 Task: Open Card Corporate Governance Review in Board Business Intelligence Reporting to Workspace Content Creation and add a team member Softage.1@softage.net, a label Red, a checklist Predictive Analytics, an attachment from your google drive, a color Red and finally, add a card description 'Develop and launch new customer referral program for existing customers' and a comment 'Its important to ensure that this task aligns with our overall project goals as it is part of a larger project.'. Add a start date 'Jan 10, 1900' with a due date 'Jan 17, 1900'
Action: Mouse moved to (104, 314)
Screenshot: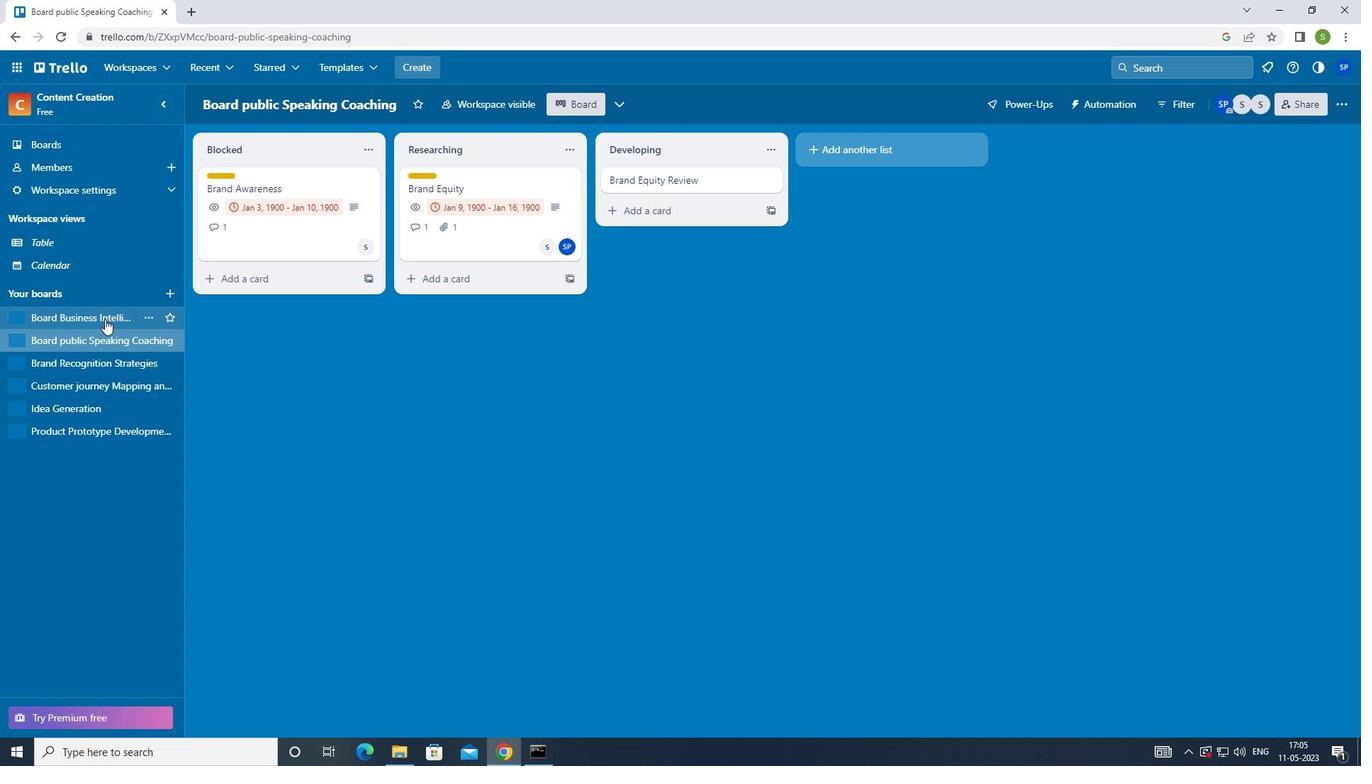 
Action: Mouse pressed left at (104, 314)
Screenshot: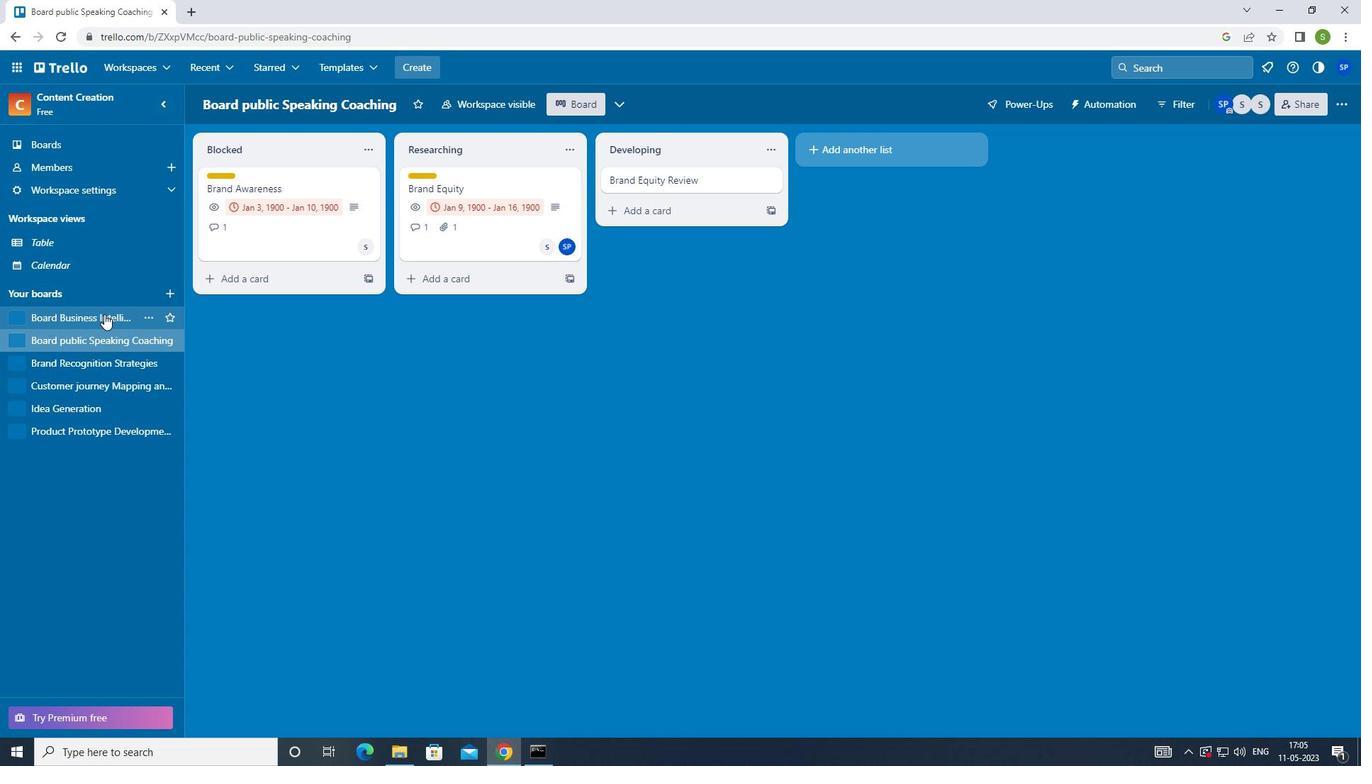 
Action: Mouse moved to (464, 180)
Screenshot: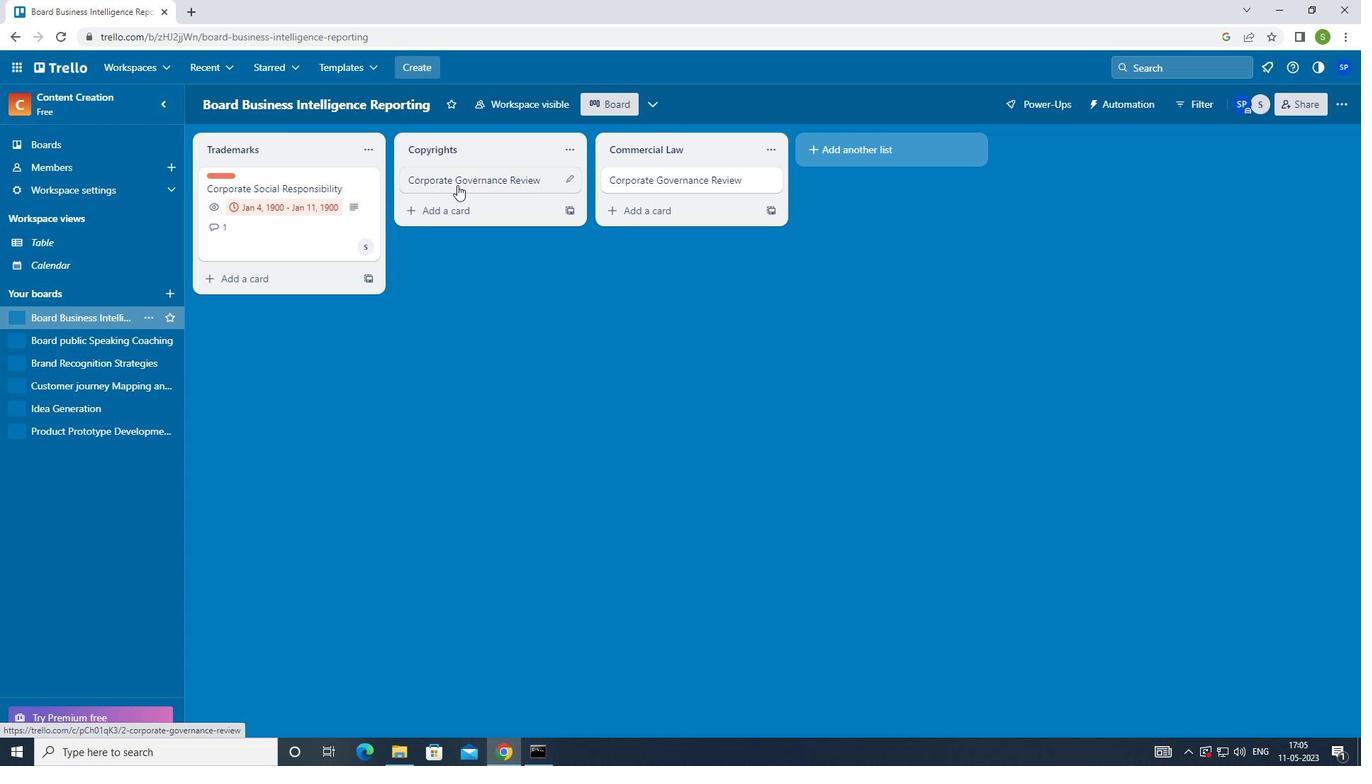
Action: Mouse pressed left at (464, 180)
Screenshot: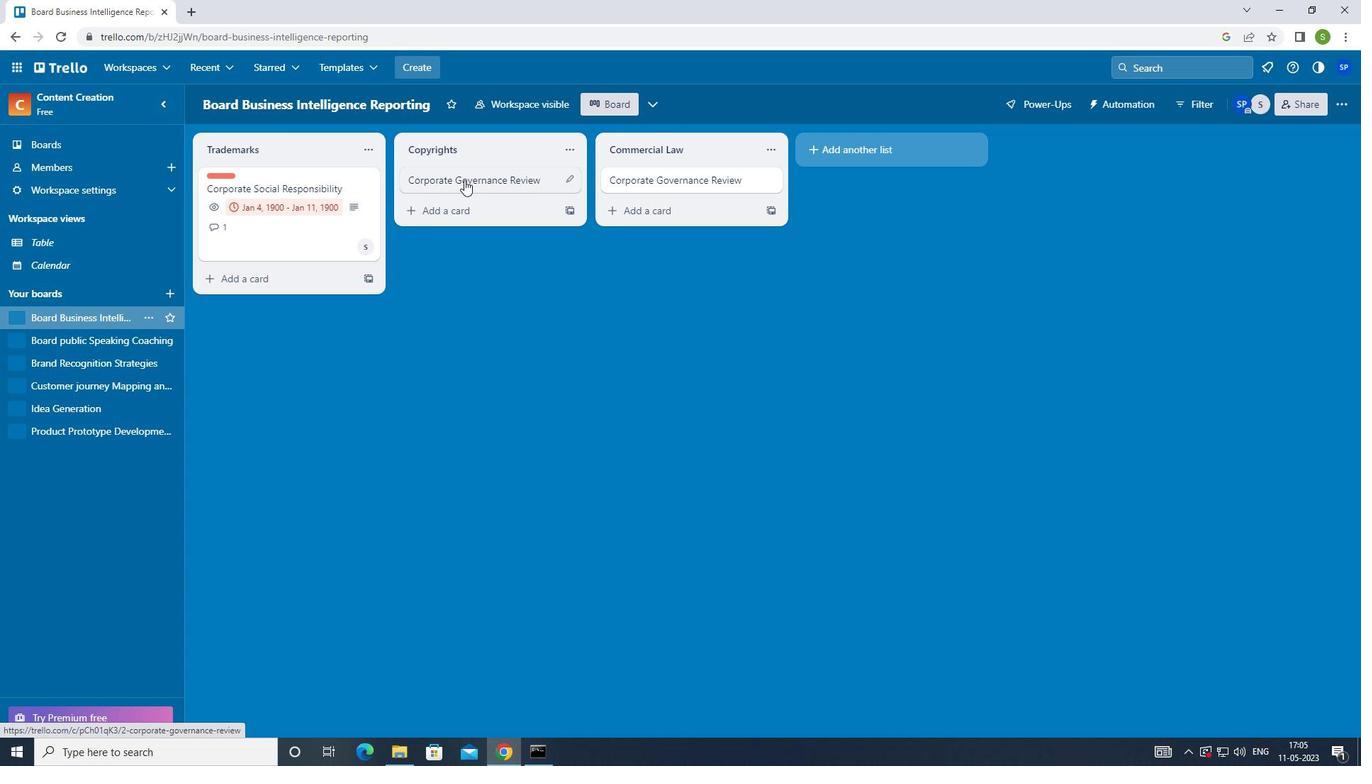 
Action: Mouse moved to (877, 172)
Screenshot: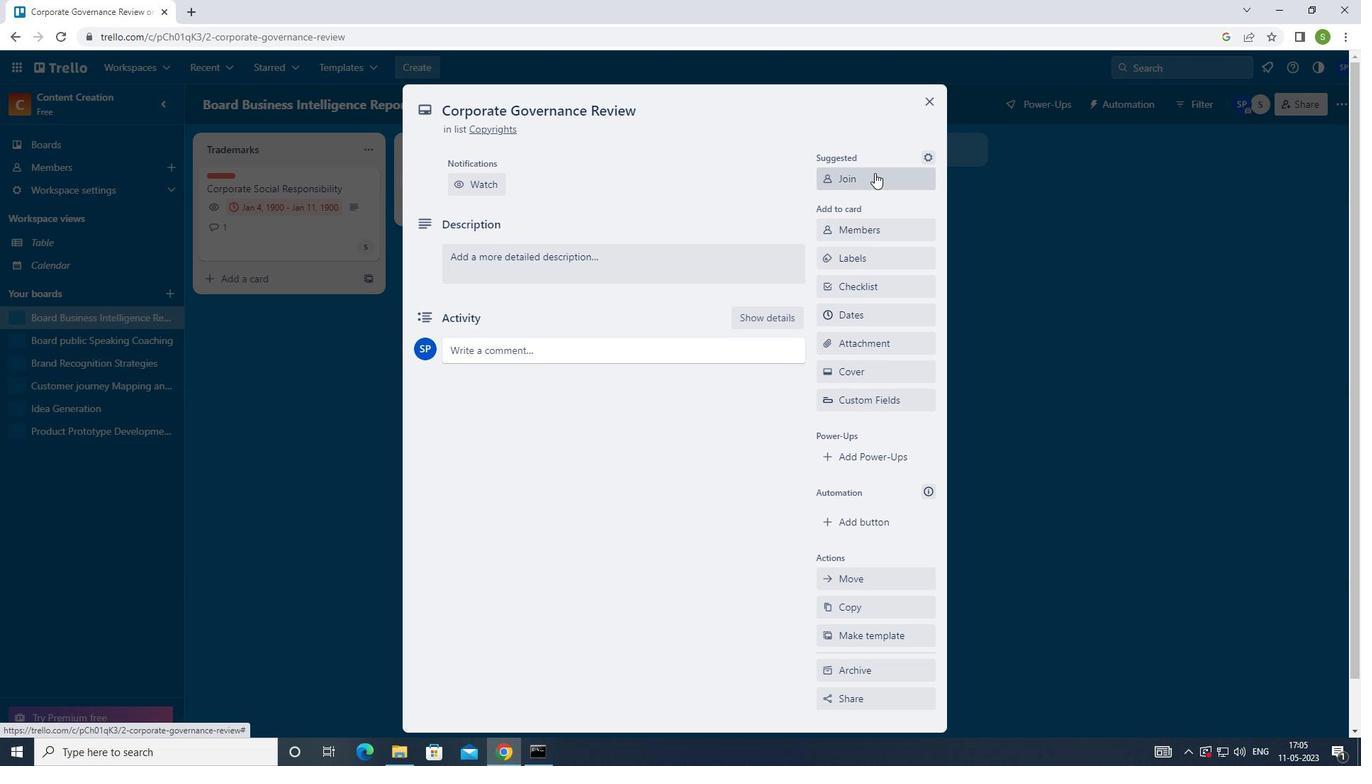 
Action: Mouse pressed left at (877, 172)
Screenshot: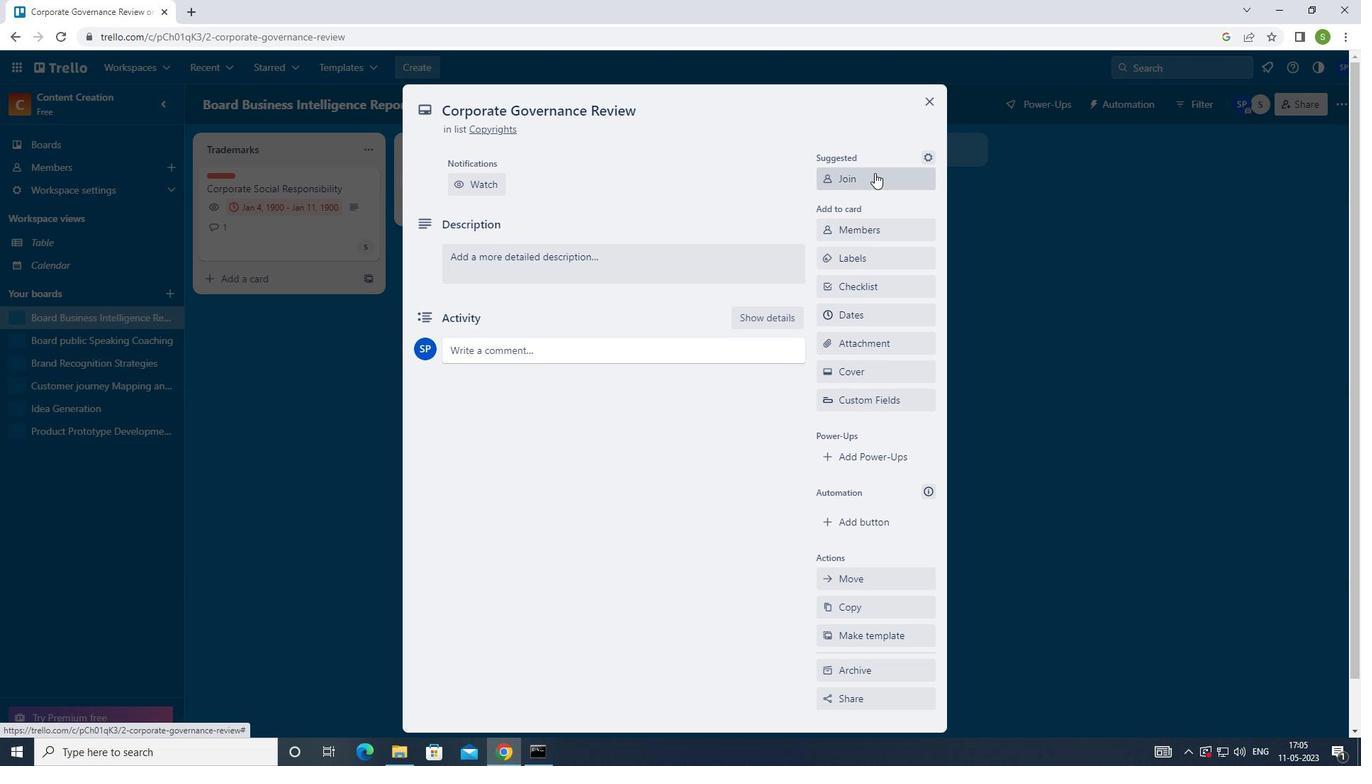 
Action: Mouse moved to (883, 177)
Screenshot: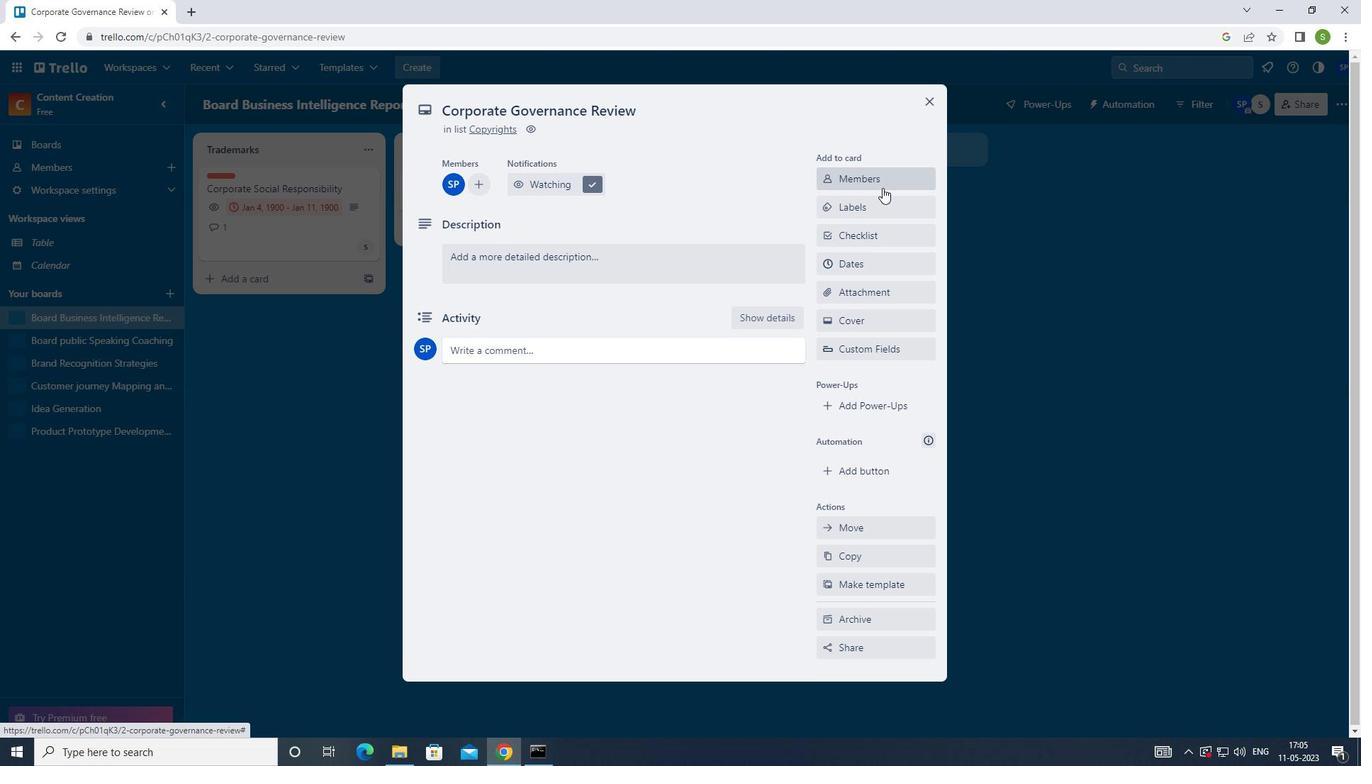 
Action: Mouse pressed left at (883, 177)
Screenshot: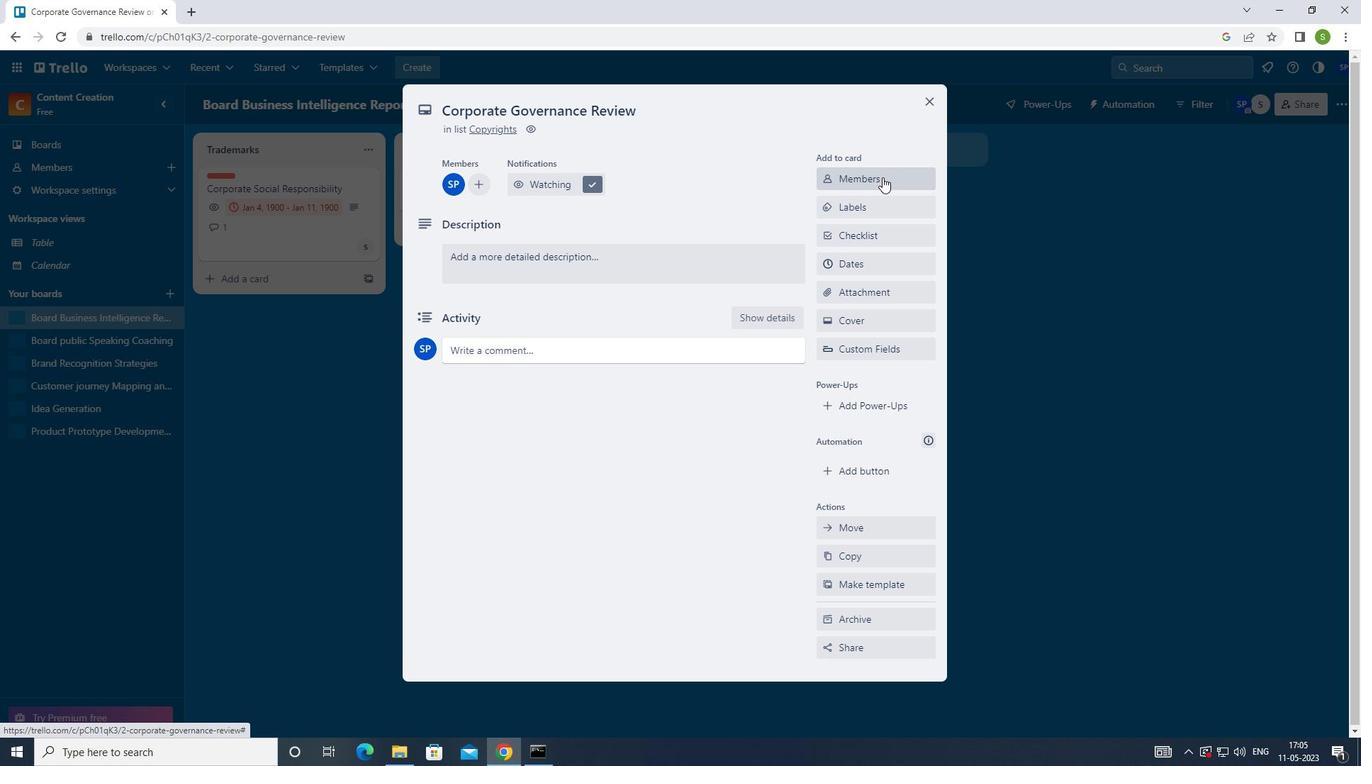 
Action: Key pressed <Key.shift>SOFTAGE.1<Key.shift><Key.shift>@SOFTAGE.NET
Screenshot: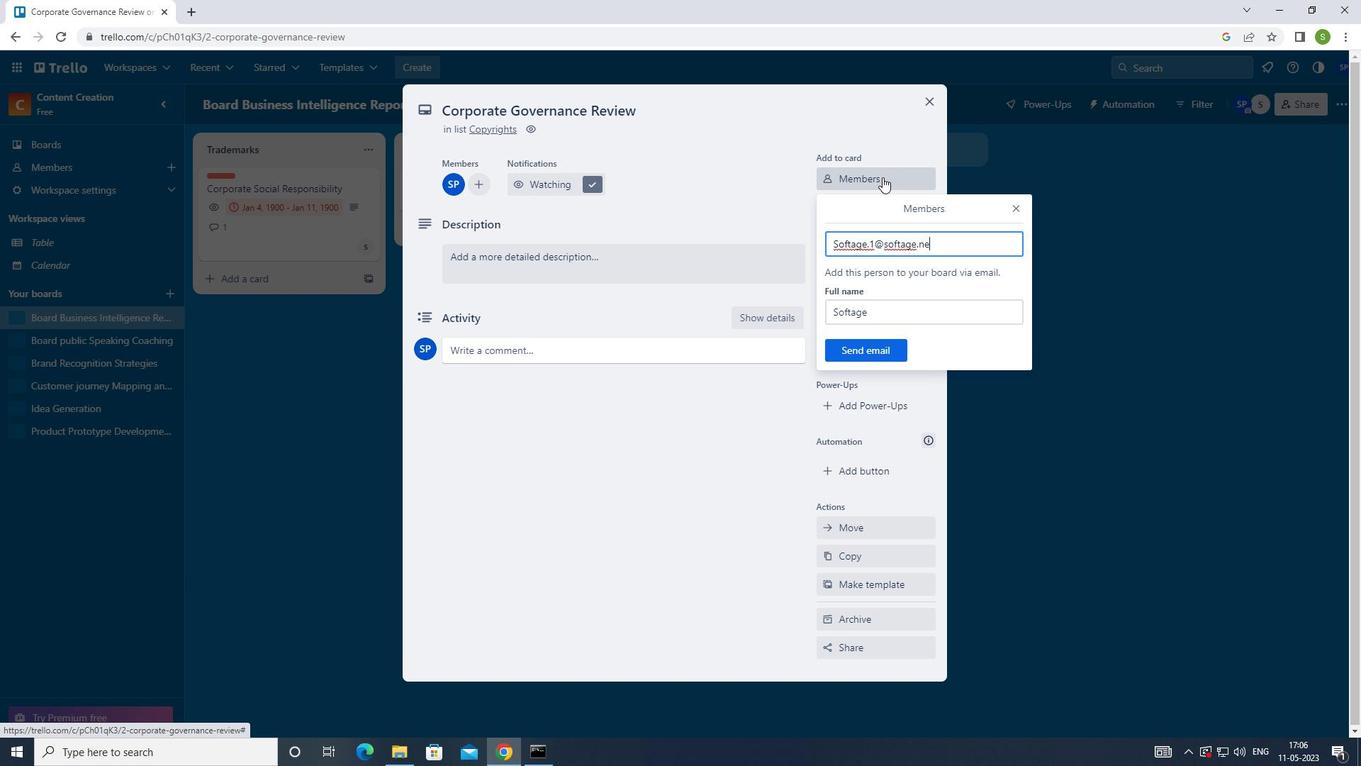 
Action: Mouse moved to (863, 351)
Screenshot: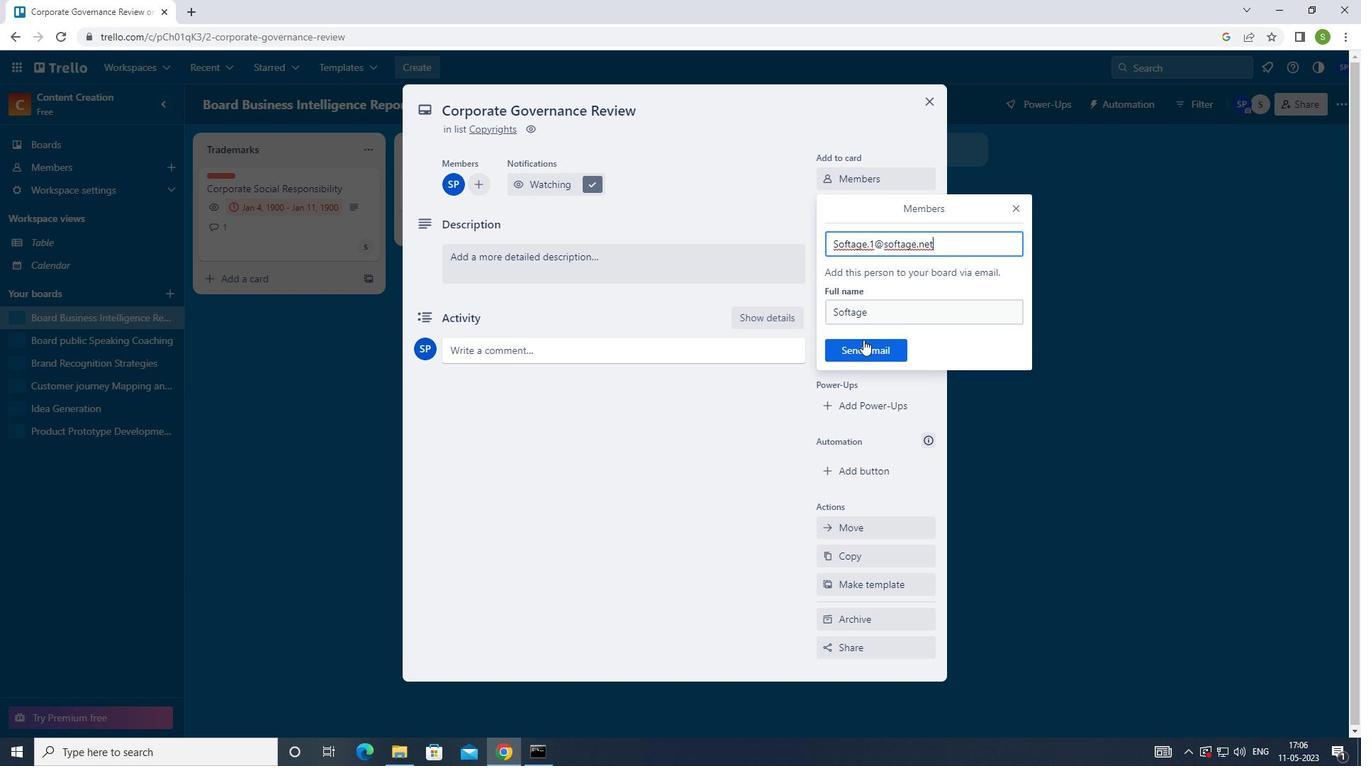 
Action: Mouse pressed left at (863, 351)
Screenshot: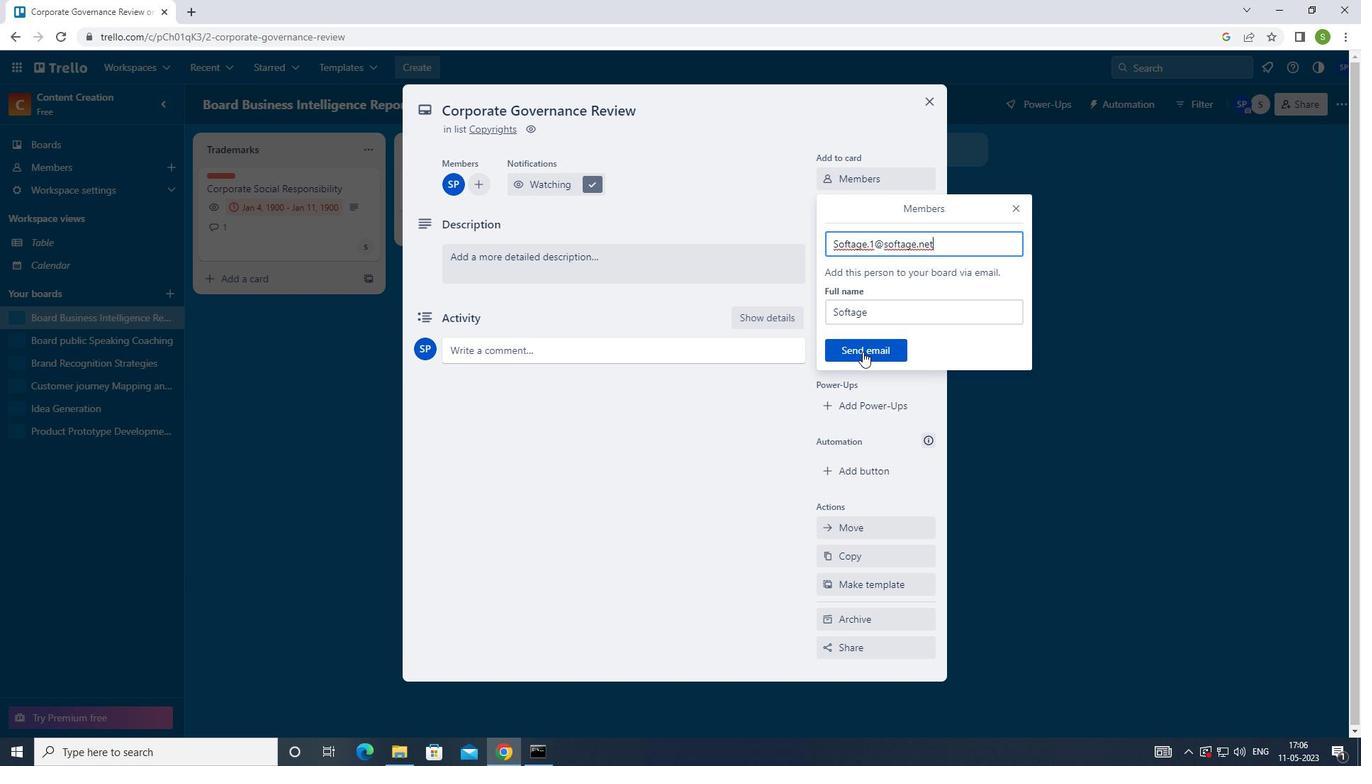 
Action: Mouse moved to (877, 202)
Screenshot: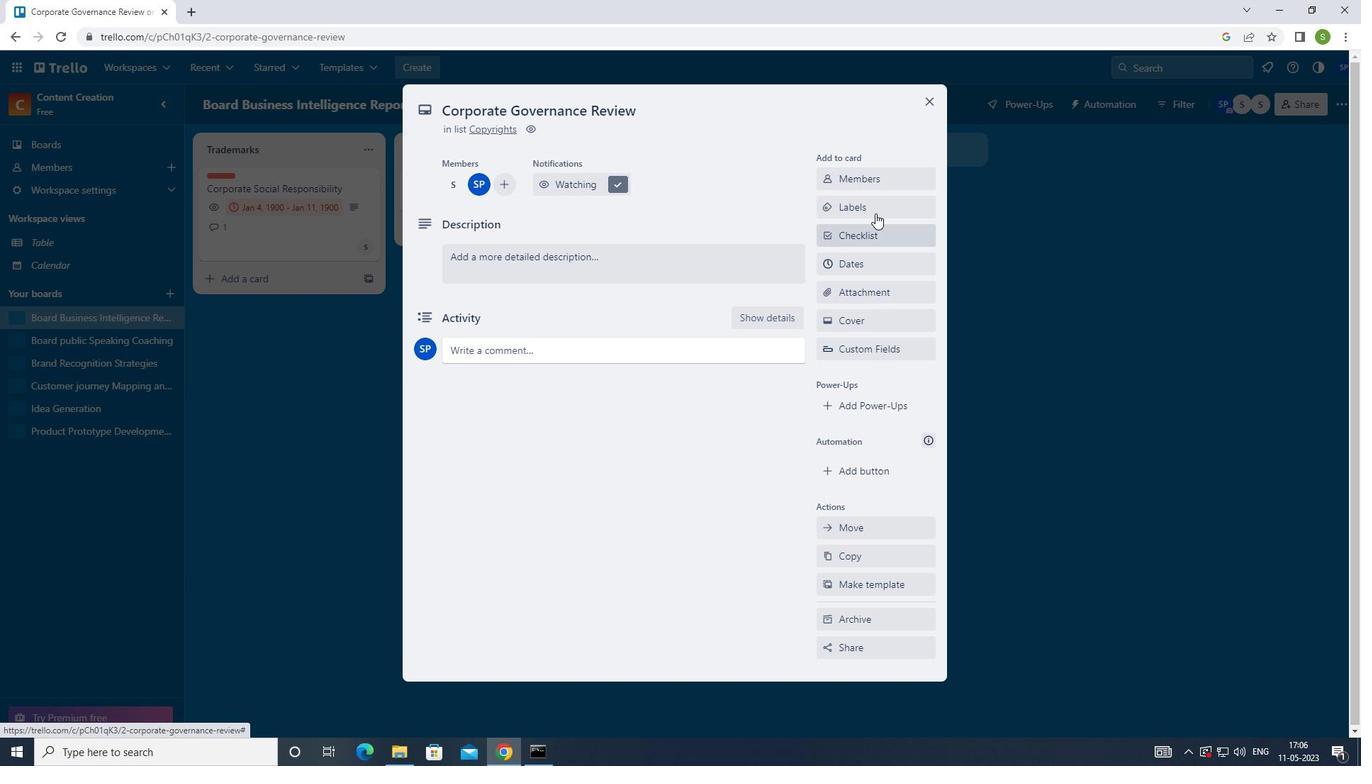 
Action: Mouse pressed left at (877, 202)
Screenshot: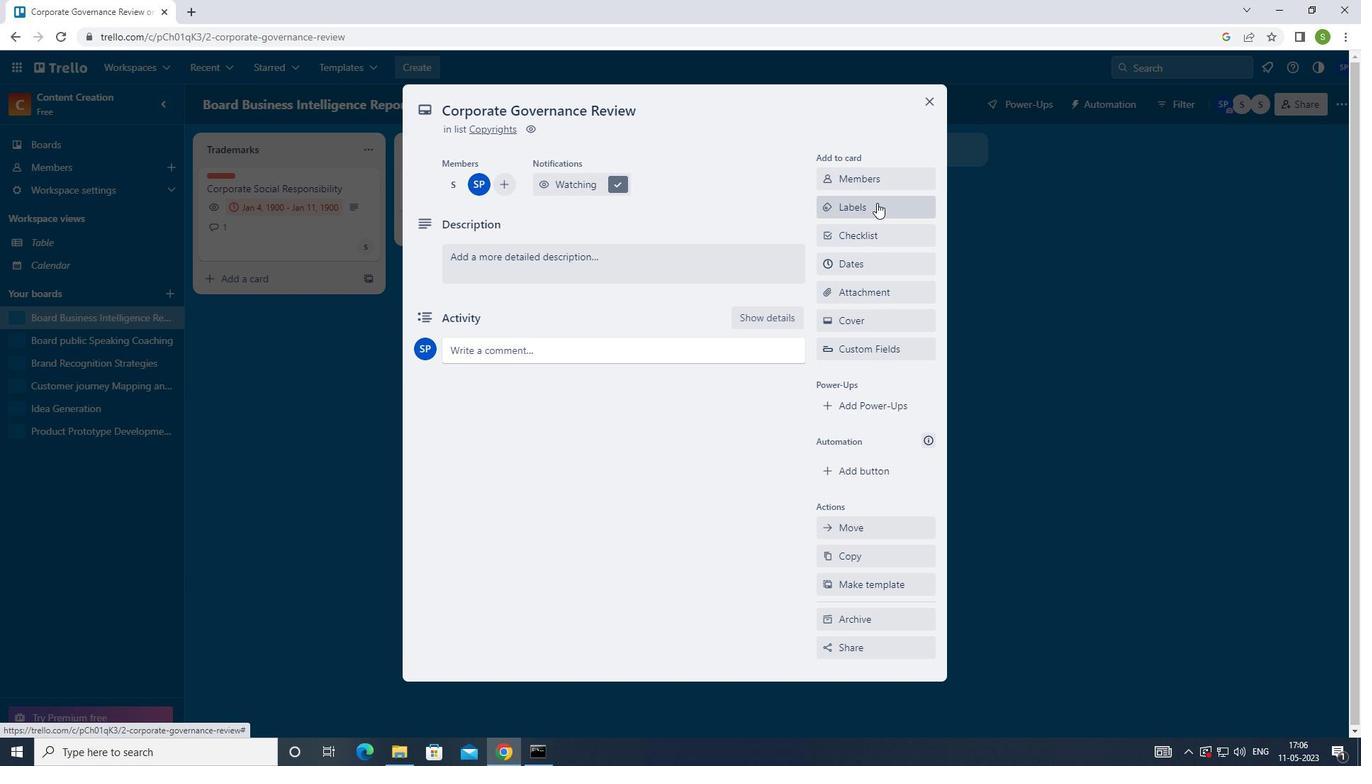 
Action: Mouse moved to (912, 507)
Screenshot: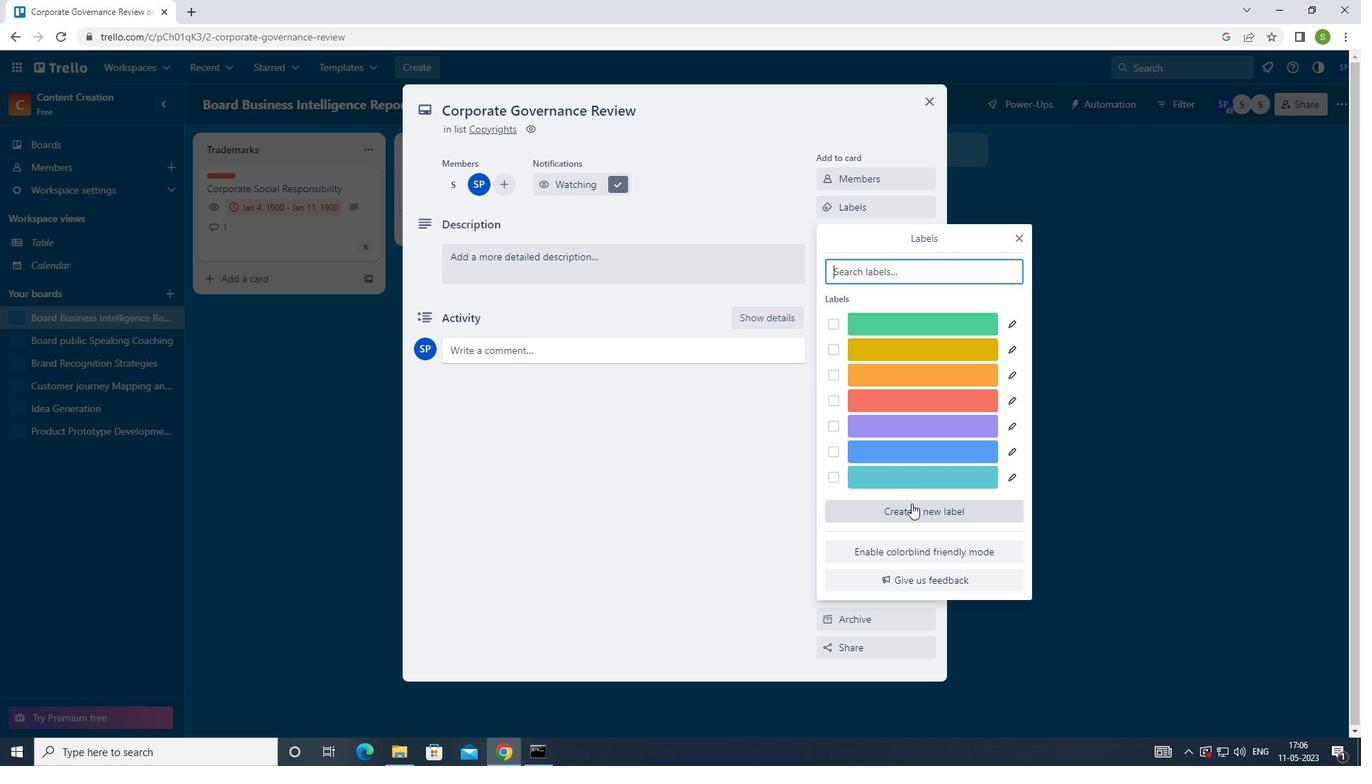 
Action: Mouse pressed left at (912, 507)
Screenshot: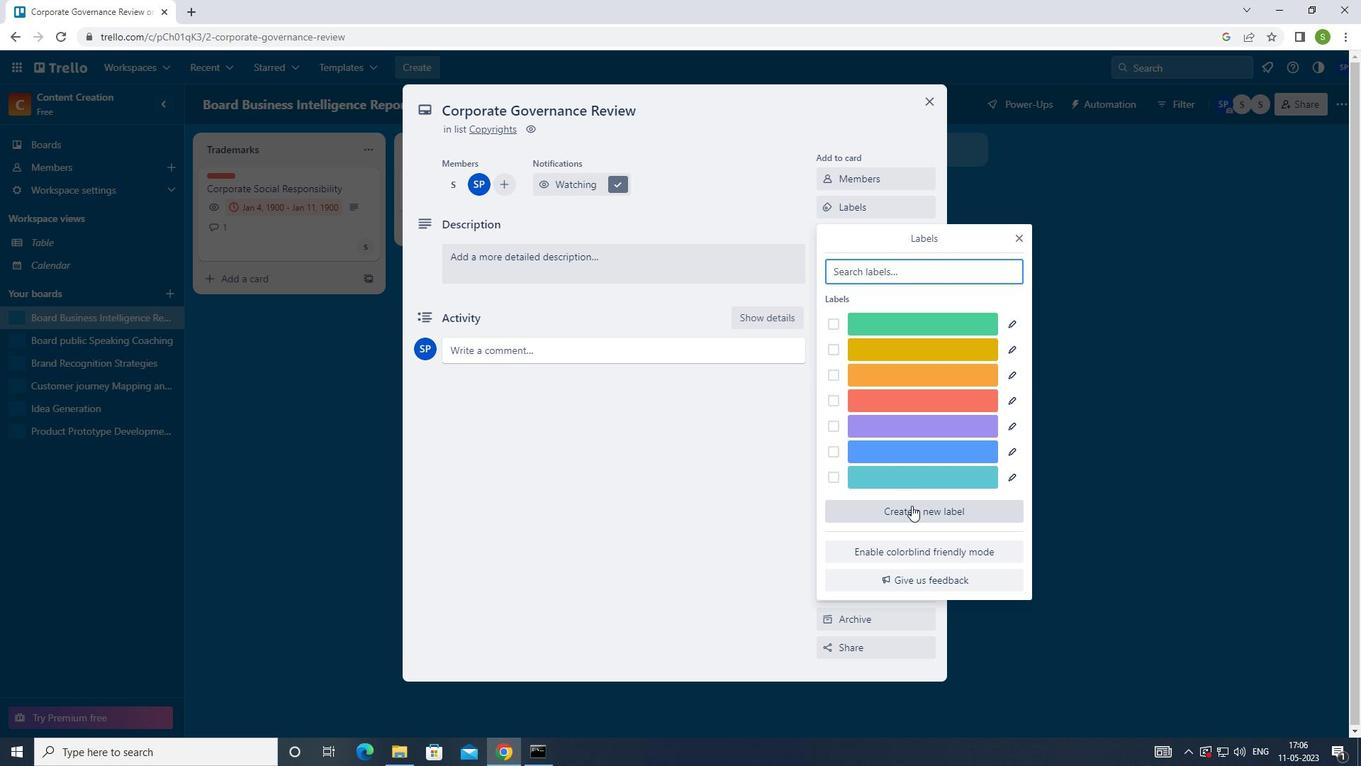 
Action: Mouse moved to (959, 445)
Screenshot: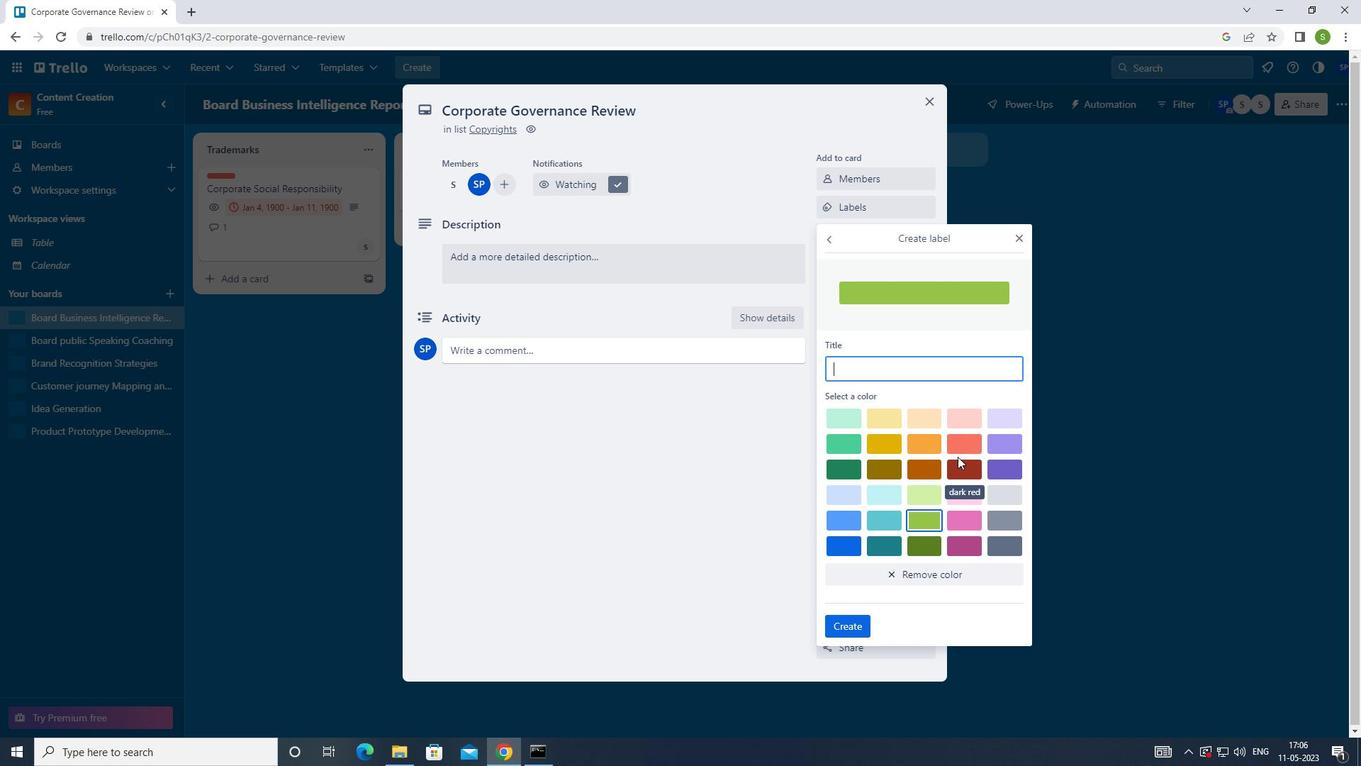 
Action: Mouse pressed left at (959, 445)
Screenshot: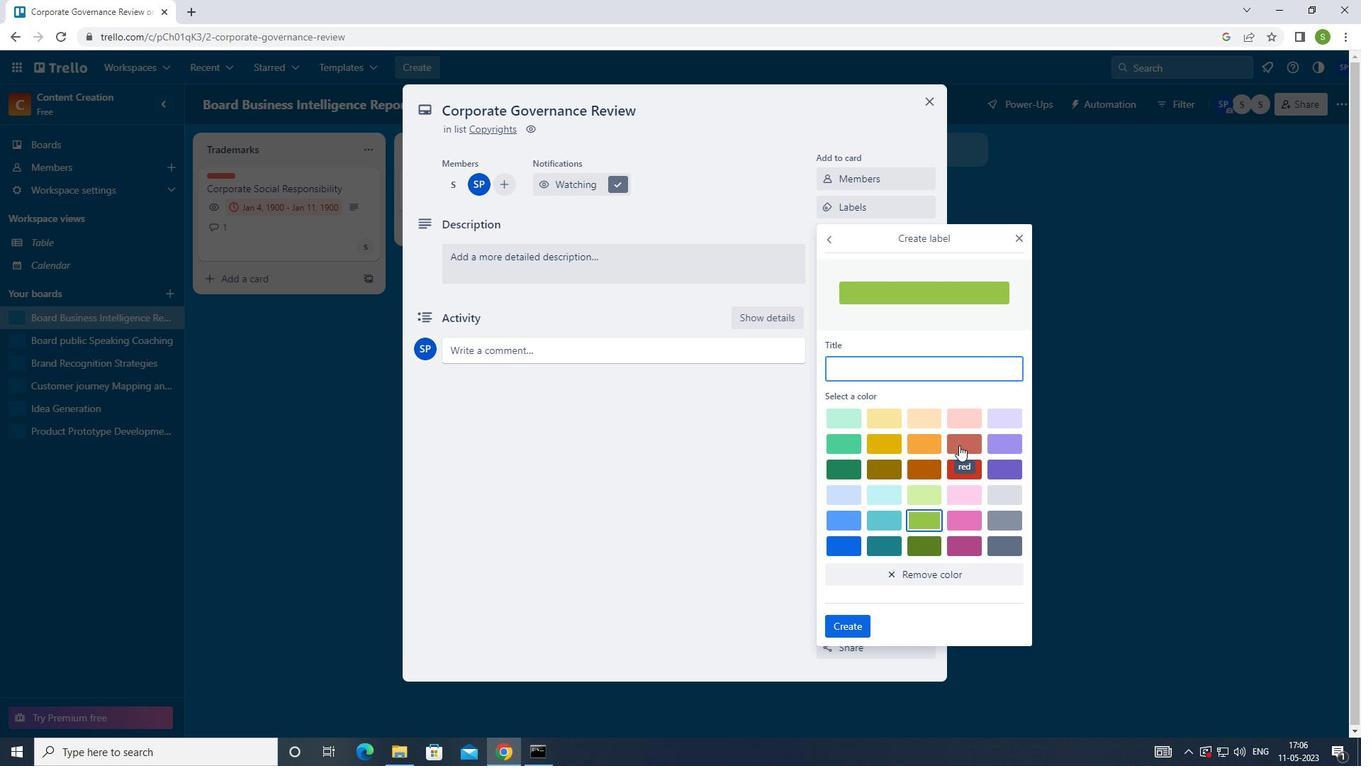 
Action: Mouse moved to (856, 624)
Screenshot: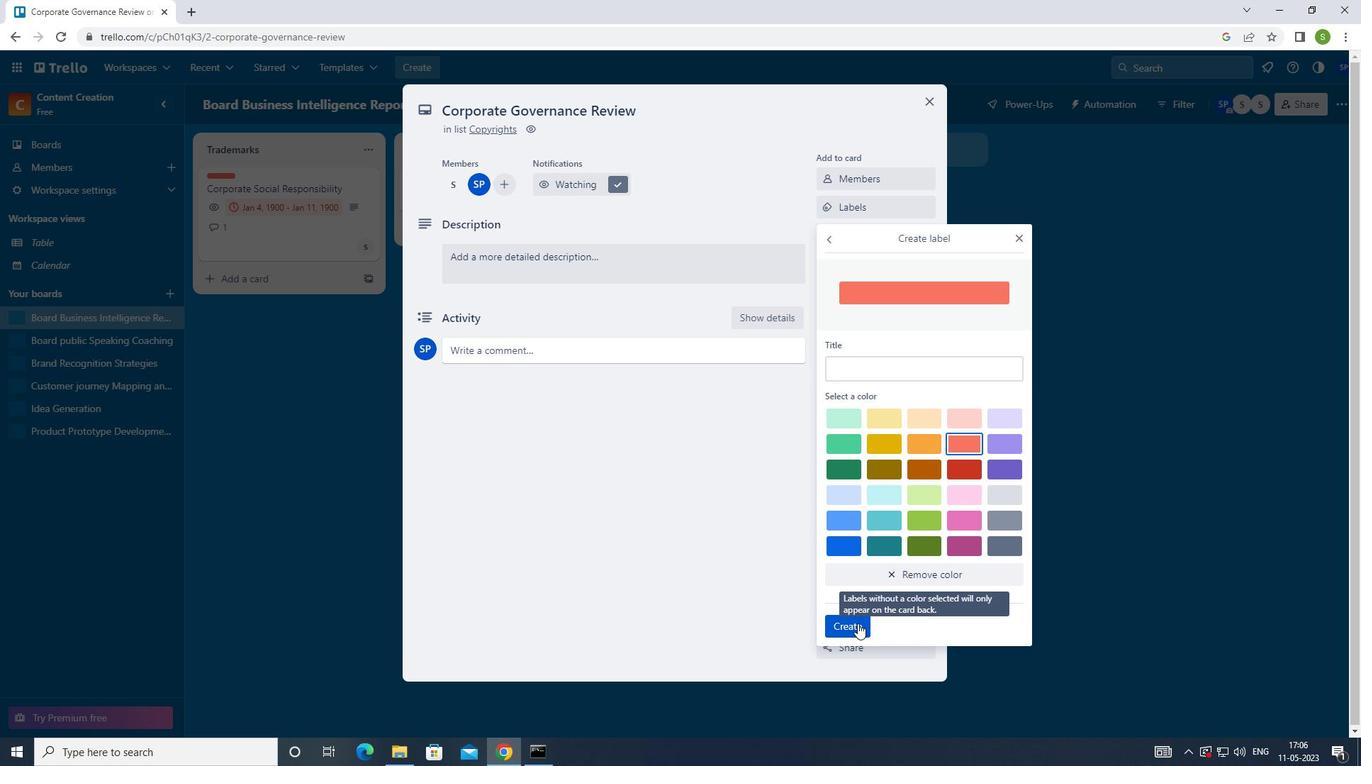 
Action: Mouse pressed left at (856, 624)
Screenshot: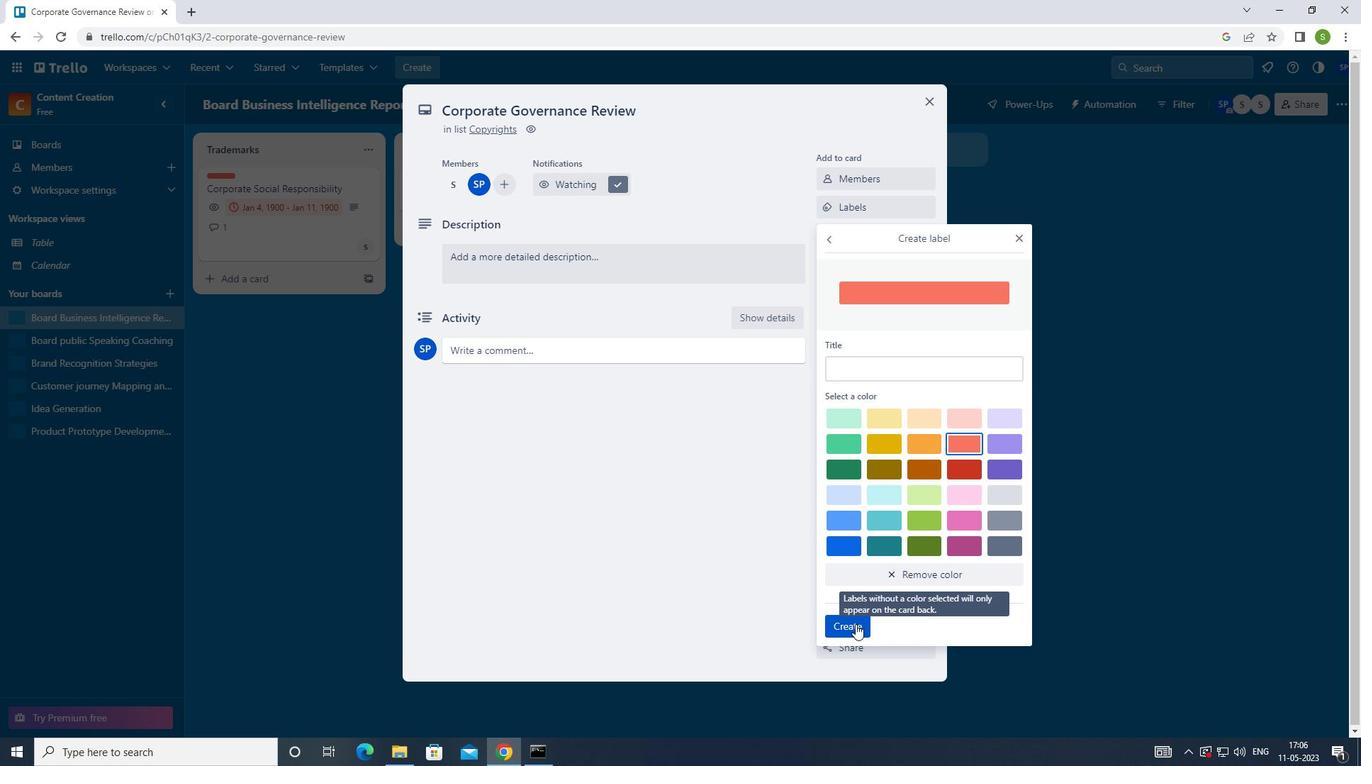 
Action: Mouse moved to (1022, 239)
Screenshot: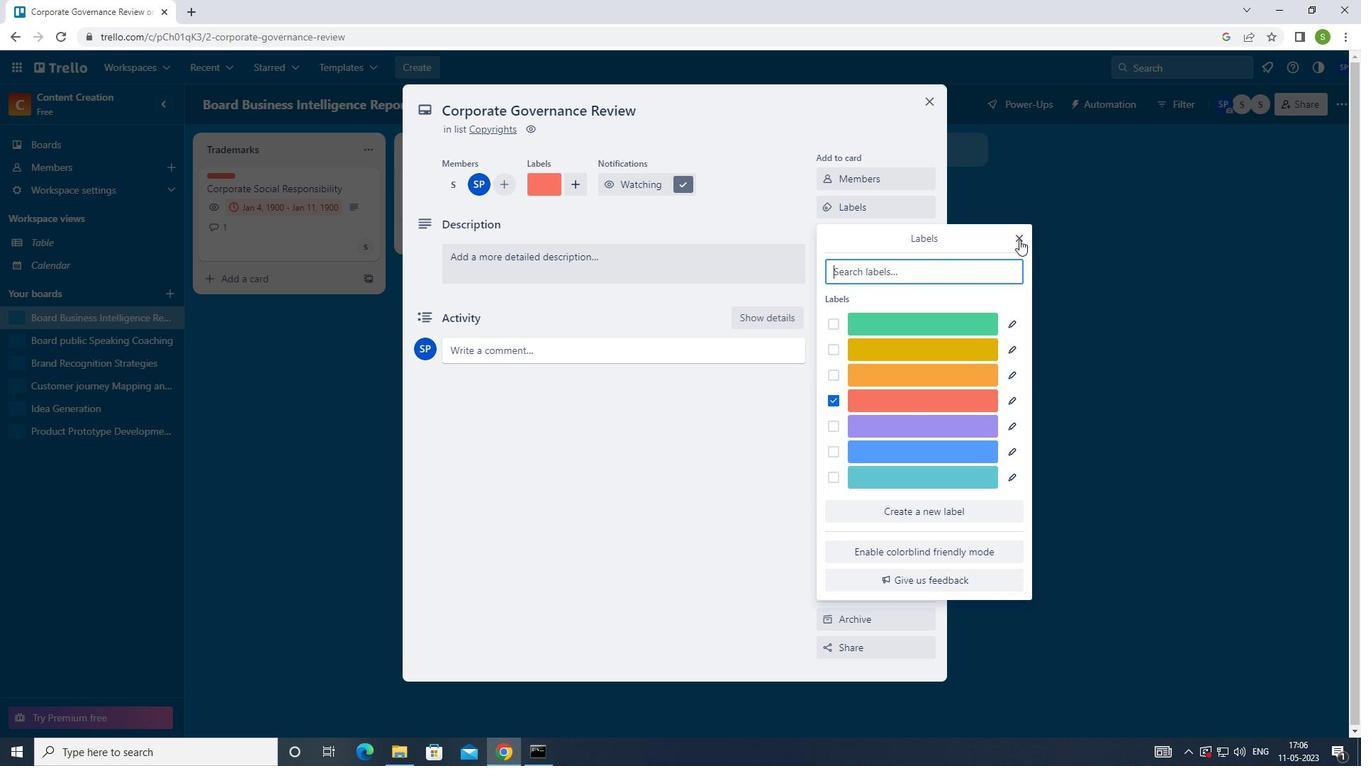 
Action: Mouse pressed left at (1022, 239)
Screenshot: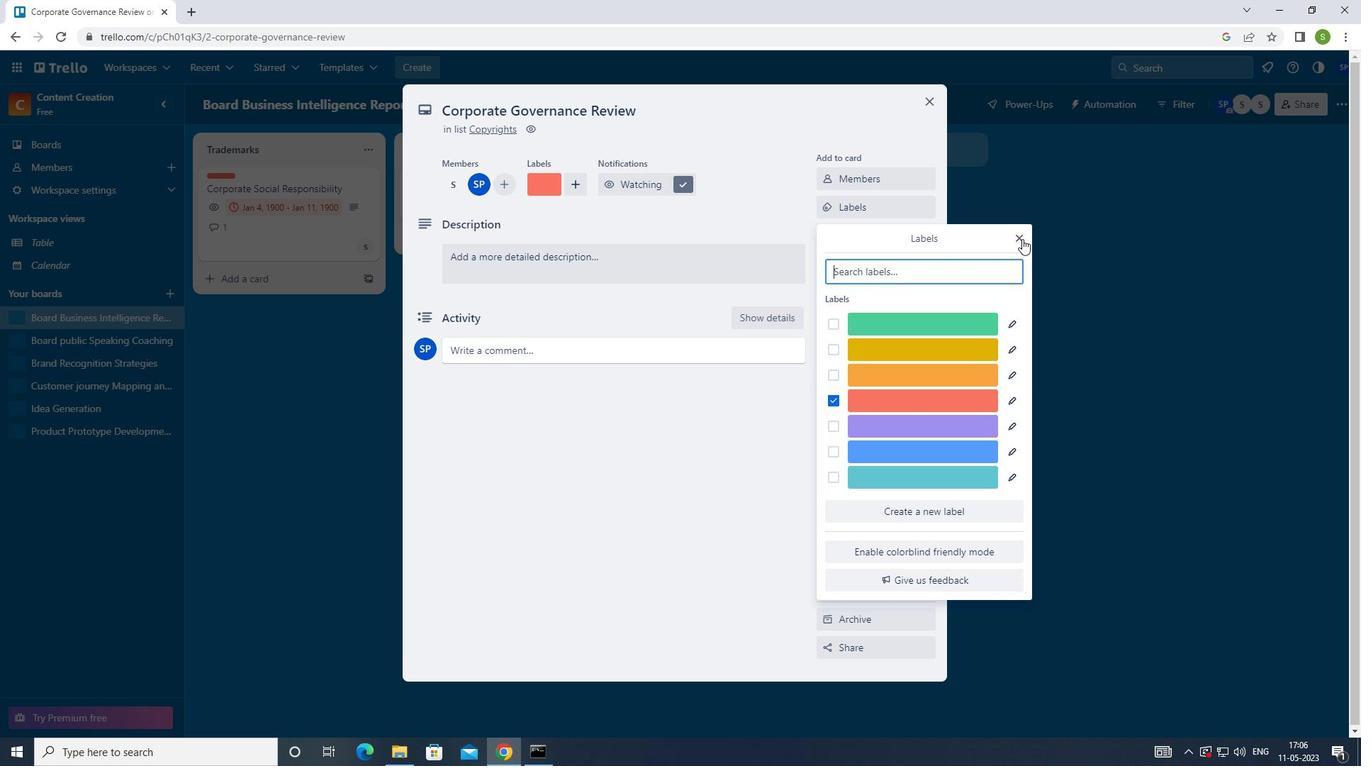 
Action: Mouse moved to (883, 238)
Screenshot: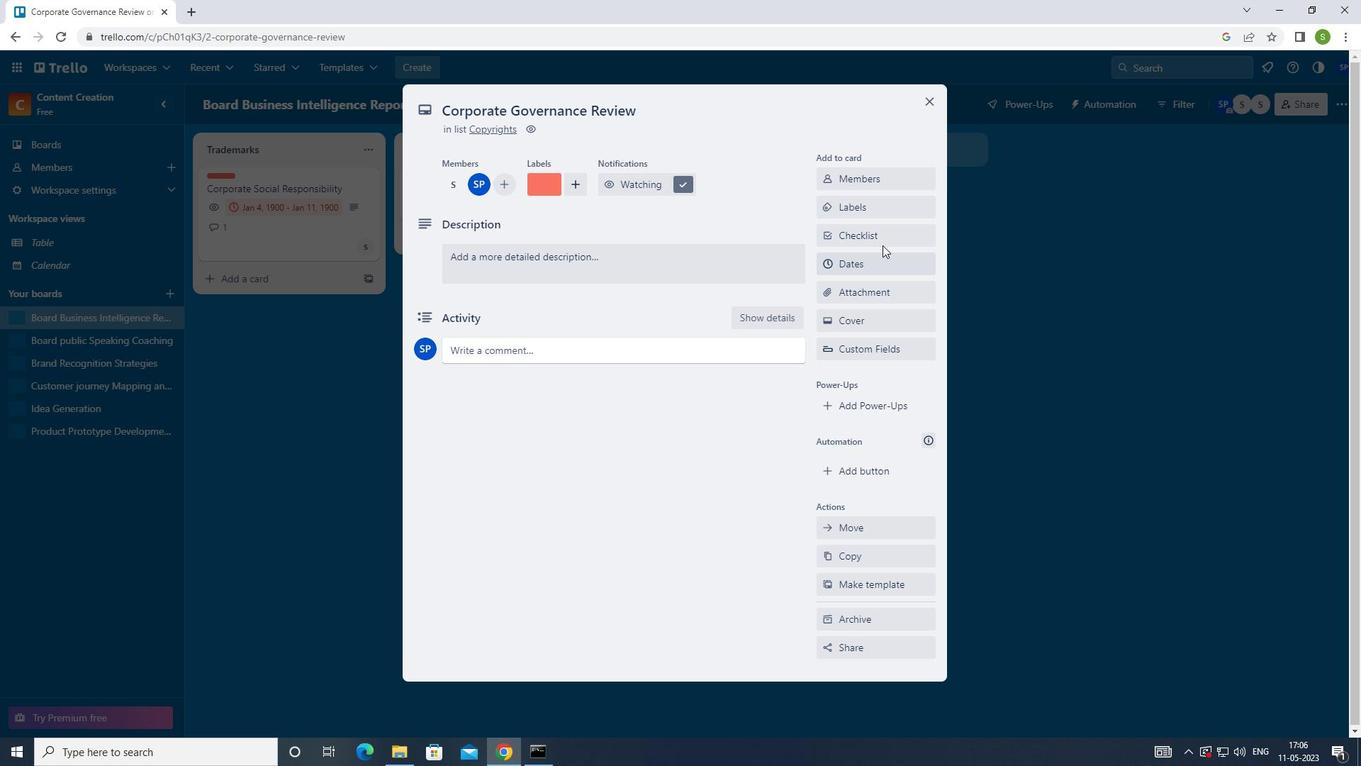 
Action: Mouse pressed left at (883, 238)
Screenshot: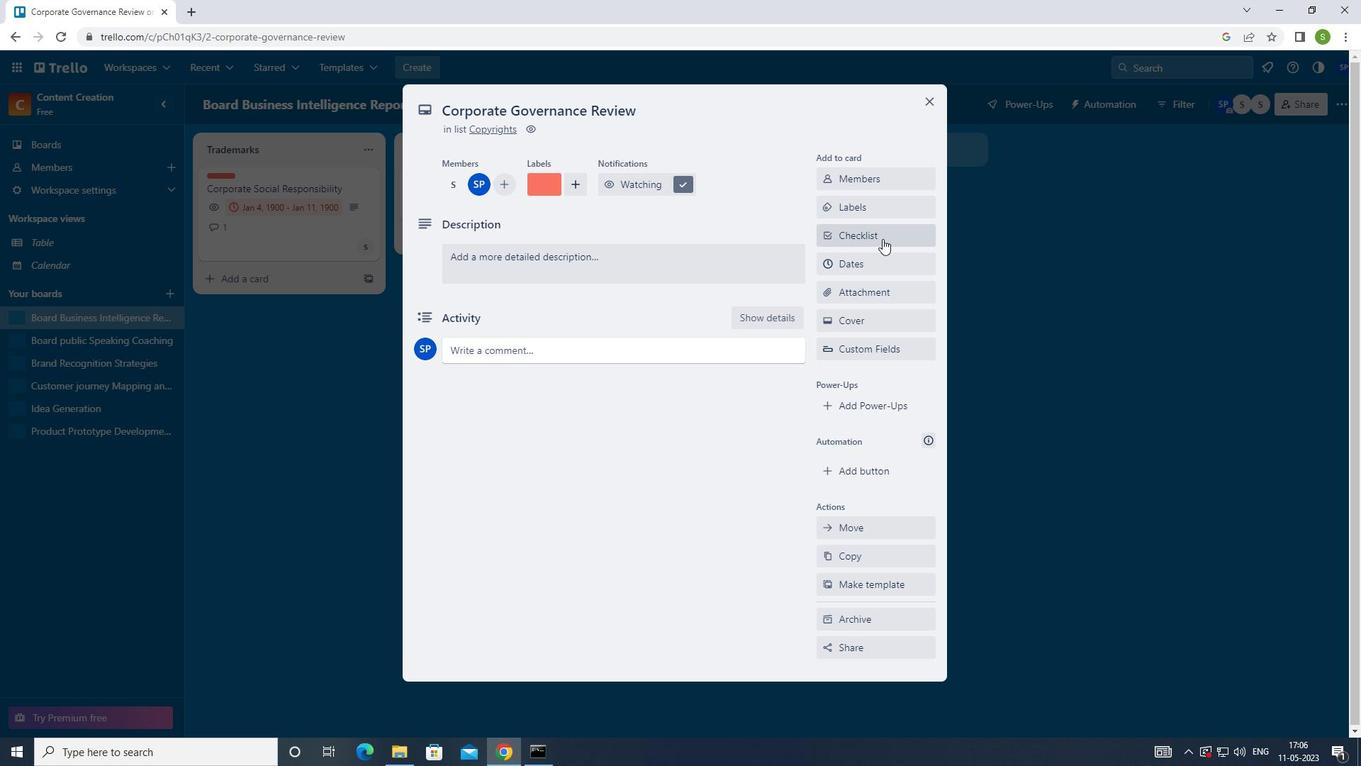 
Action: Mouse moved to (571, 767)
Screenshot: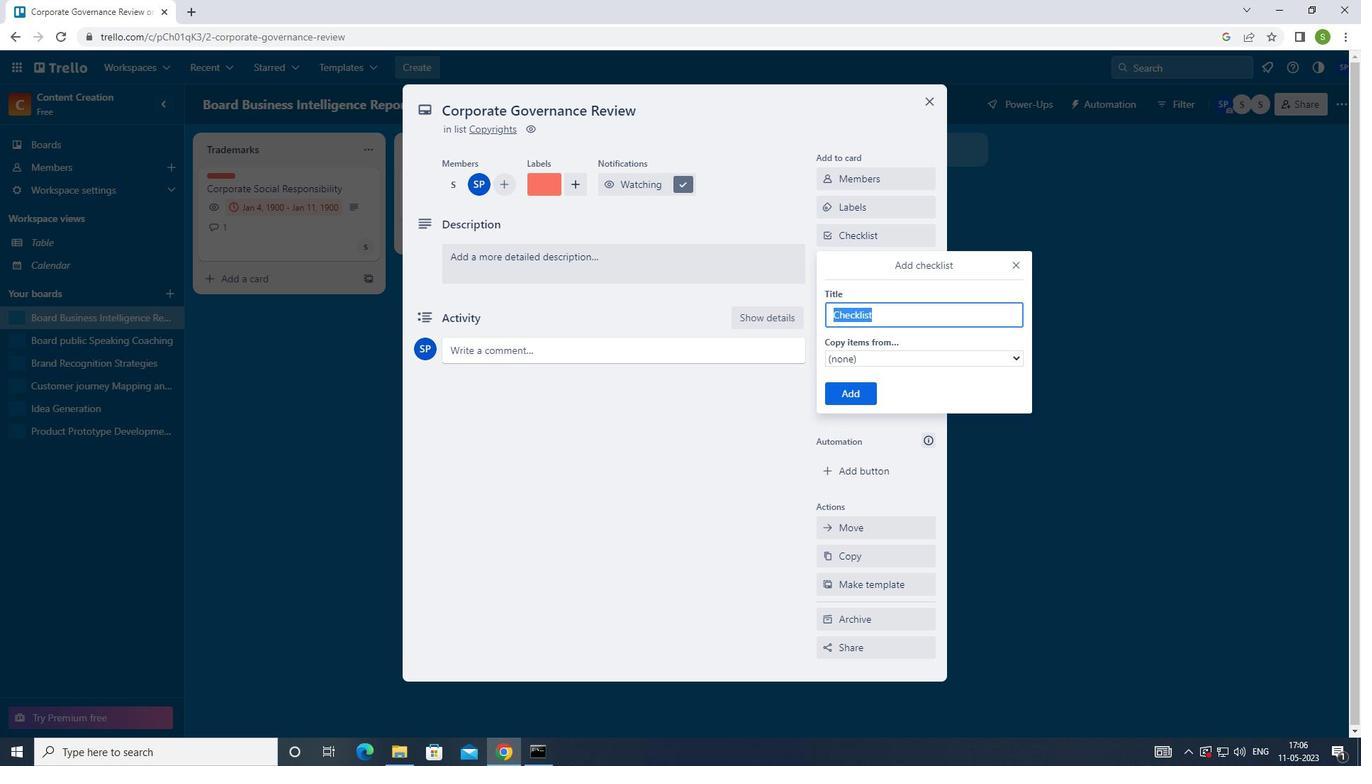 
Action: Key pressed <Key.shift_r>PREDICTIVE<Key.space><Key.shift>ANALY
Screenshot: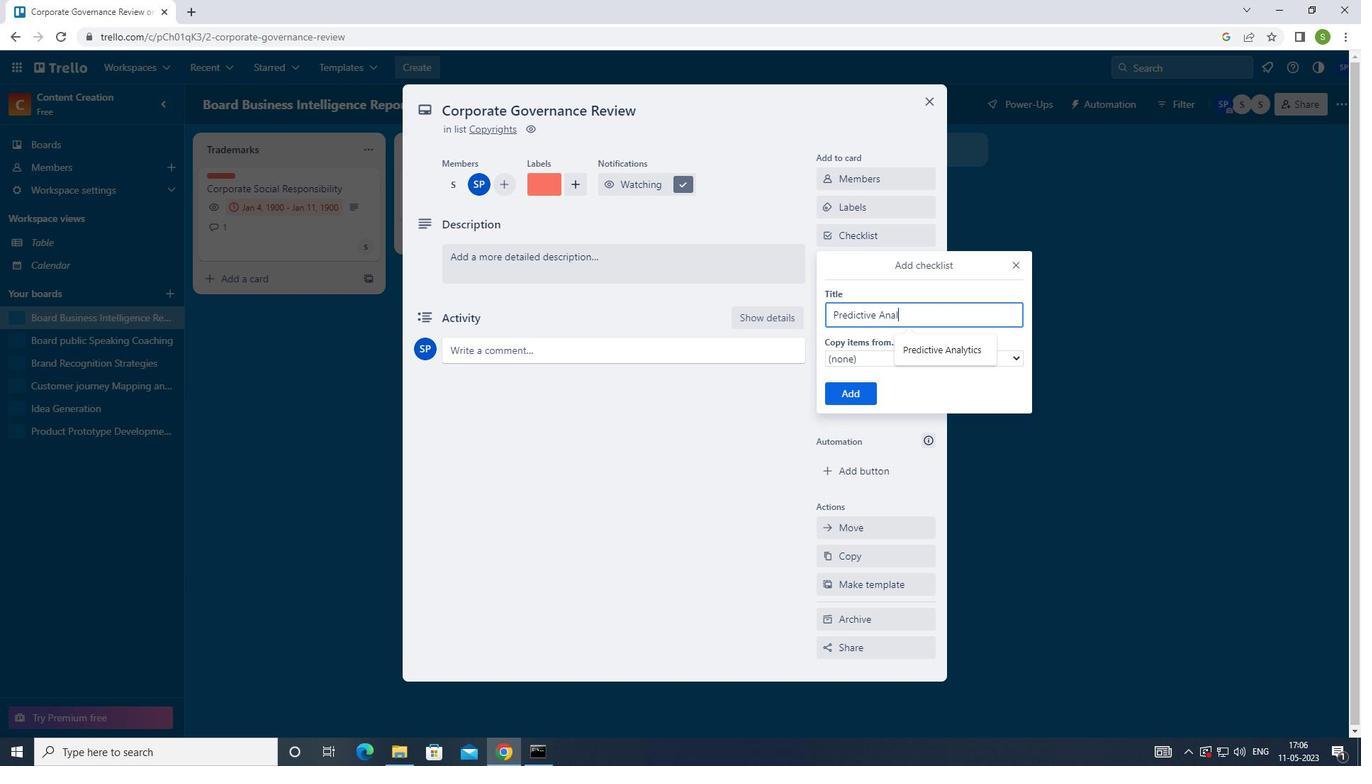 
Action: Mouse moved to (953, 356)
Screenshot: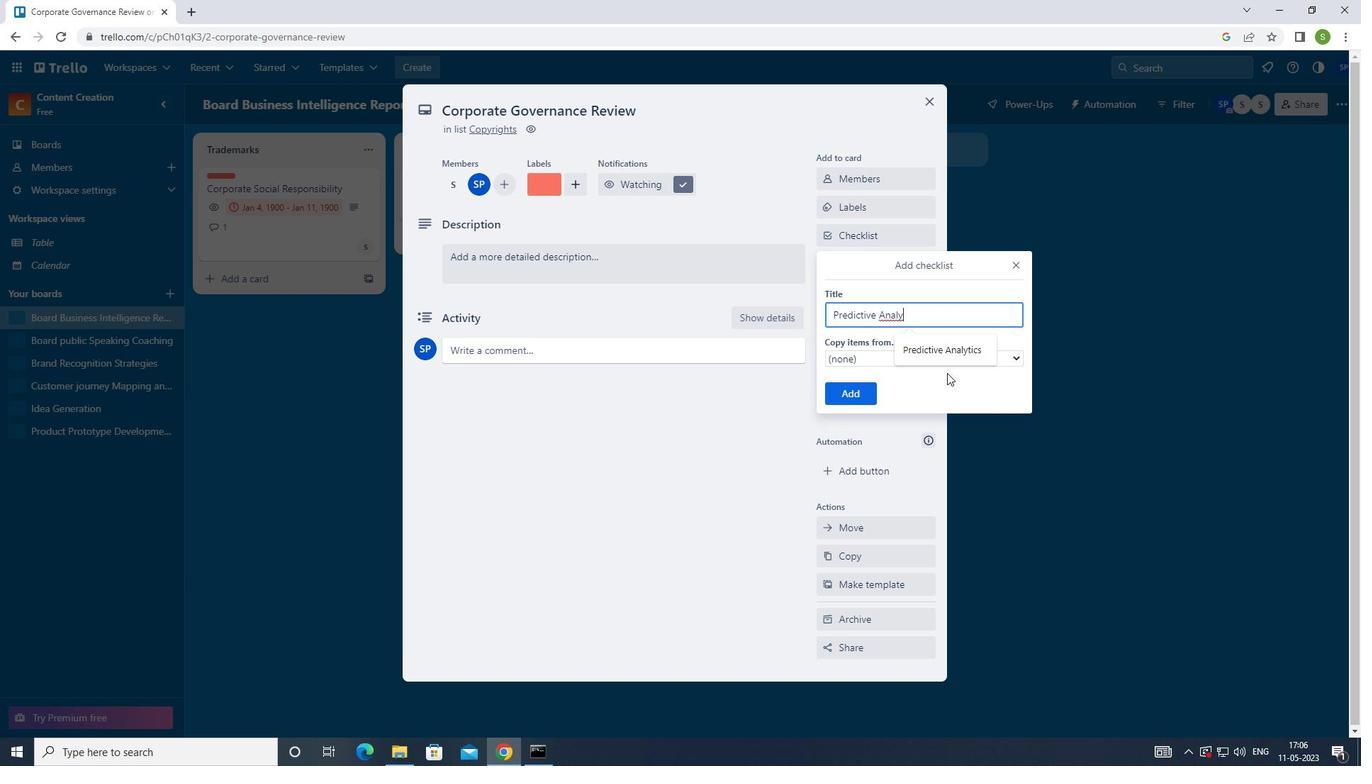 
Action: Mouse pressed left at (953, 356)
Screenshot: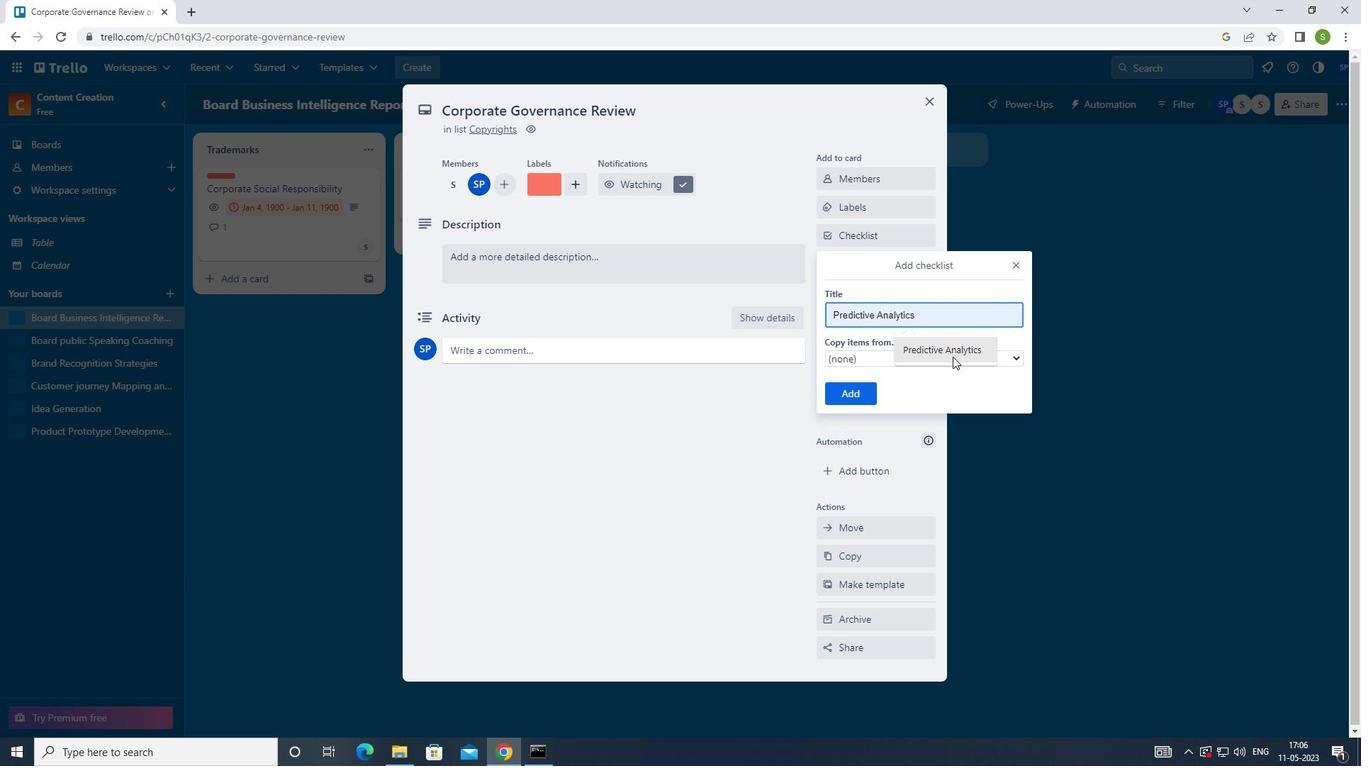 
Action: Mouse moved to (858, 399)
Screenshot: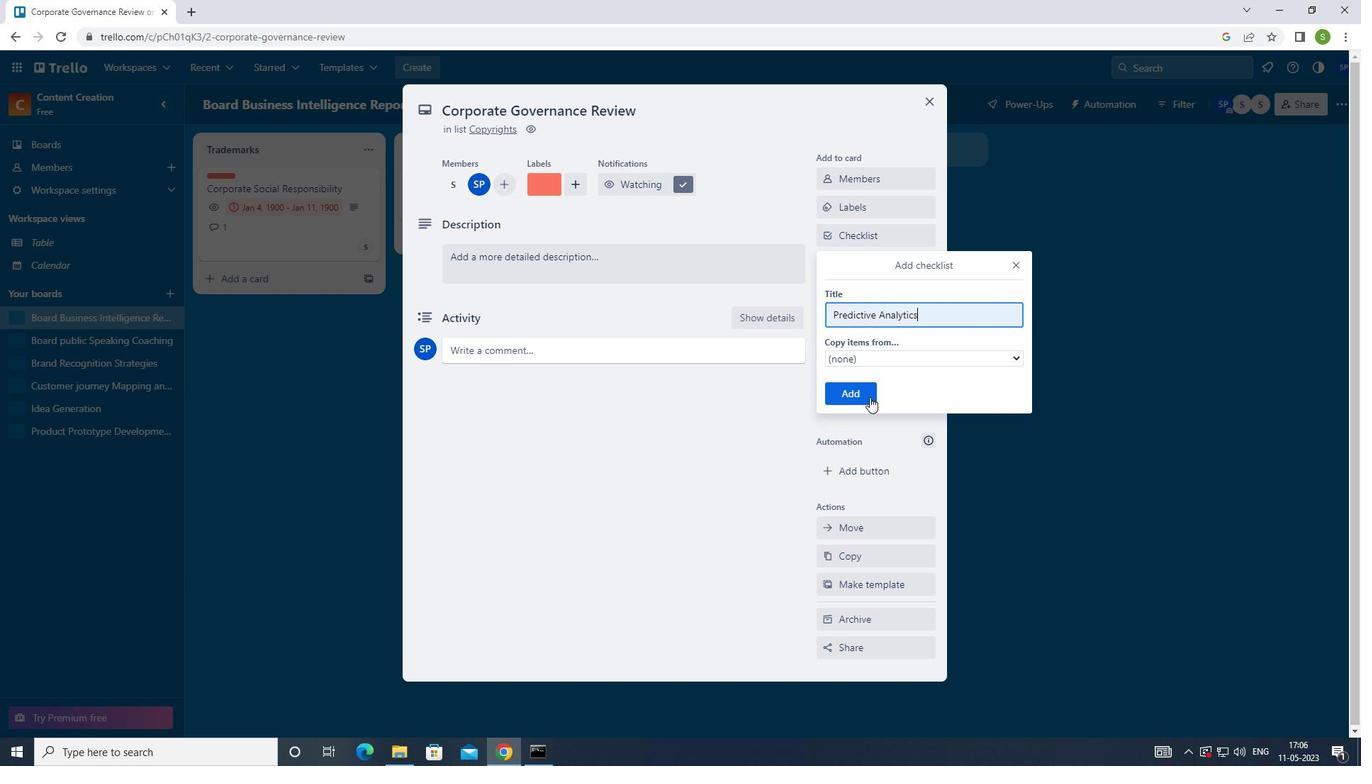 
Action: Mouse pressed left at (858, 399)
Screenshot: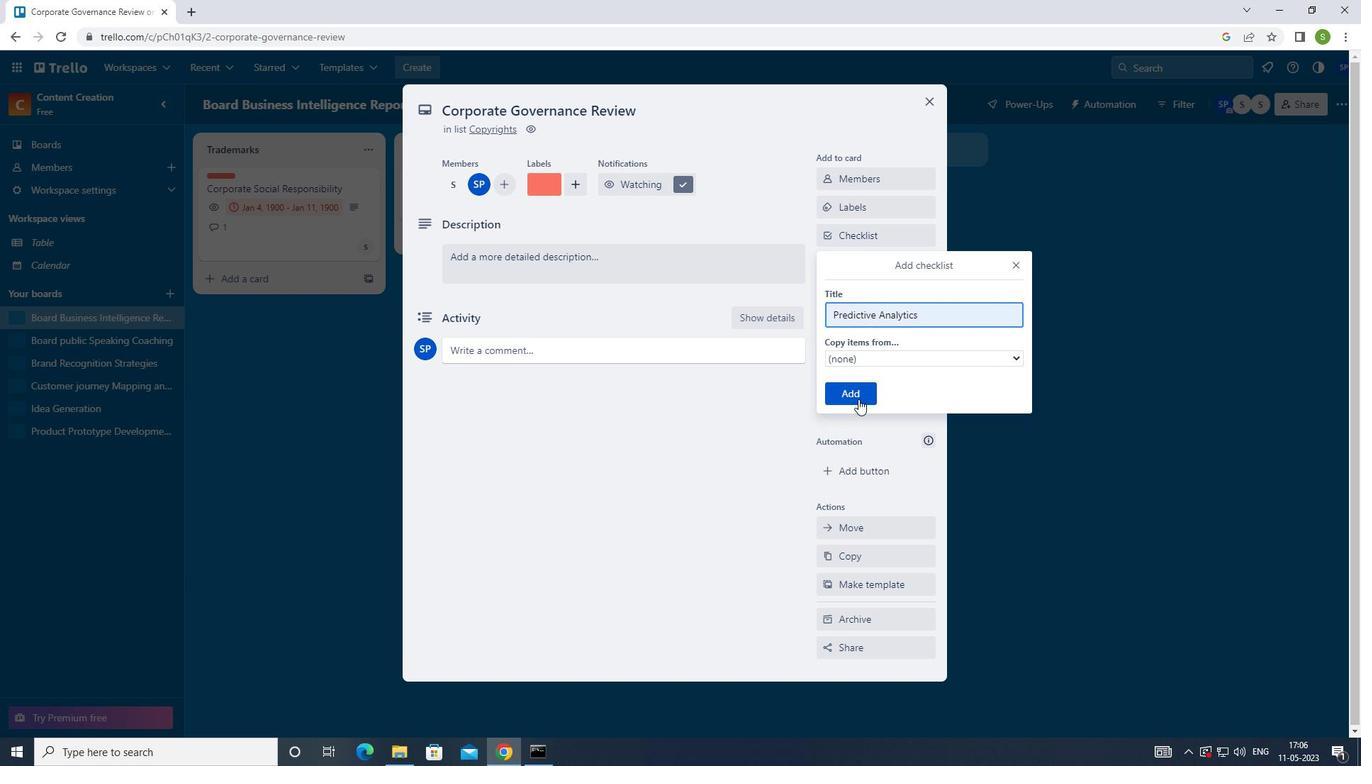 
Action: Mouse moved to (875, 295)
Screenshot: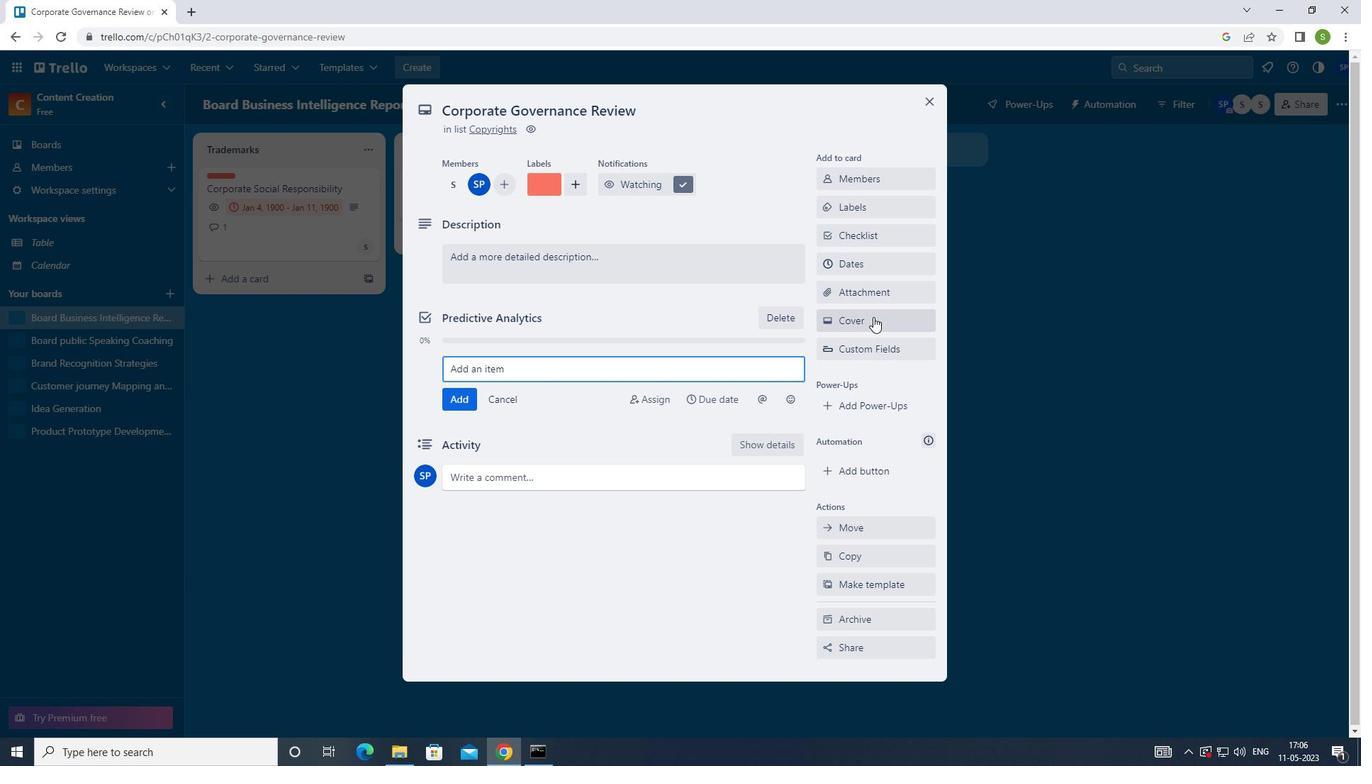 
Action: Mouse pressed left at (875, 295)
Screenshot: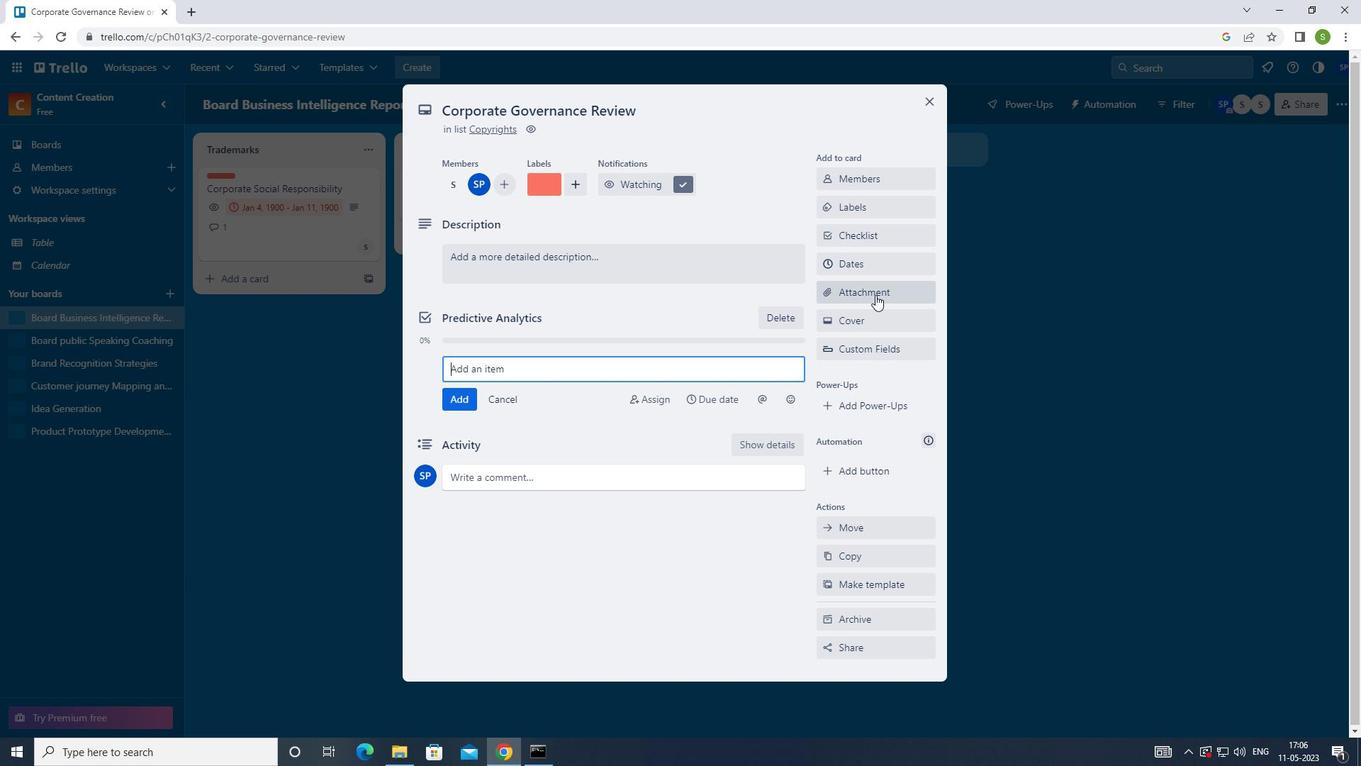 
Action: Mouse moved to (873, 401)
Screenshot: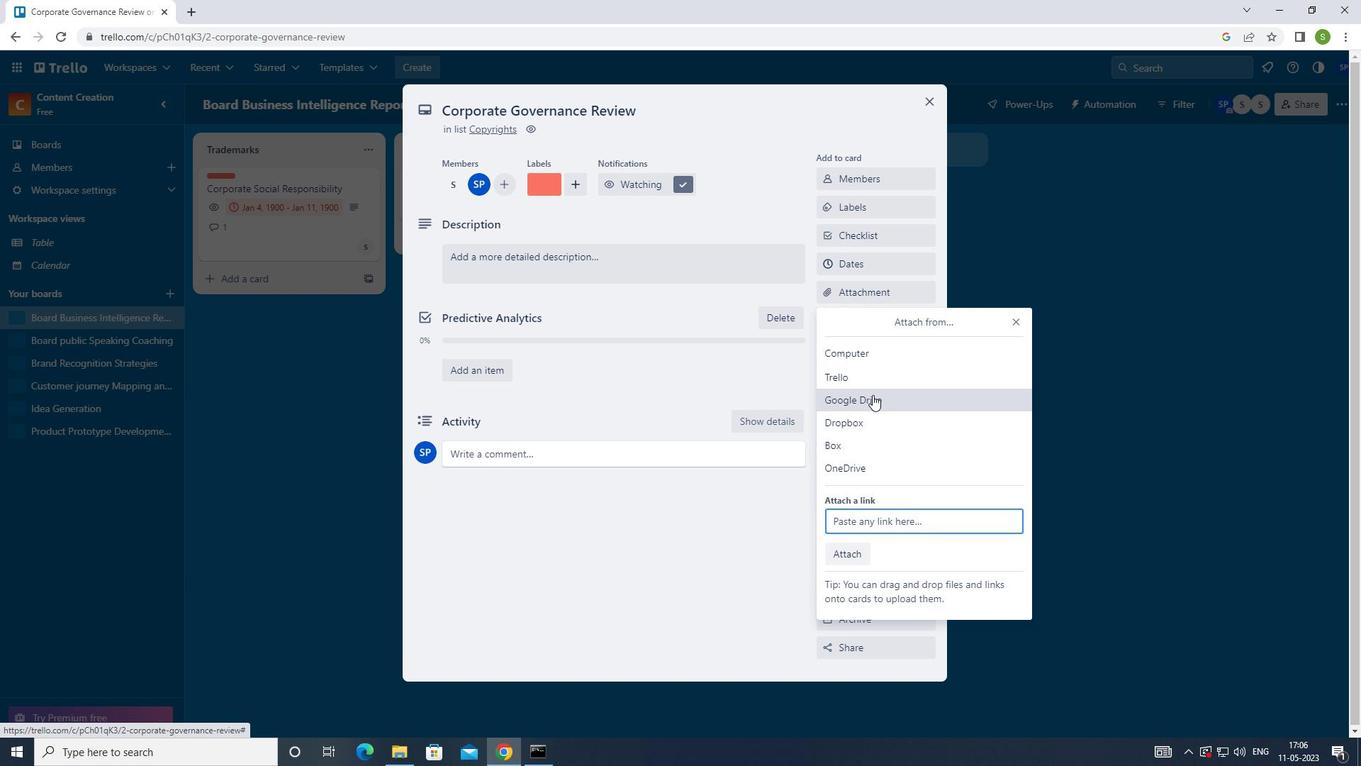 
Action: Mouse pressed left at (873, 401)
Screenshot: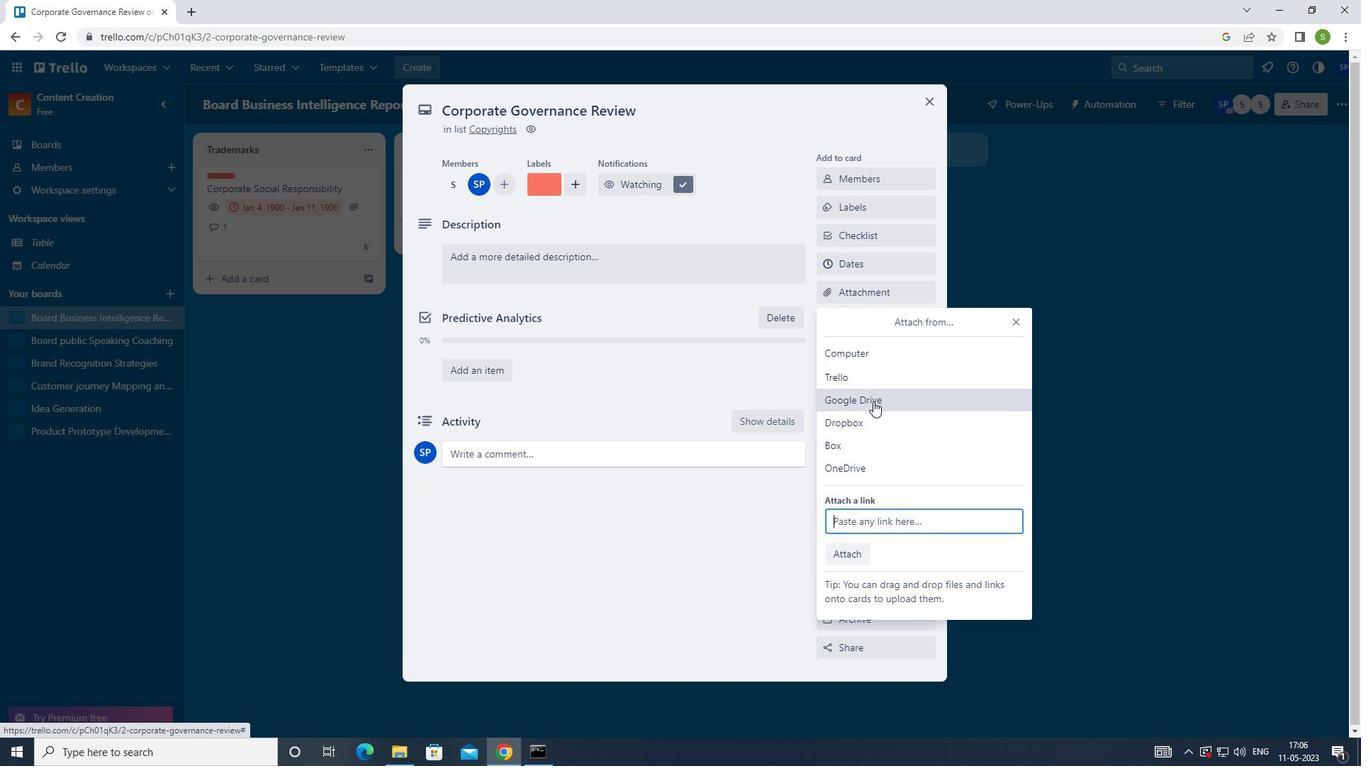 
Action: Mouse moved to (409, 368)
Screenshot: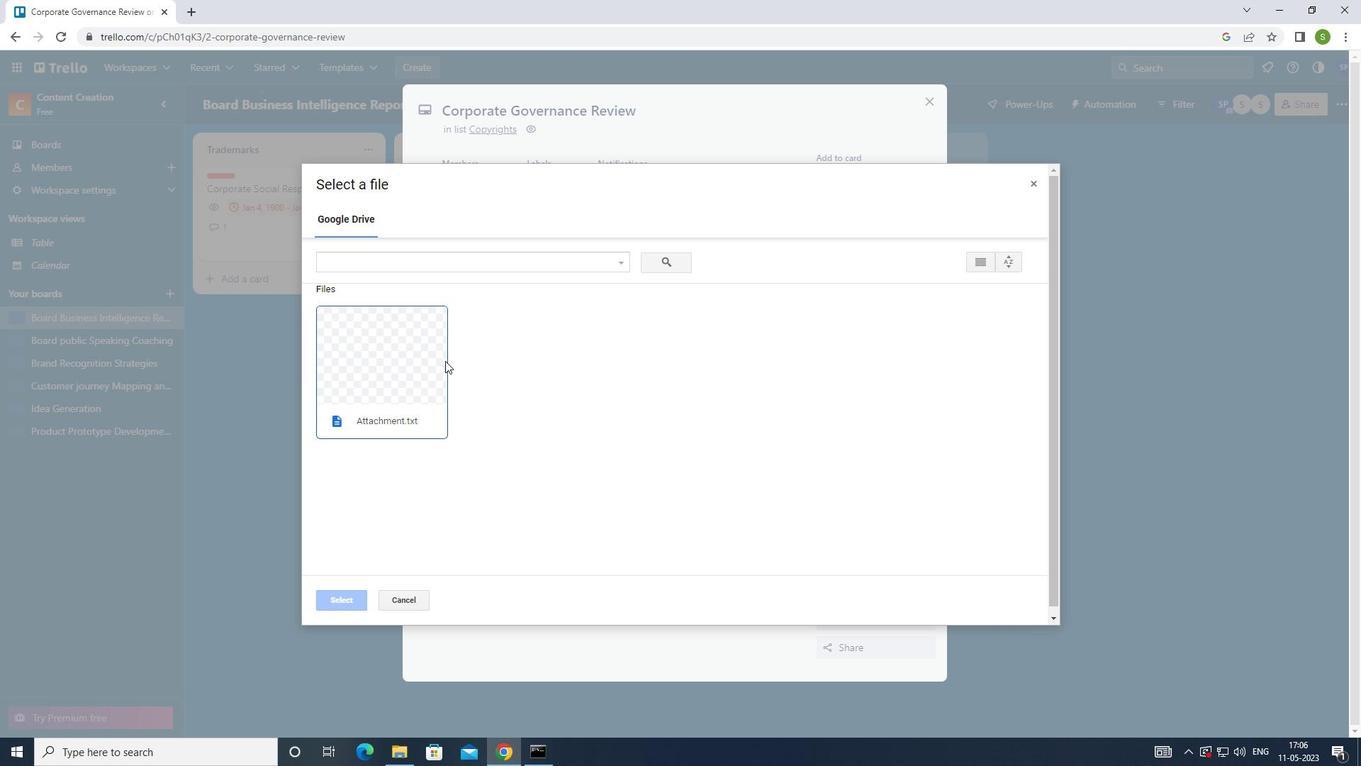 
Action: Mouse pressed left at (409, 368)
Screenshot: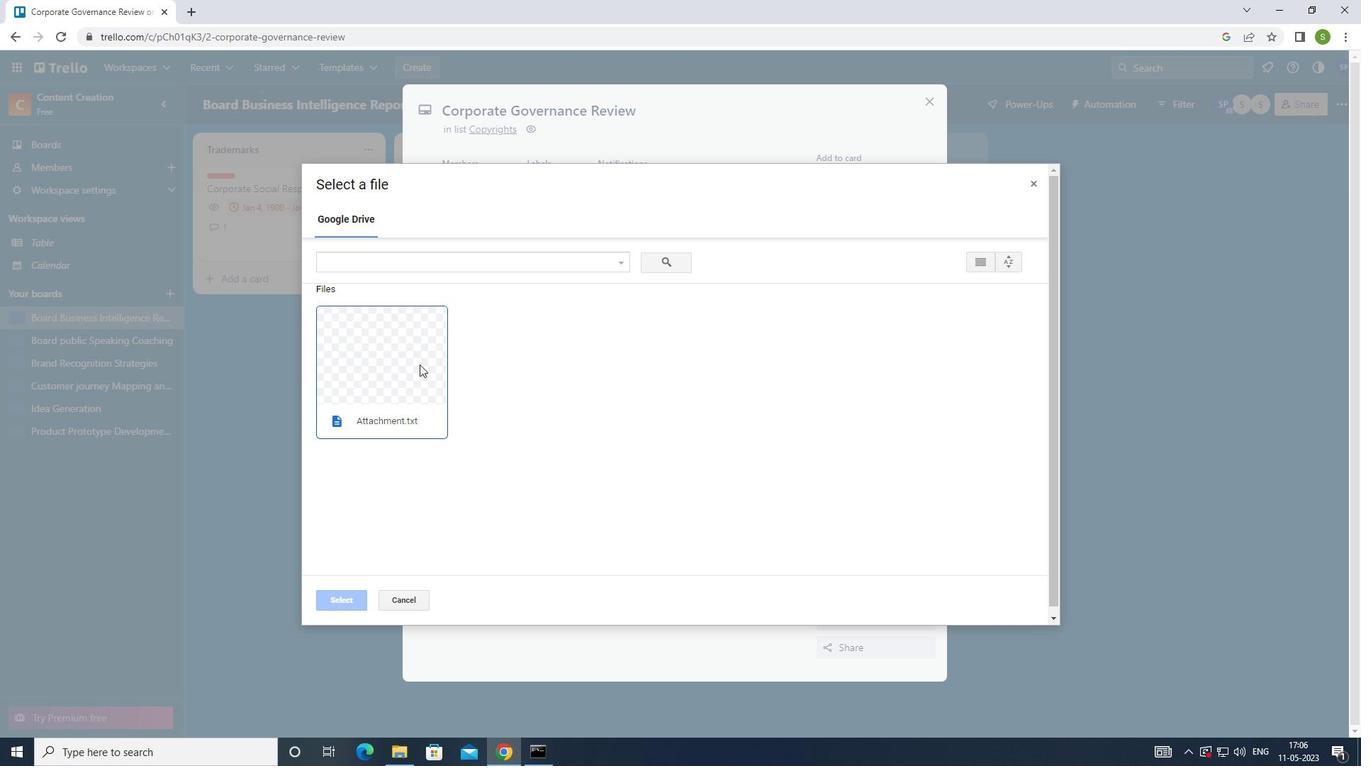 
Action: Mouse moved to (351, 602)
Screenshot: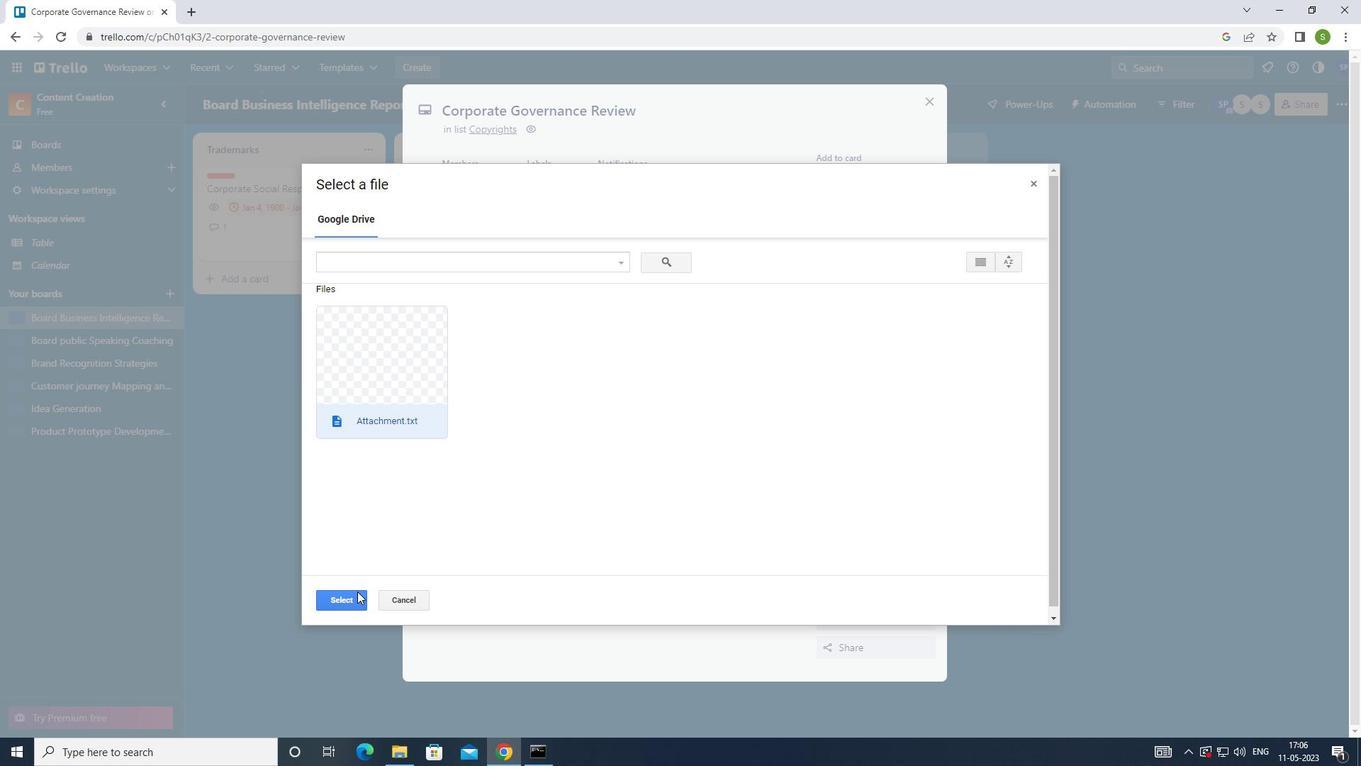 
Action: Mouse pressed left at (351, 602)
Screenshot: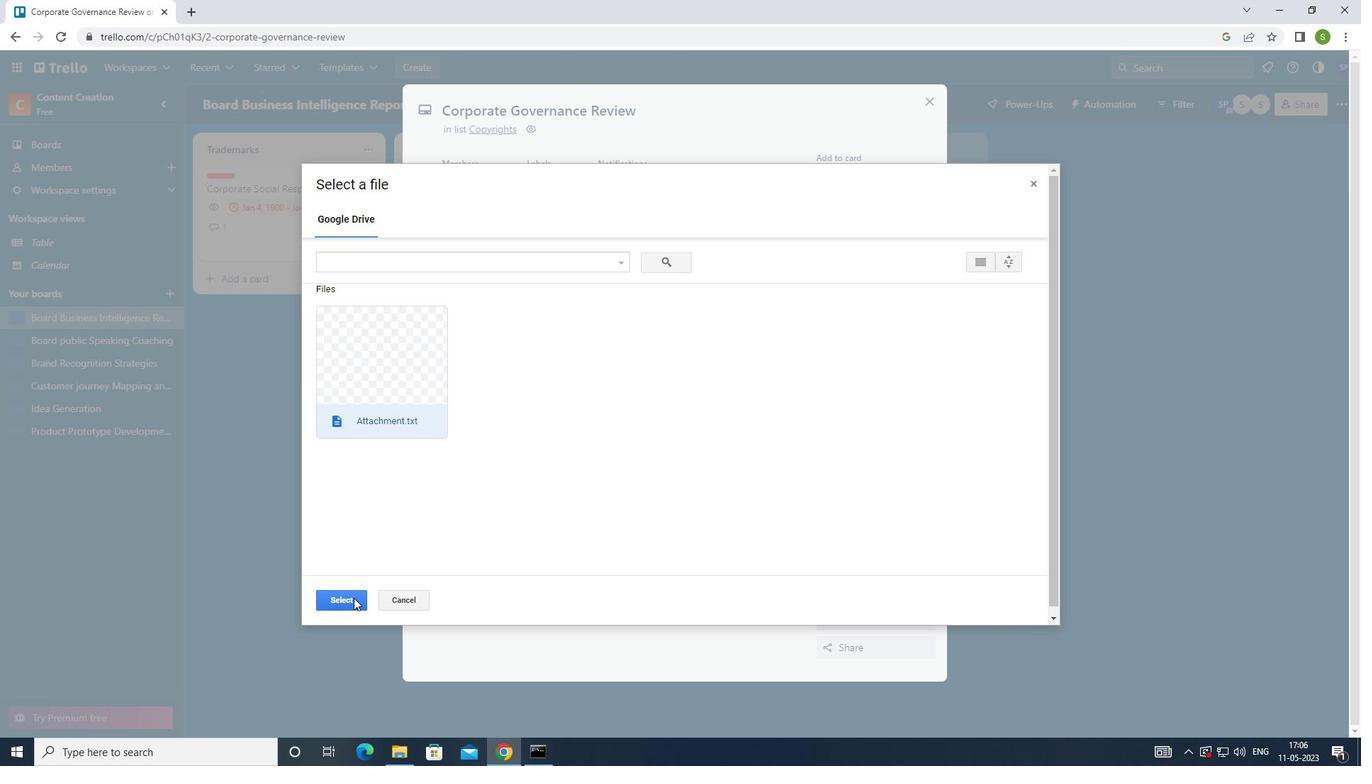 
Action: Mouse moved to (642, 265)
Screenshot: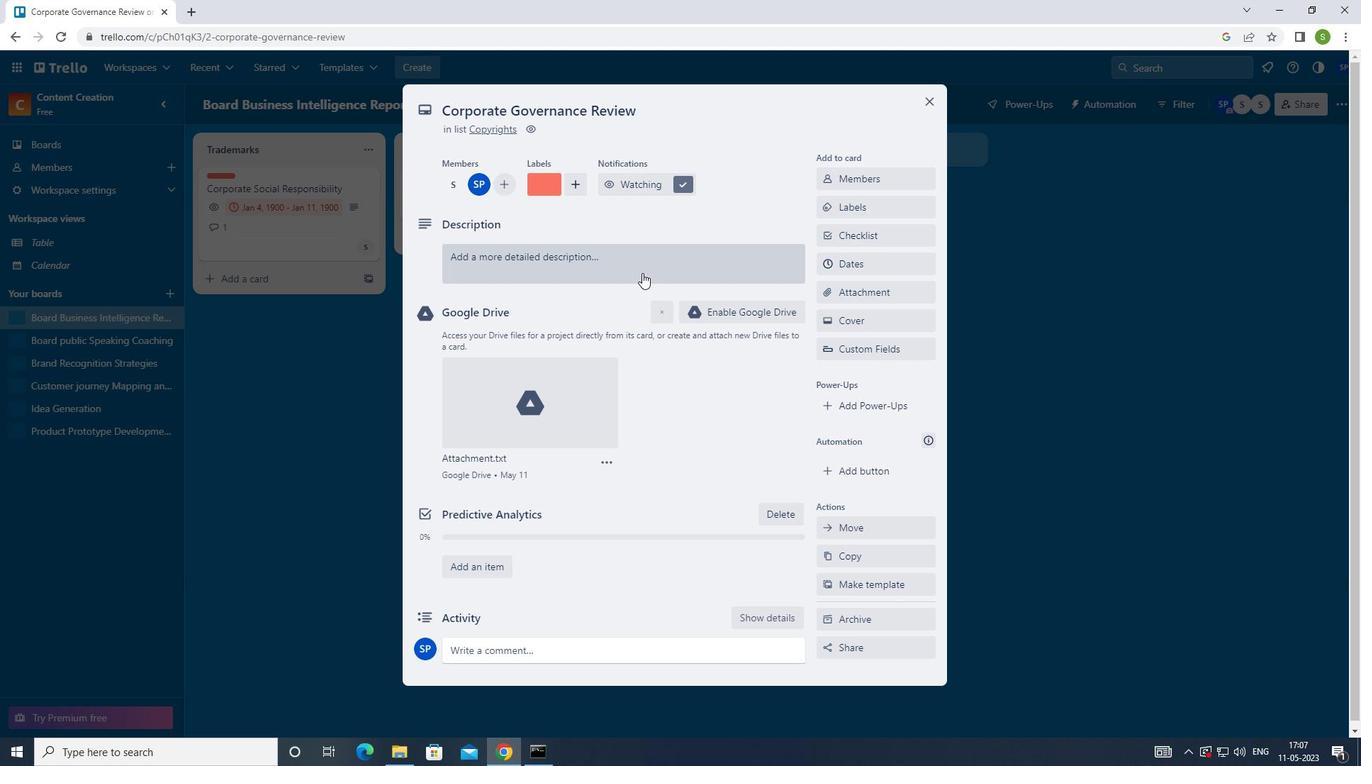 
Action: Mouse pressed left at (642, 265)
Screenshot: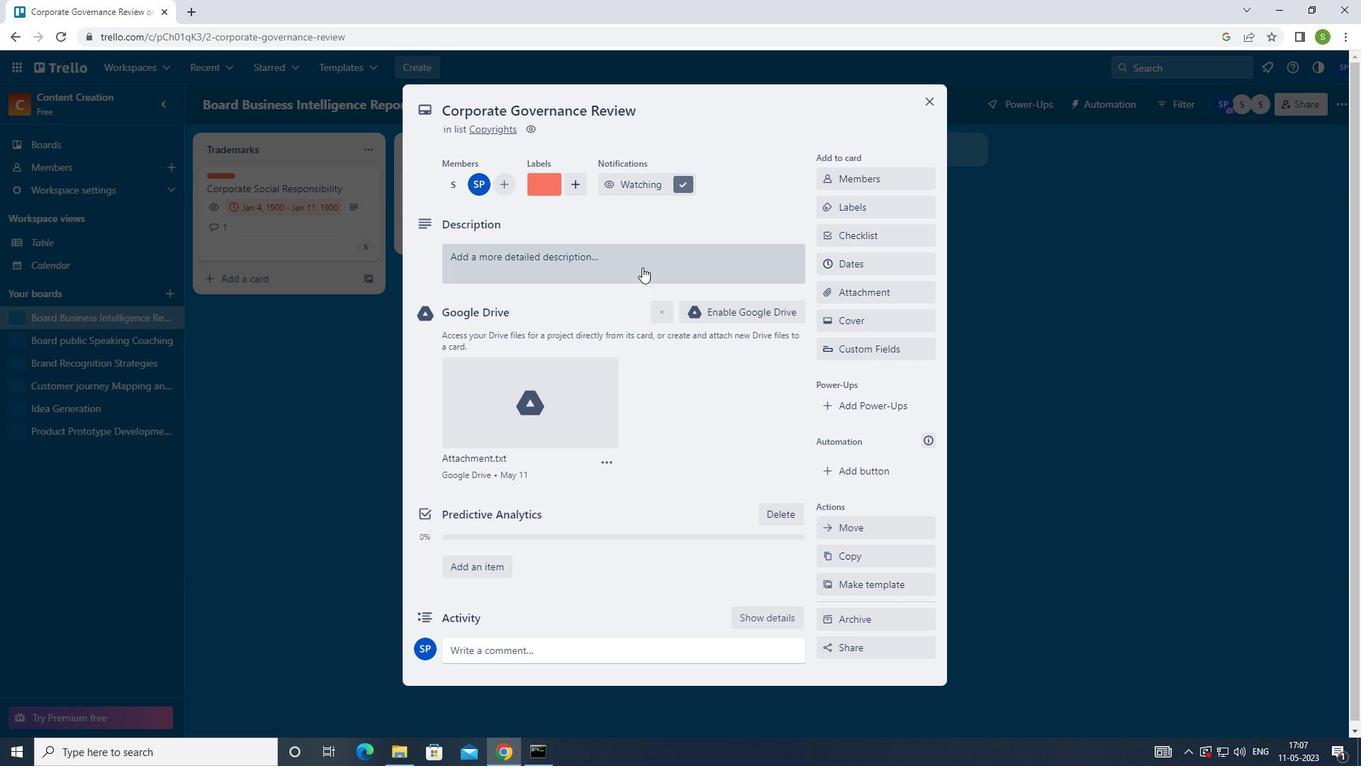 
Action: Mouse moved to (640, 339)
Screenshot: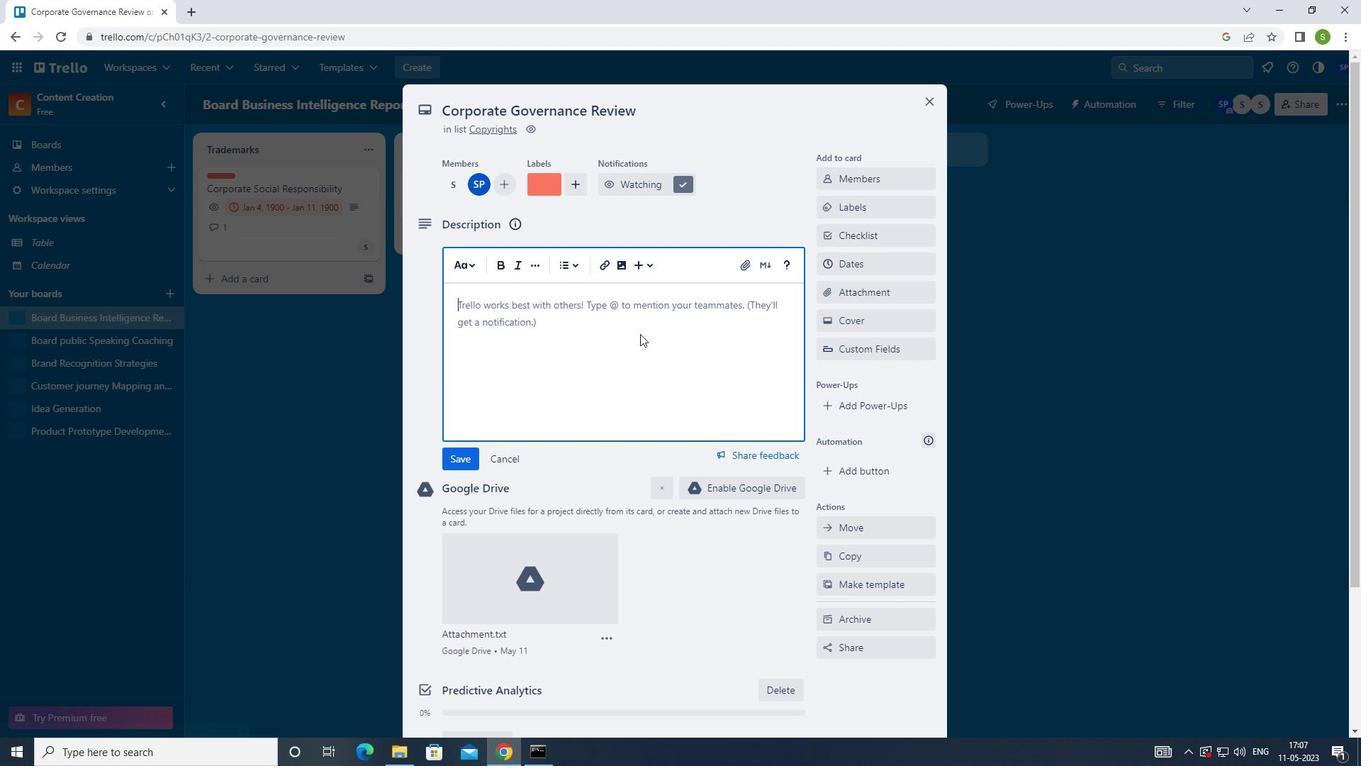 
Action: Key pressed <Key.shift>DEL<Key.backspace>VELOP<Key.space>AND<Key.space>LAUNCH<Key.space>NEW<Key.space>CUSTOMER<Key.space>REFERRAL<Key.space>PROGRAM<Key.space>FOR<Key.space>EXISTING<Key.space>CUSTOMER
Screenshot: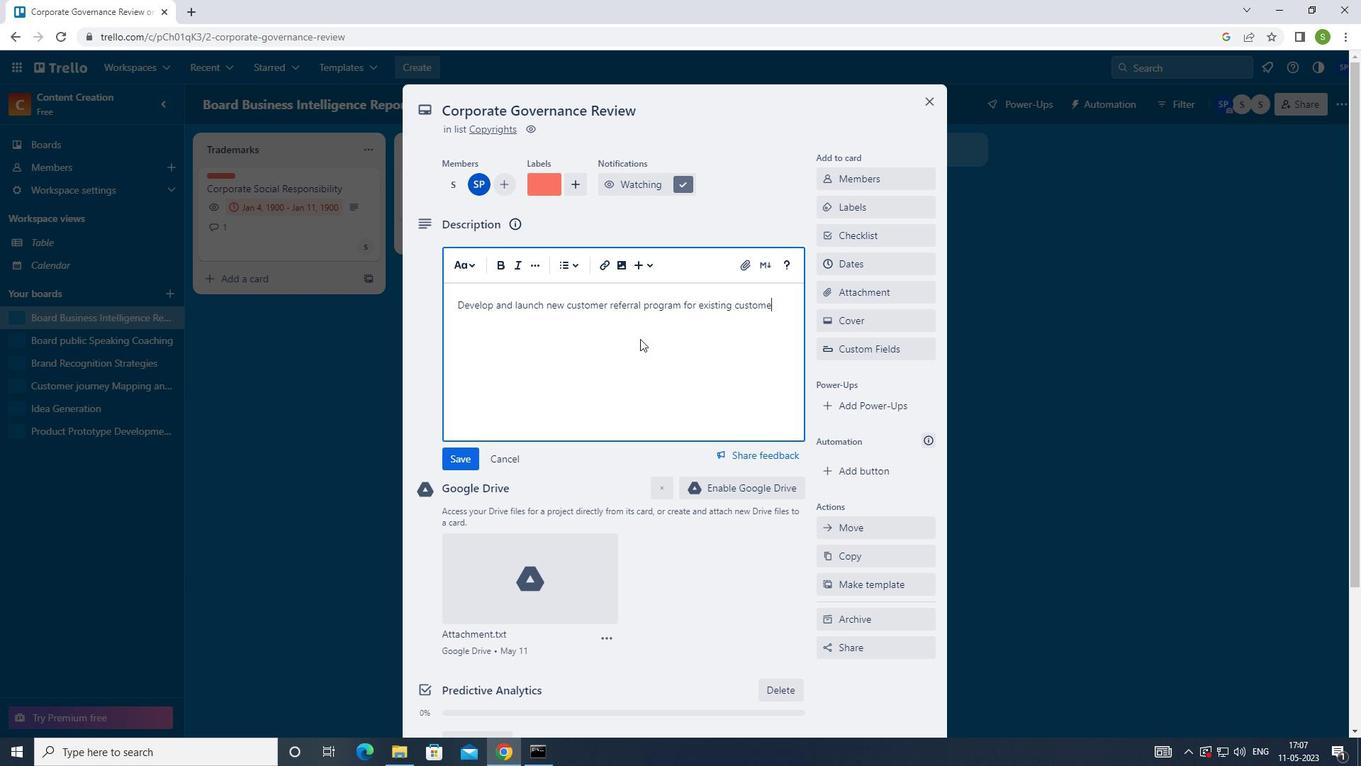 
Action: Mouse moved to (462, 456)
Screenshot: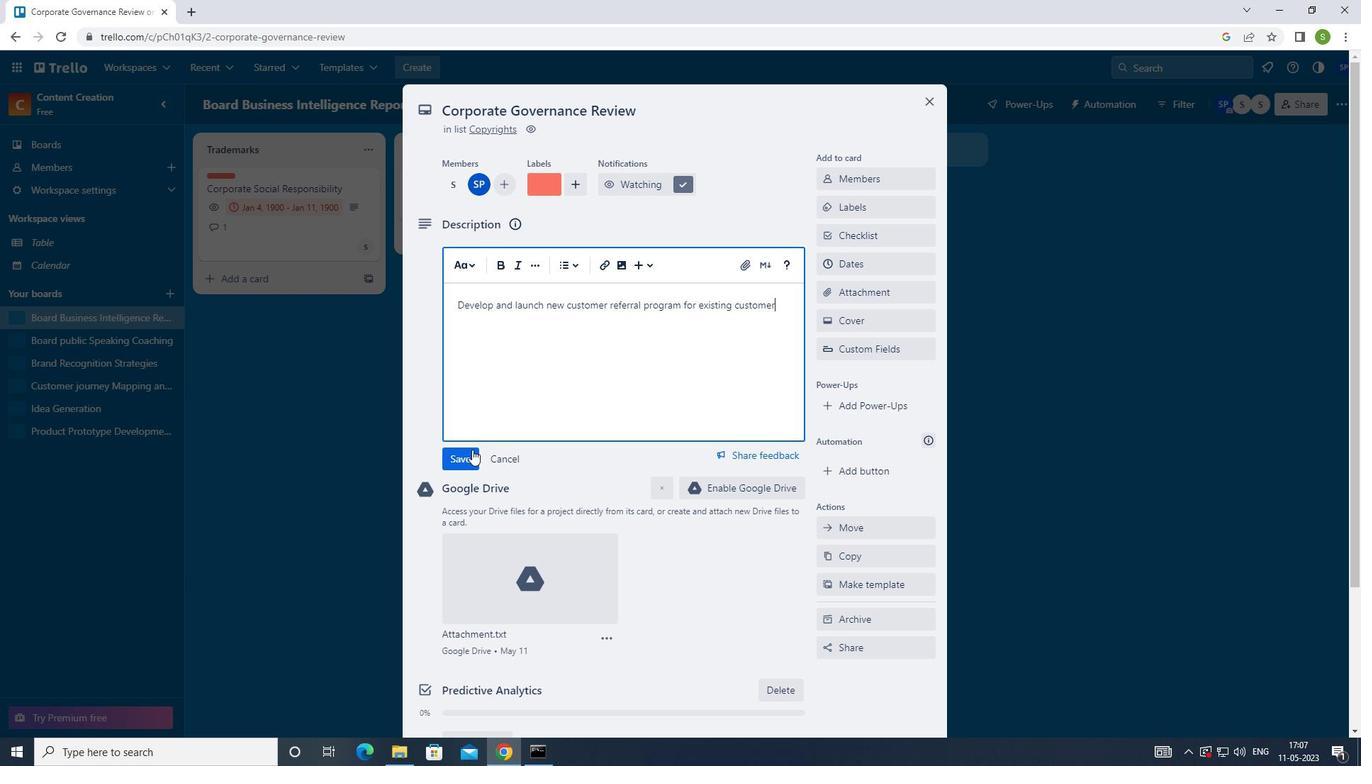 
Action: Mouse pressed left at (462, 456)
Screenshot: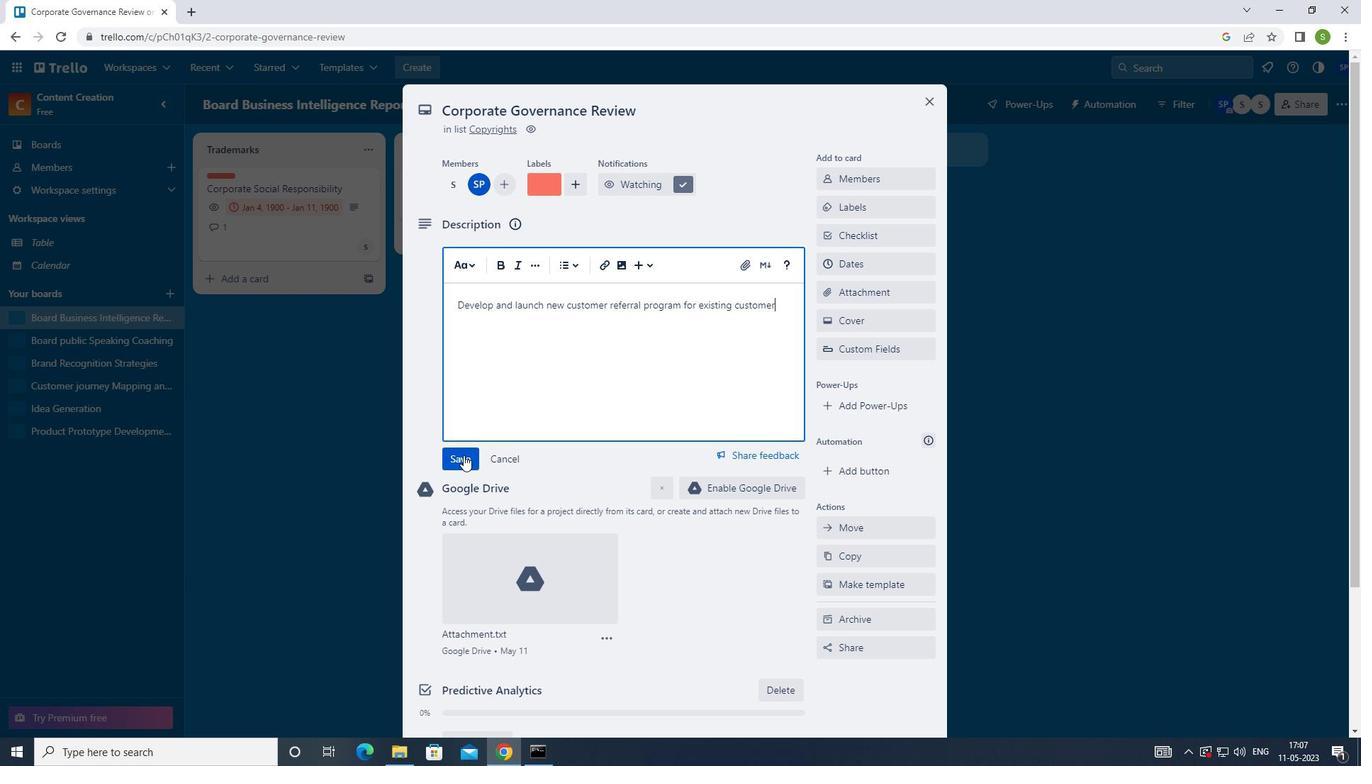 
Action: Mouse moved to (484, 622)
Screenshot: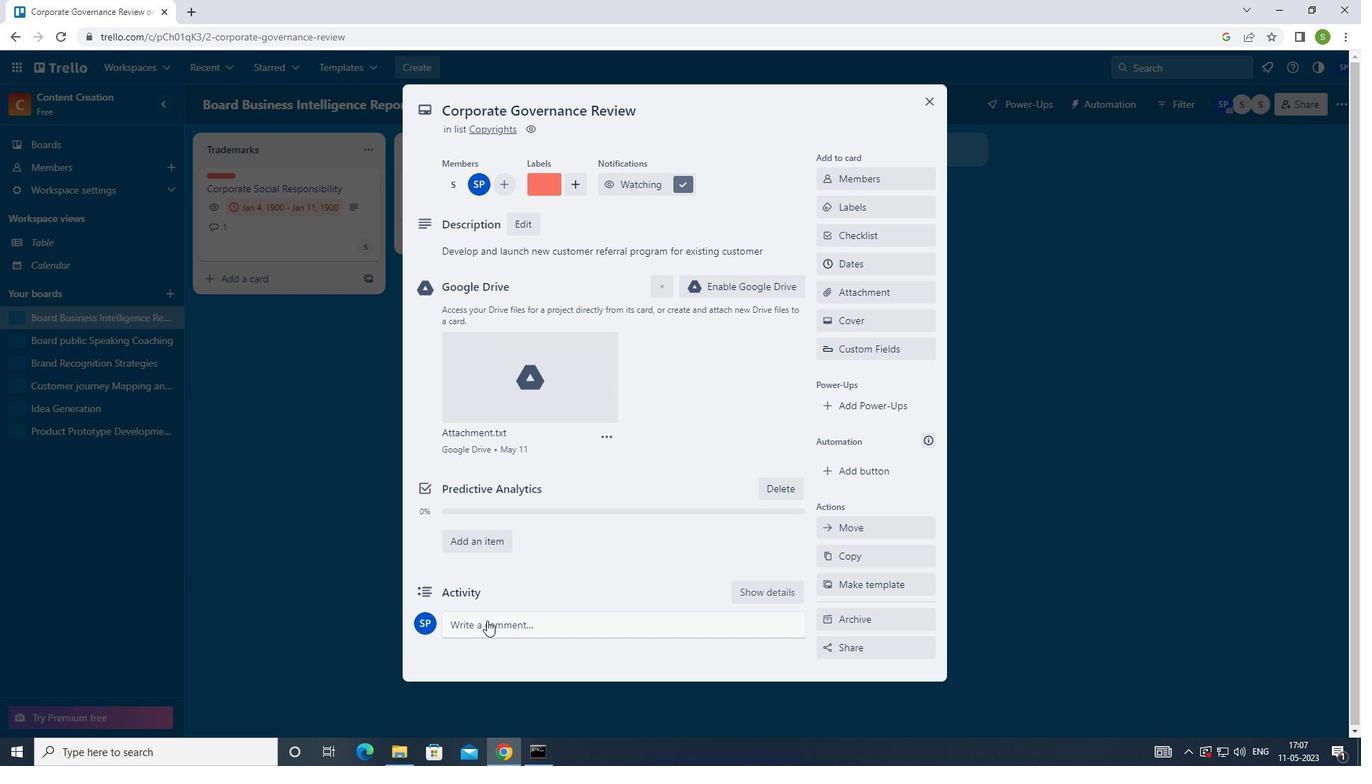 
Action: Mouse pressed left at (484, 622)
Screenshot: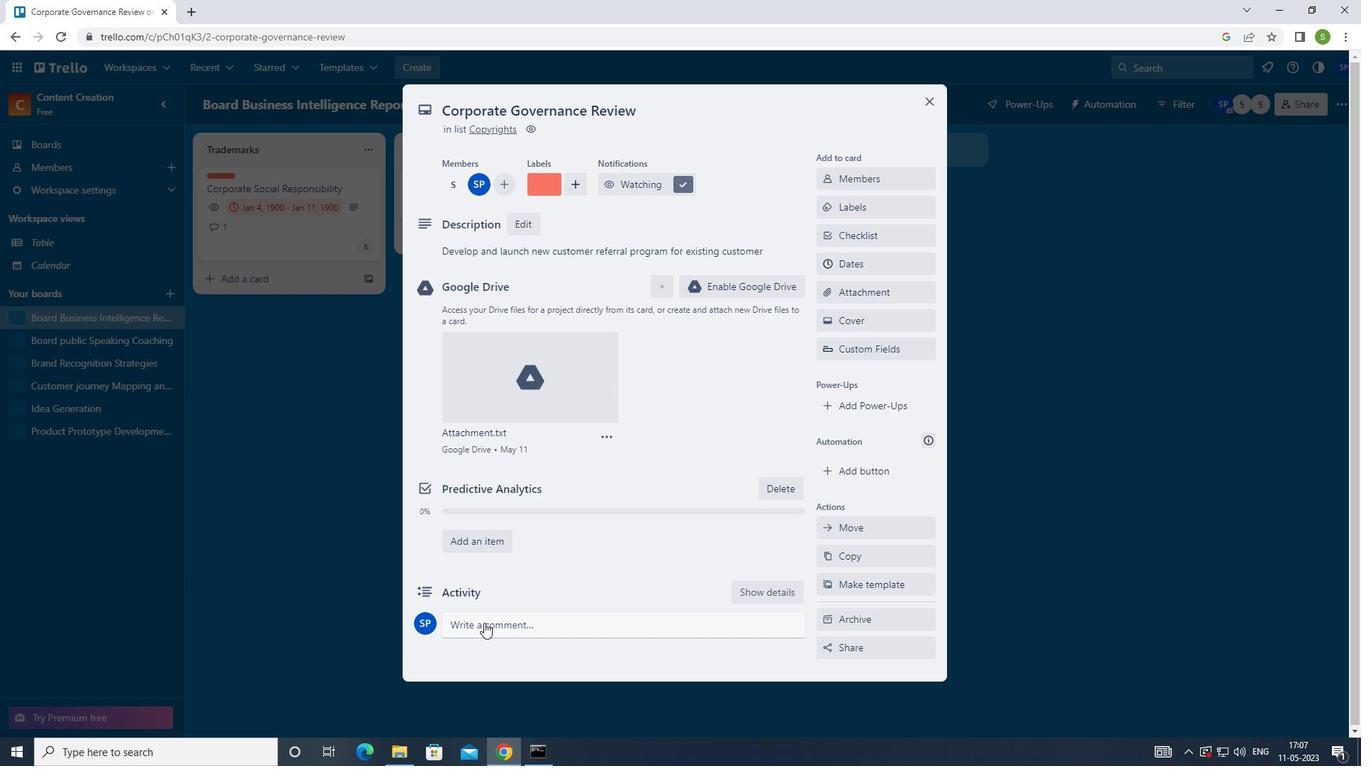 
Action: Mouse moved to (605, 470)
Screenshot: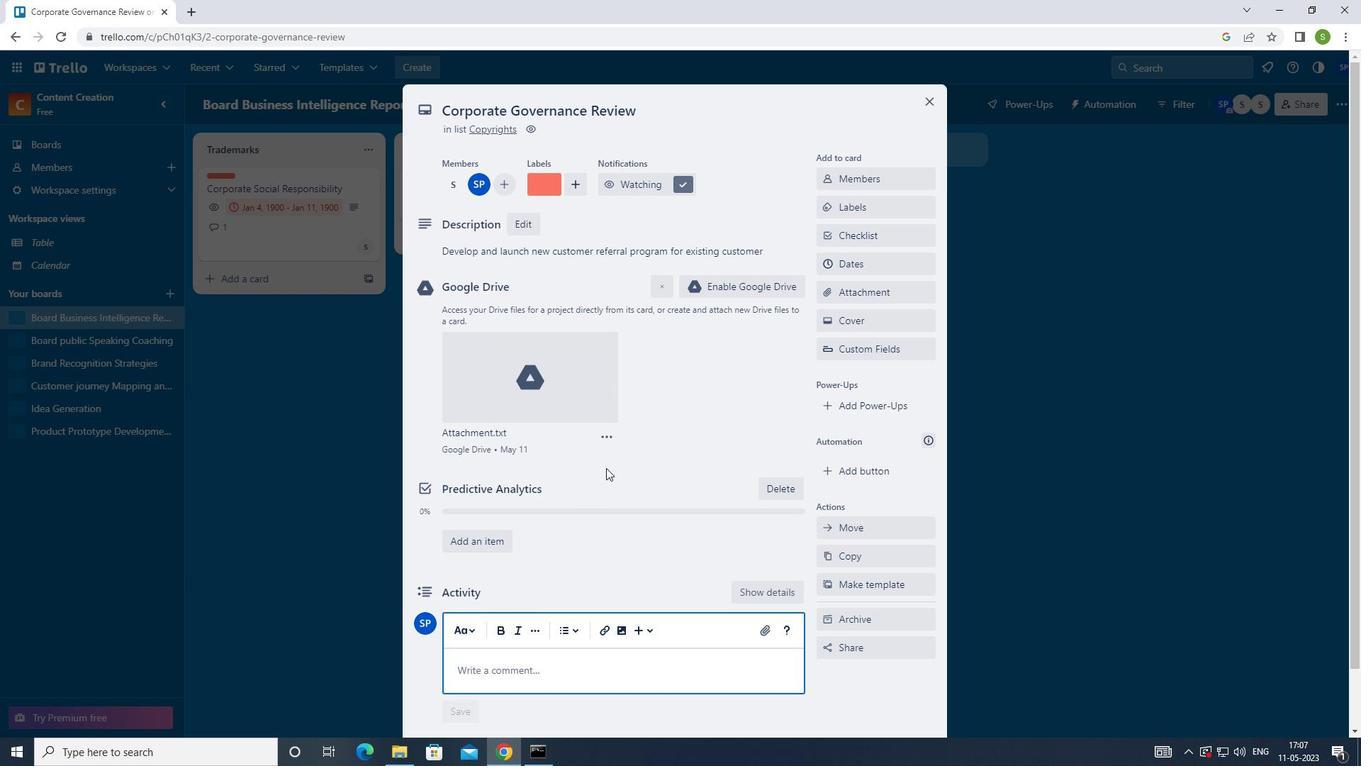 
Action: Key pressed <Key.shift_r>ITS<Key.space>IMPORTANT<Key.space>TO<Key.space>ENSURE<Key.space>THAT<Key.space>THIS<Key.space>TASK<Key.space>ALIGNS<Key.space>WITH<Key.space>OUR<Key.space>OVERALL<Key.space>PROJECT<Key.space>GOALS<Key.space>AS<Key.space>IT<Key.space>IS<Key.space>PART<Key.space>OF<Key.space>A<Key.space>LARGER<Key.space>PROJECT.
Screenshot: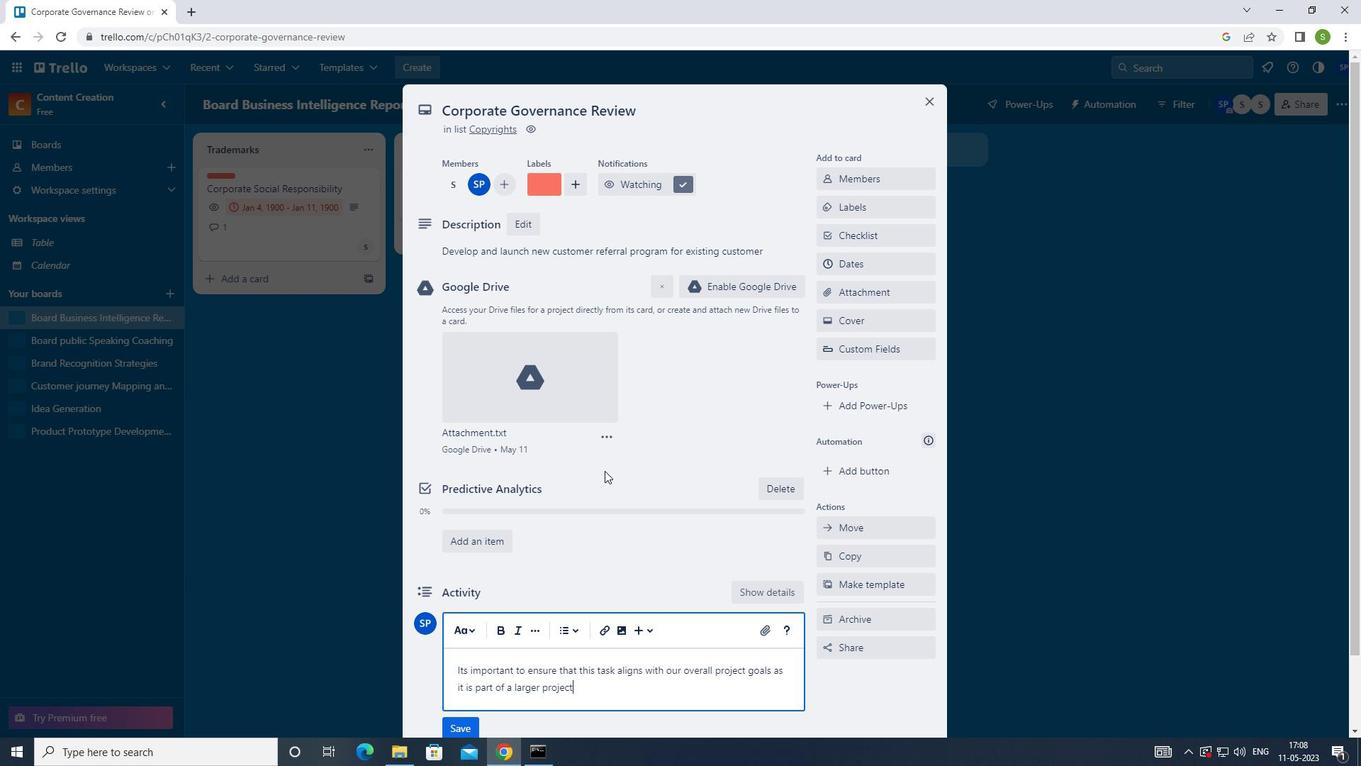 
Action: Mouse moved to (654, 523)
Screenshot: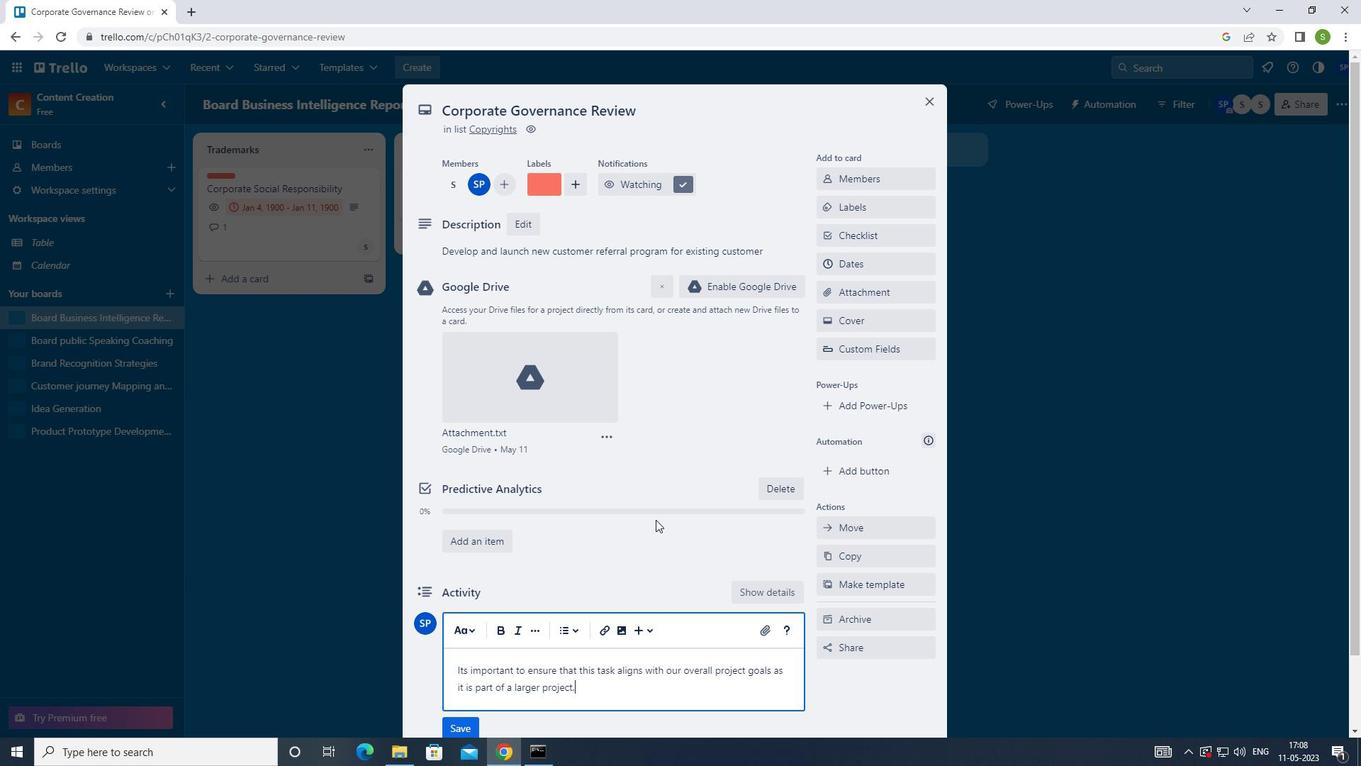 
Action: Mouse scrolled (654, 522) with delta (0, 0)
Screenshot: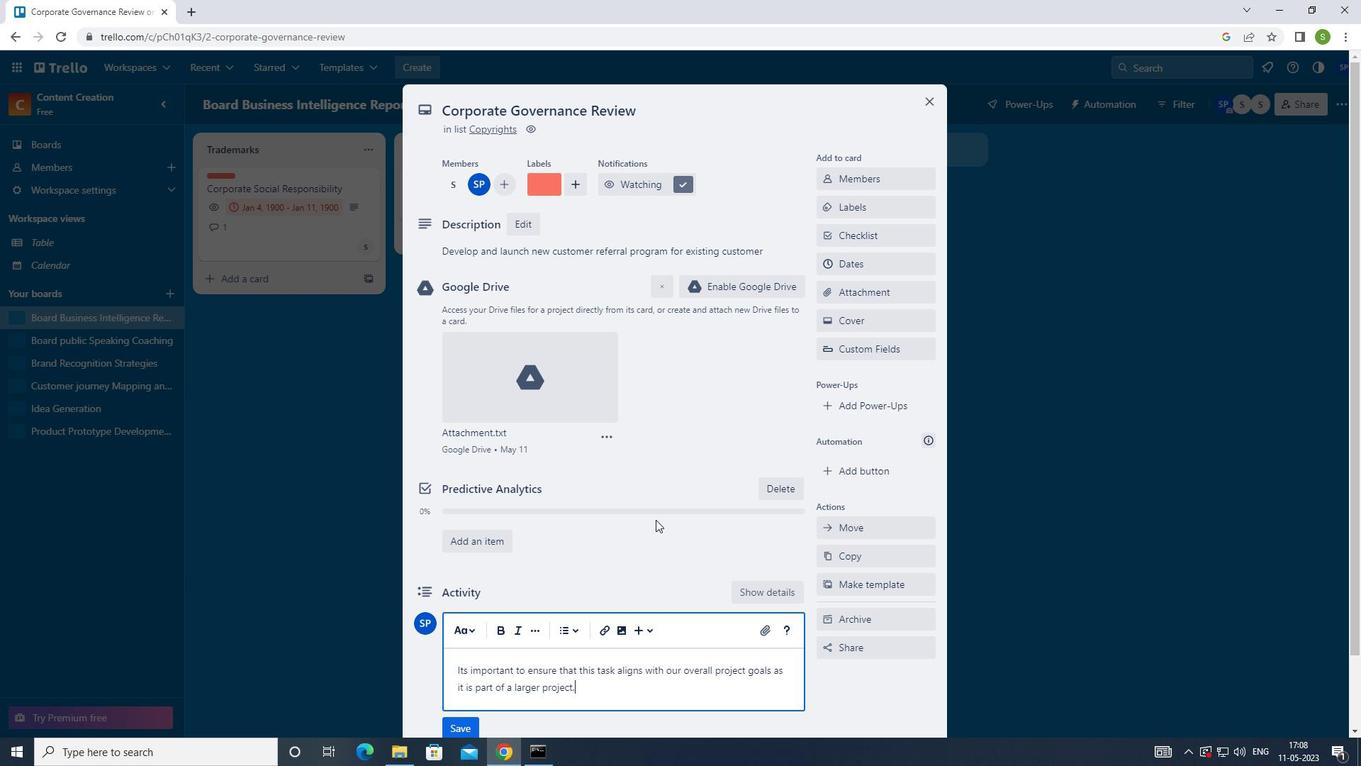 
Action: Mouse moved to (654, 524)
Screenshot: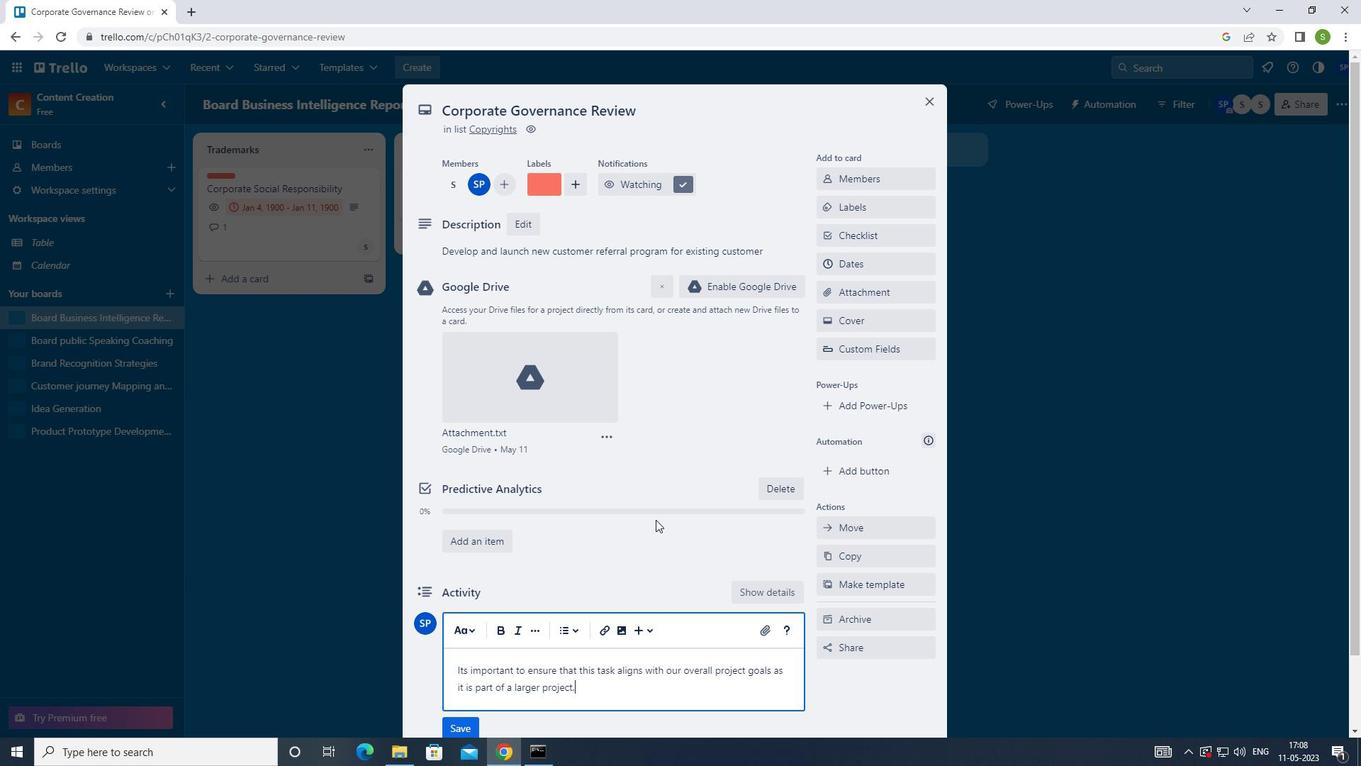 
Action: Mouse scrolled (654, 523) with delta (0, 0)
Screenshot: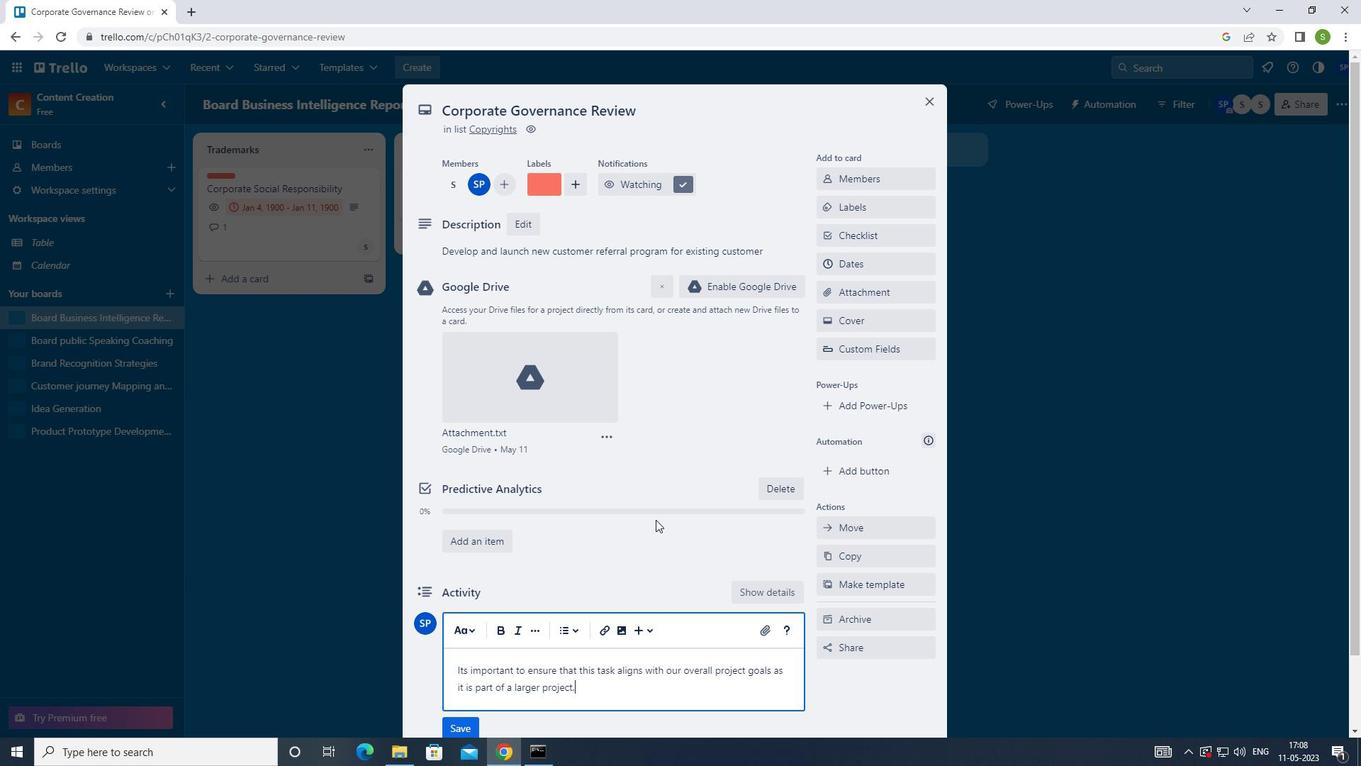 
Action: Mouse moved to (653, 524)
Screenshot: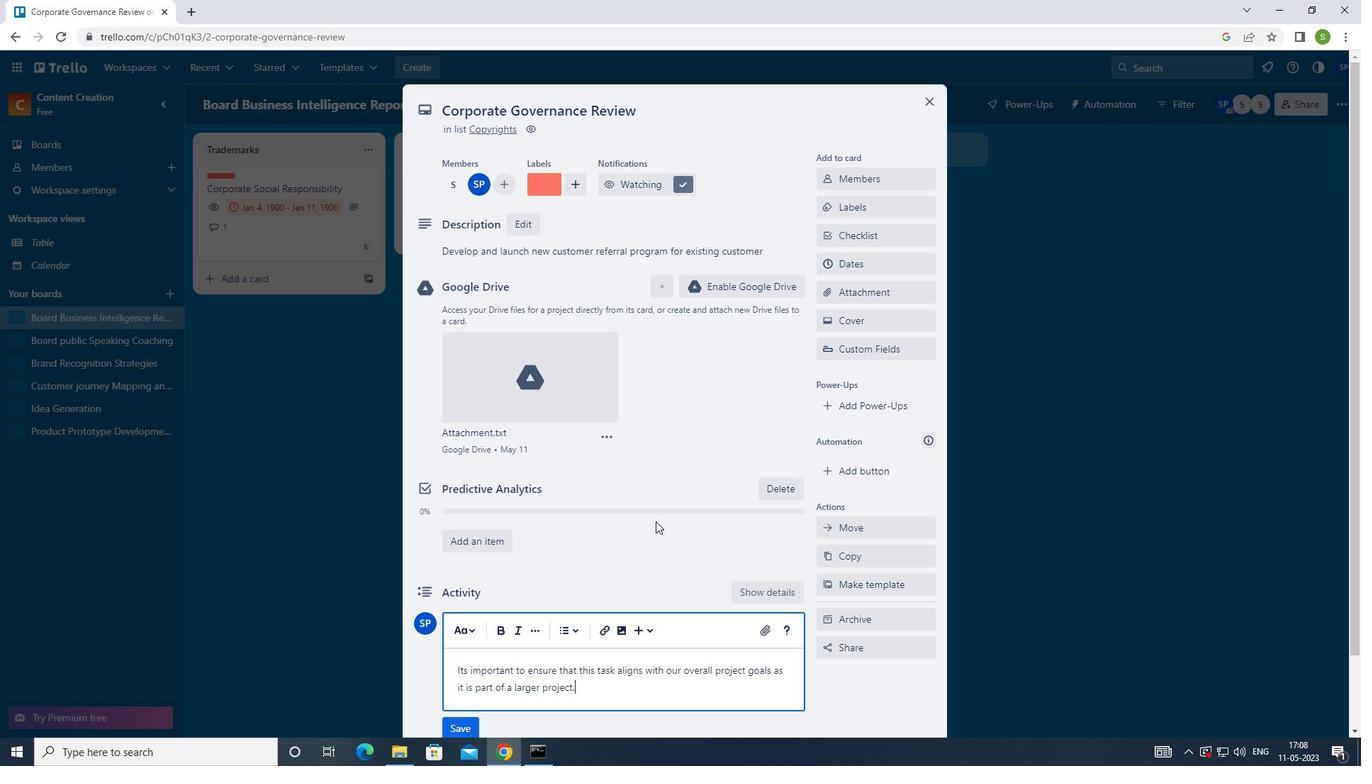 
Action: Mouse scrolled (653, 524) with delta (0, 0)
Screenshot: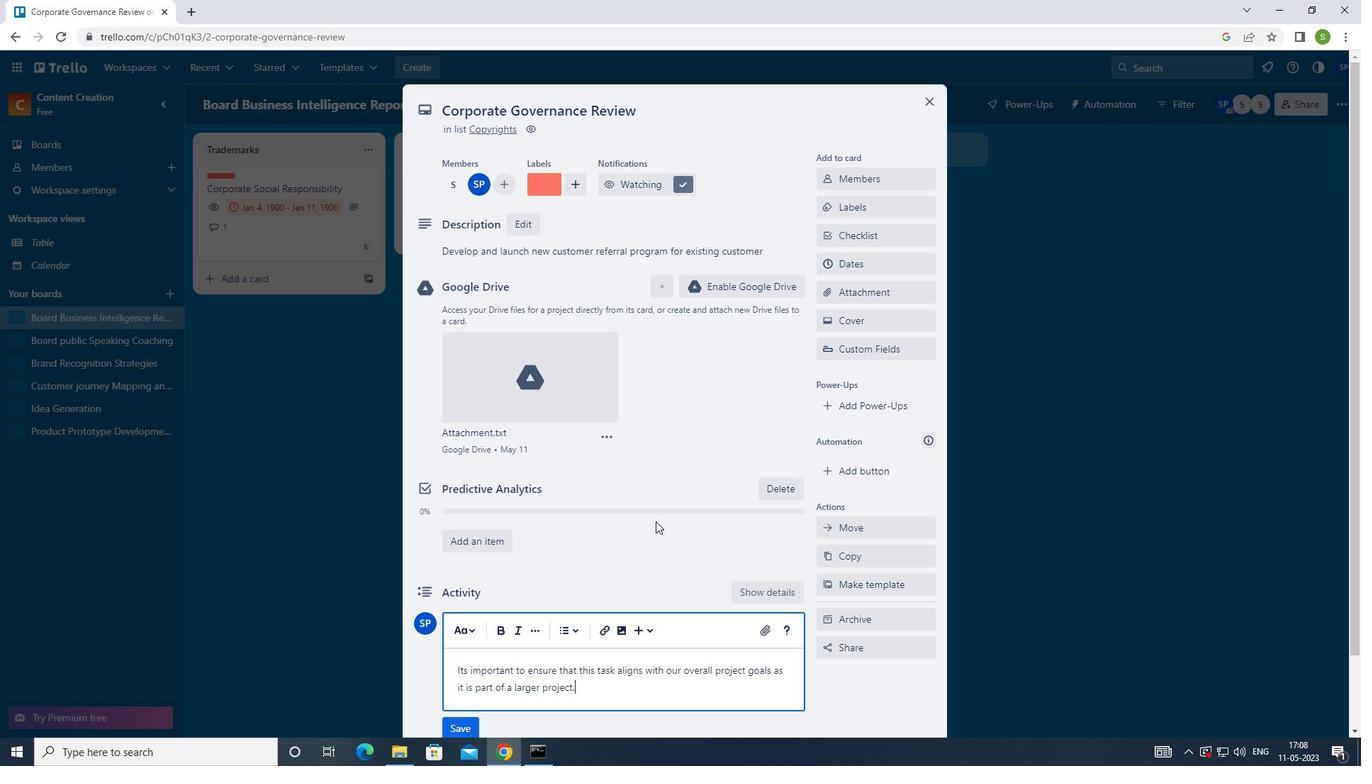 
Action: Mouse moved to (653, 525)
Screenshot: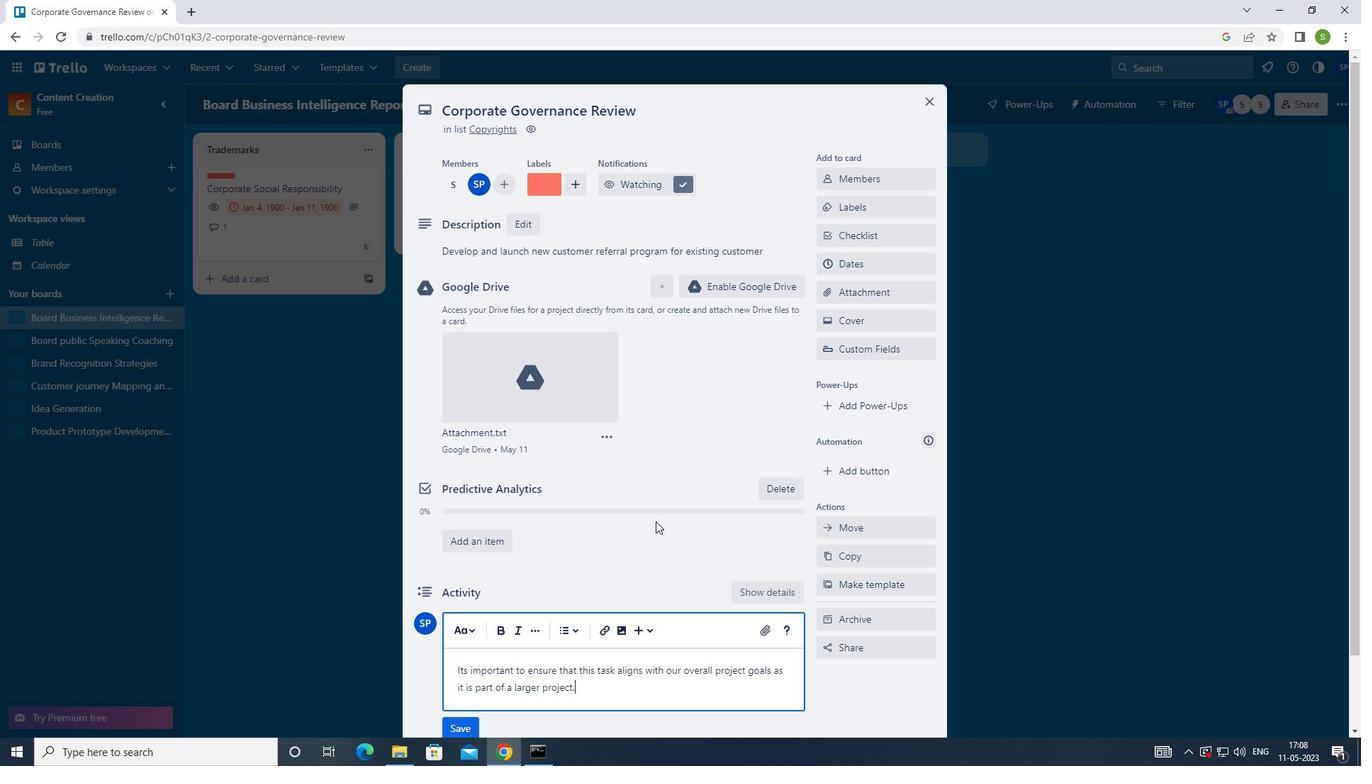 
Action: Mouse scrolled (653, 524) with delta (0, 0)
Screenshot: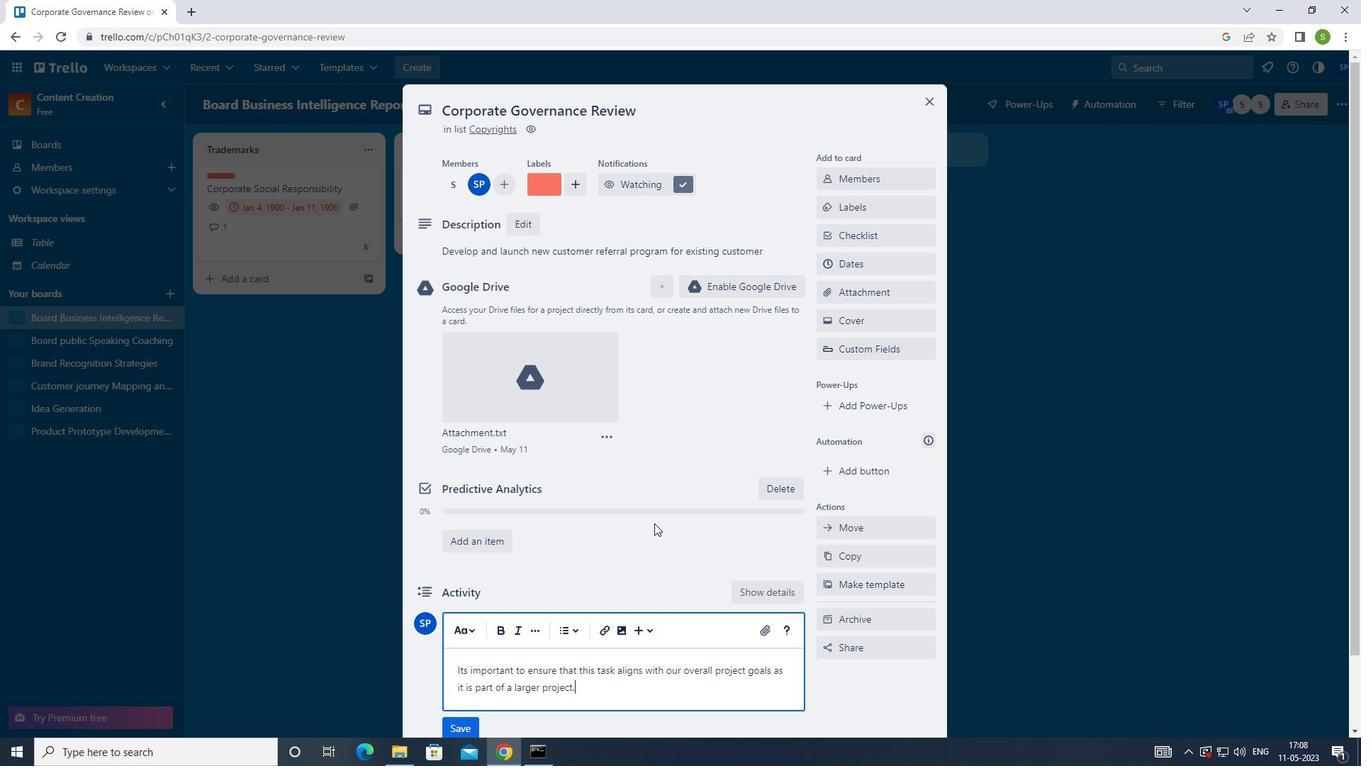 
Action: Mouse moved to (458, 650)
Screenshot: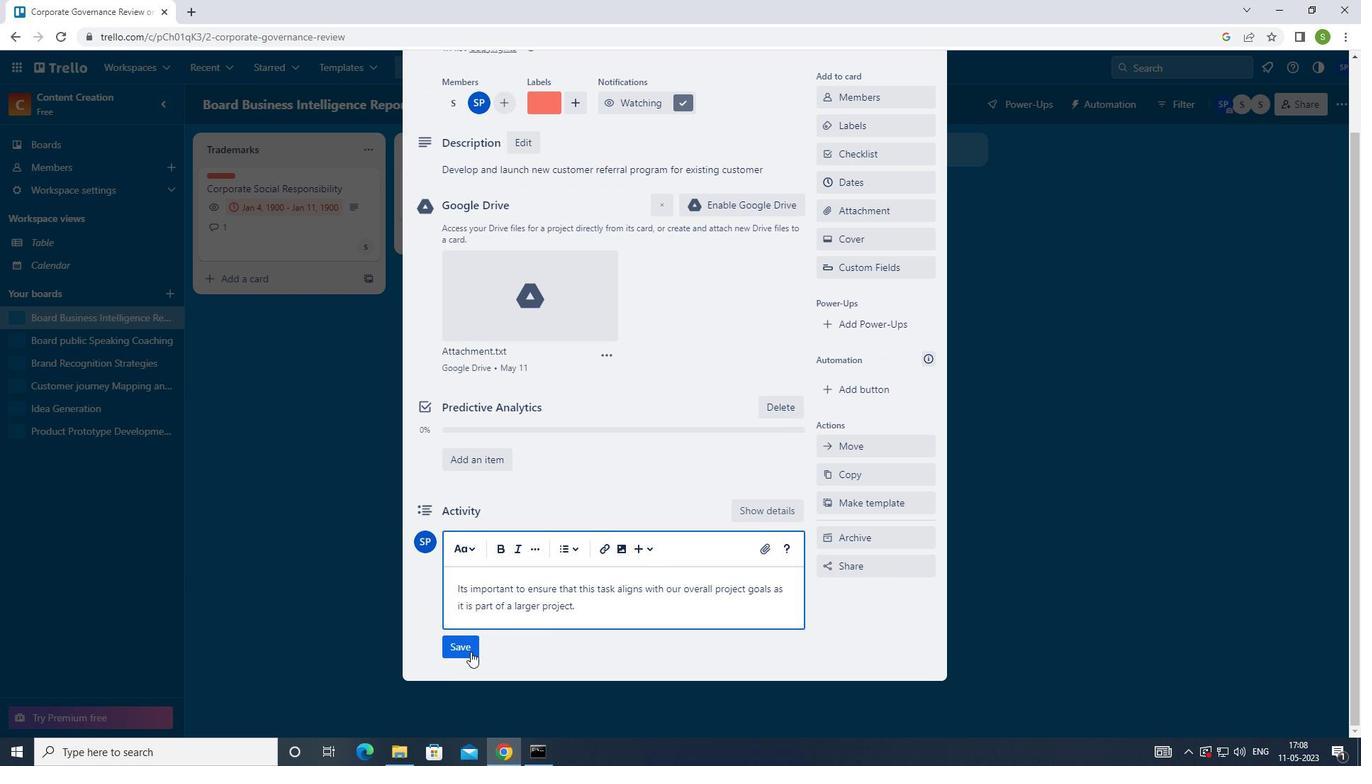 
Action: Mouse pressed left at (458, 650)
Screenshot: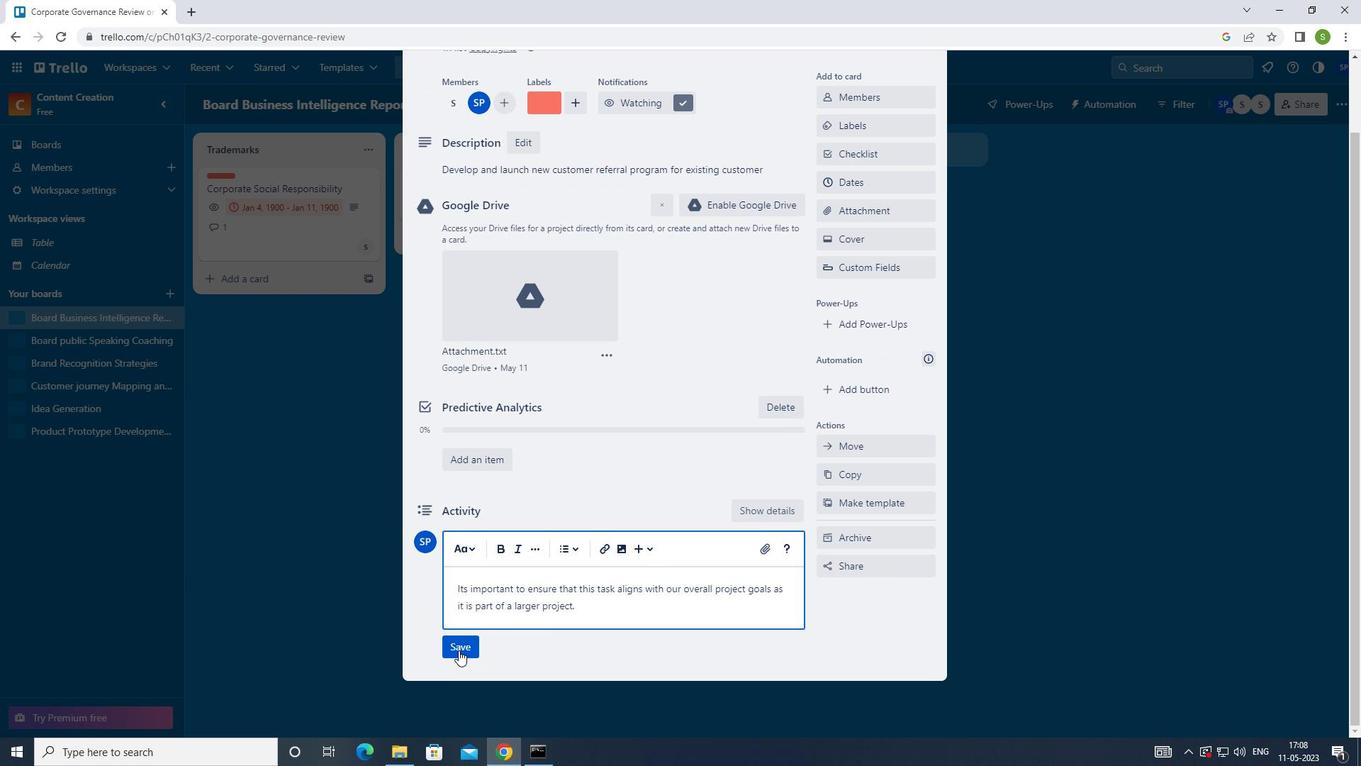 
Action: Mouse moved to (875, 182)
Screenshot: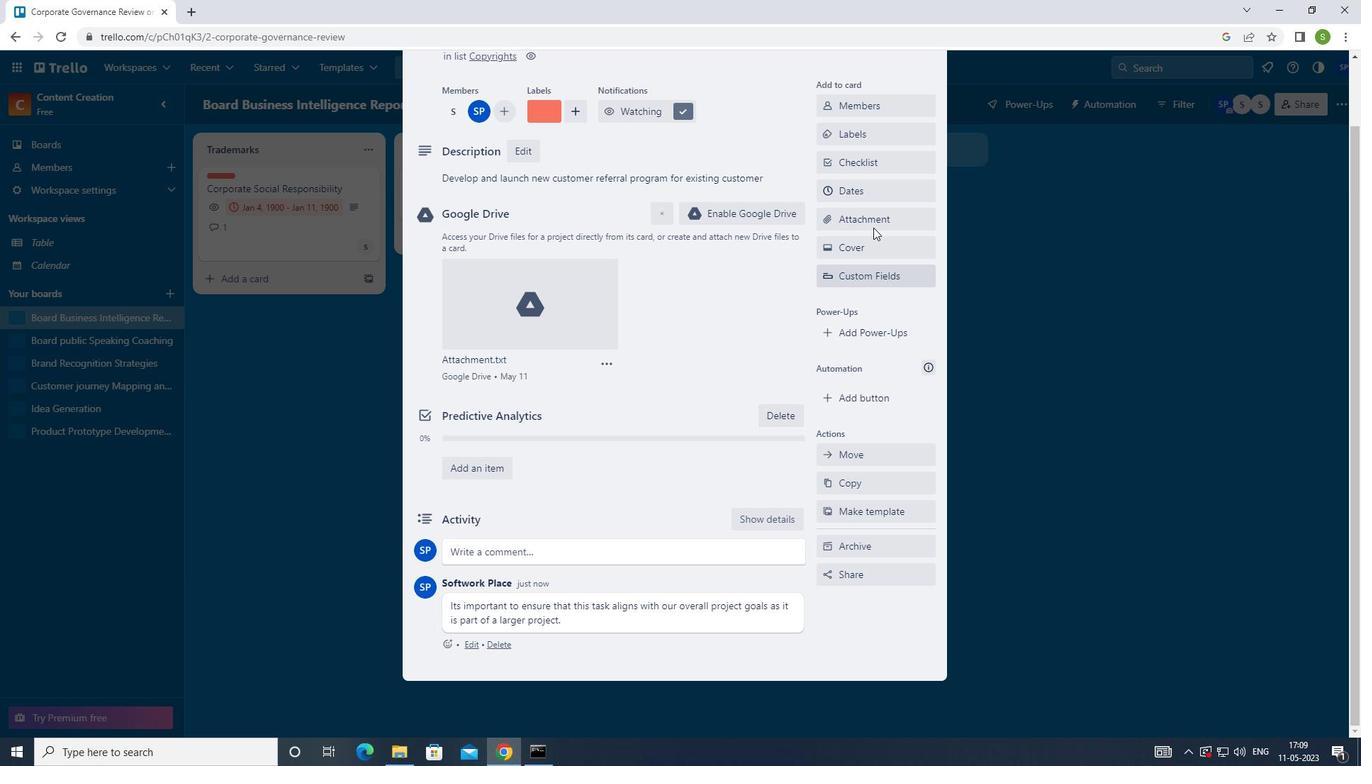 
Action: Mouse pressed left at (875, 182)
Screenshot: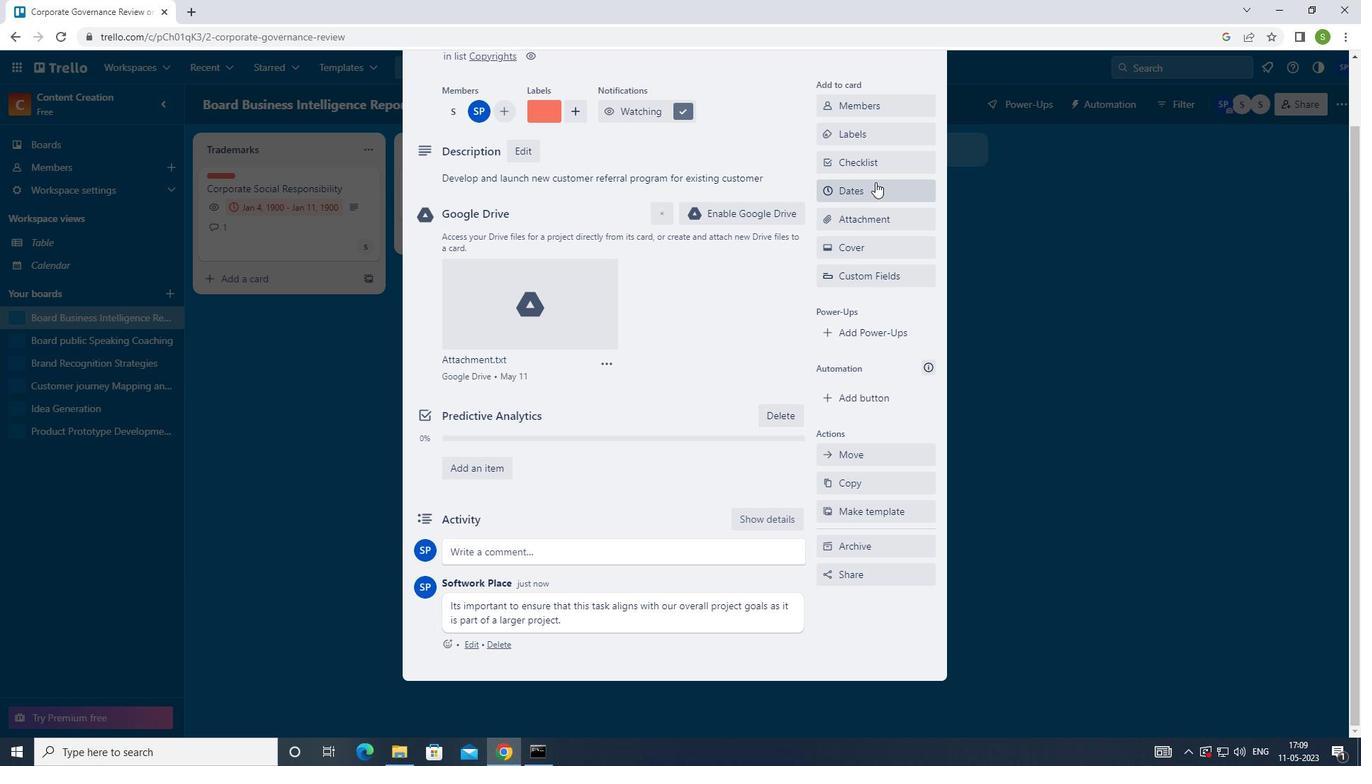 
Action: Mouse moved to (829, 485)
Screenshot: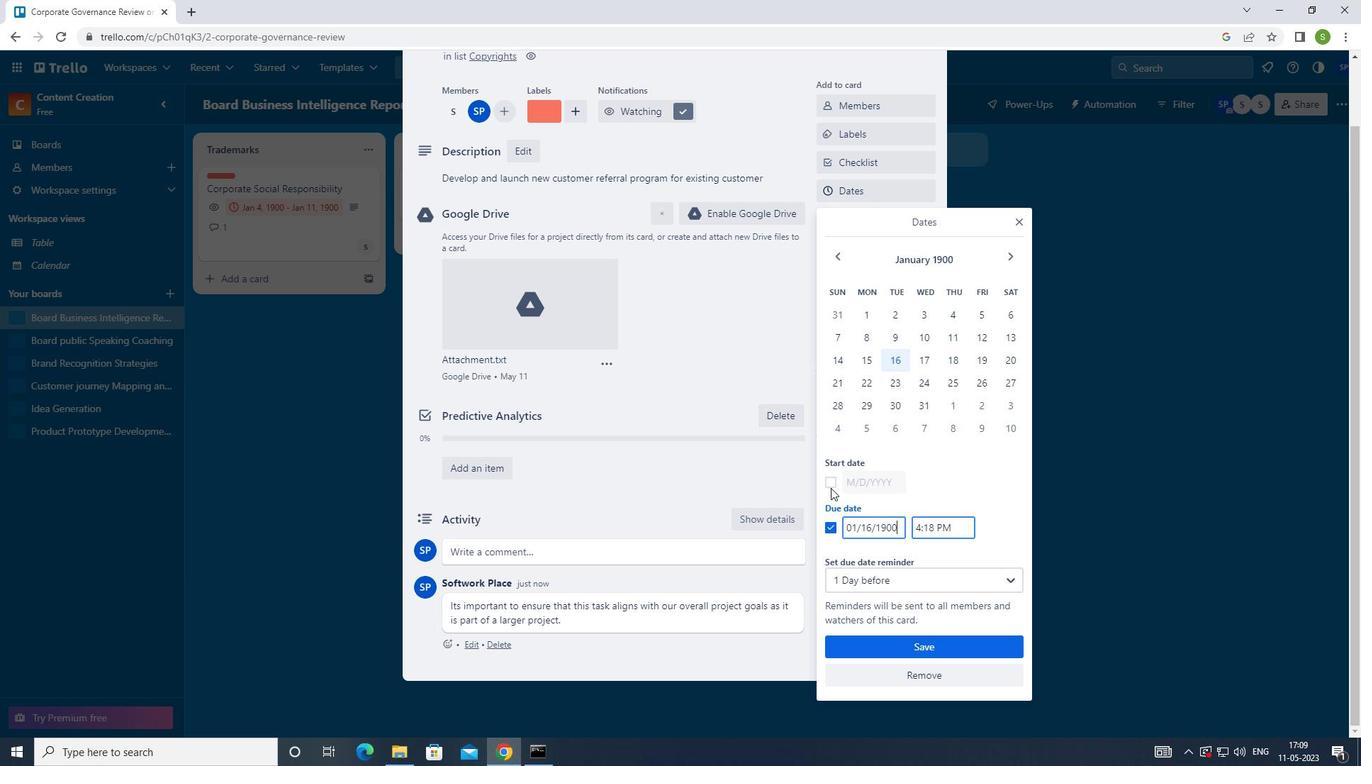 
Action: Mouse pressed left at (829, 485)
Screenshot: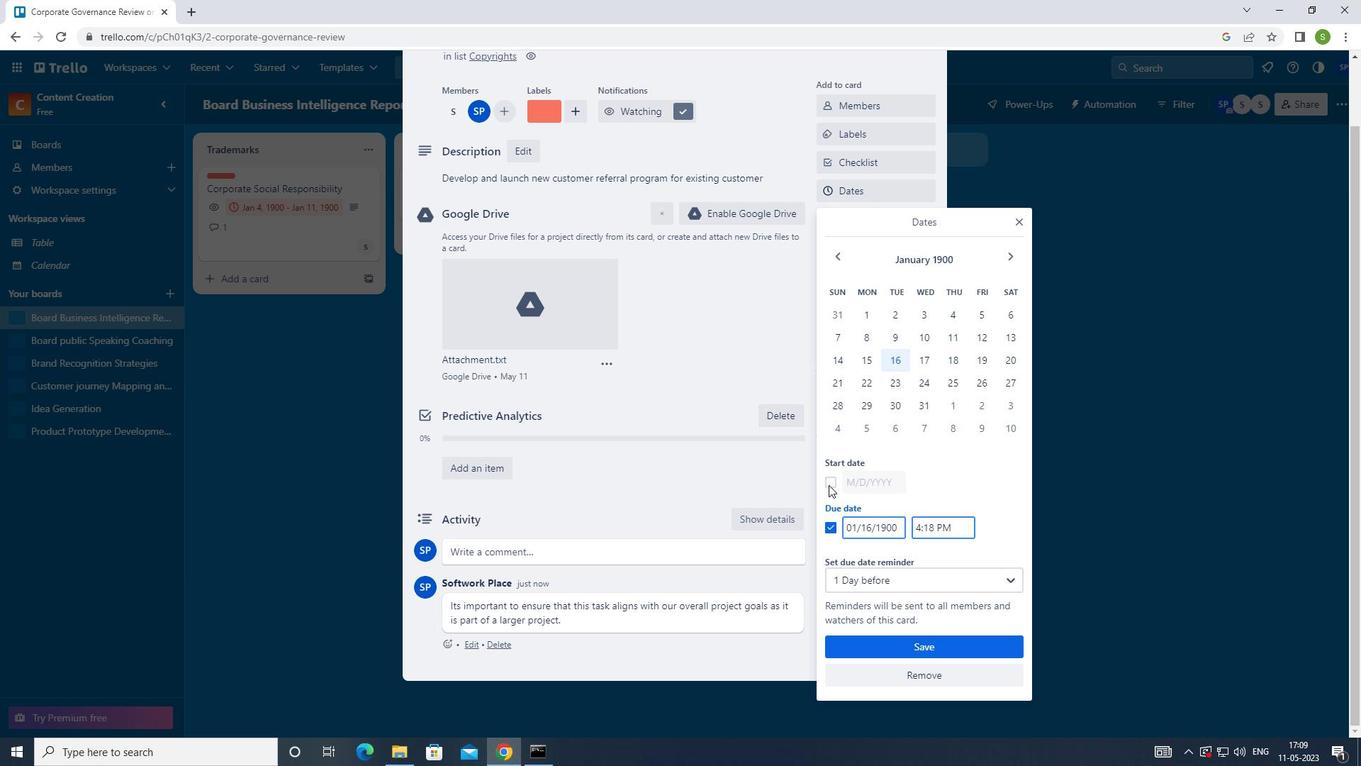 
Action: Mouse moved to (874, 481)
Screenshot: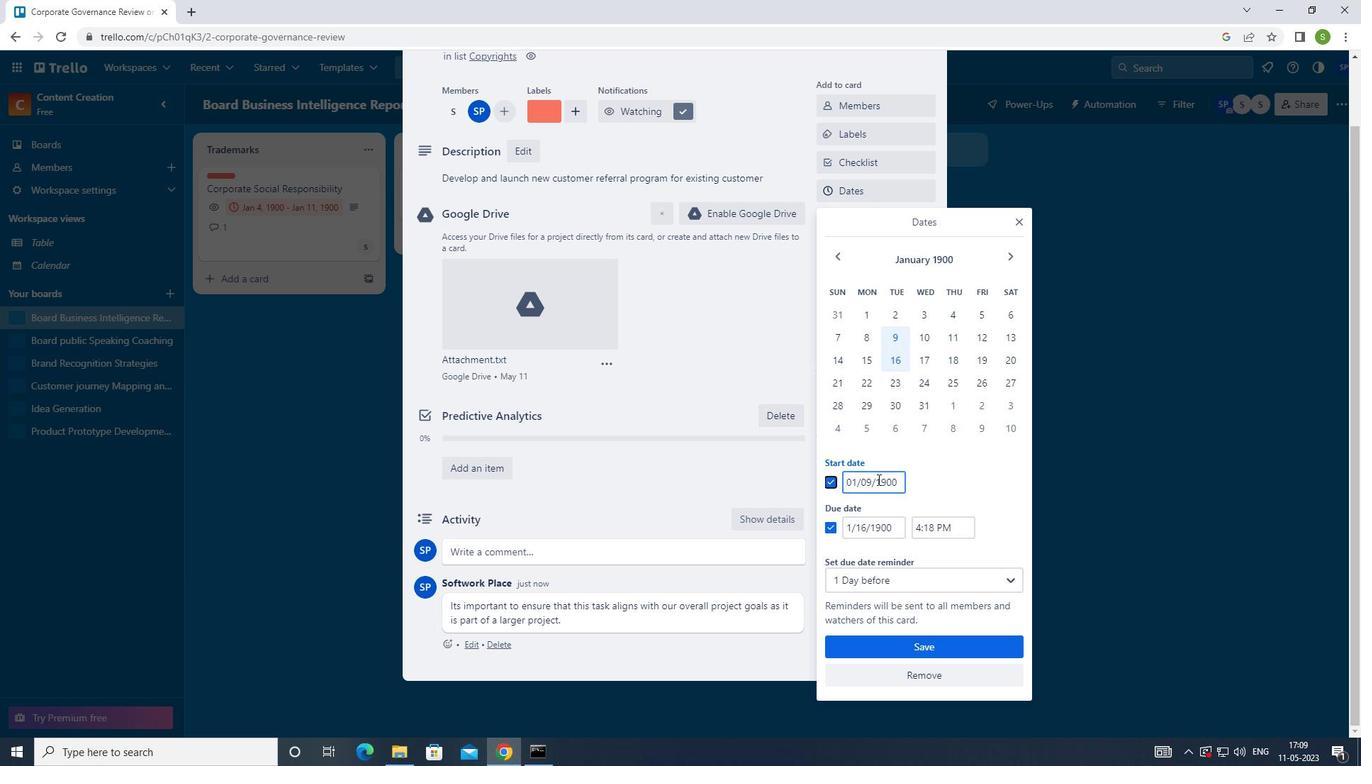 
Action: Mouse pressed left at (874, 481)
Screenshot: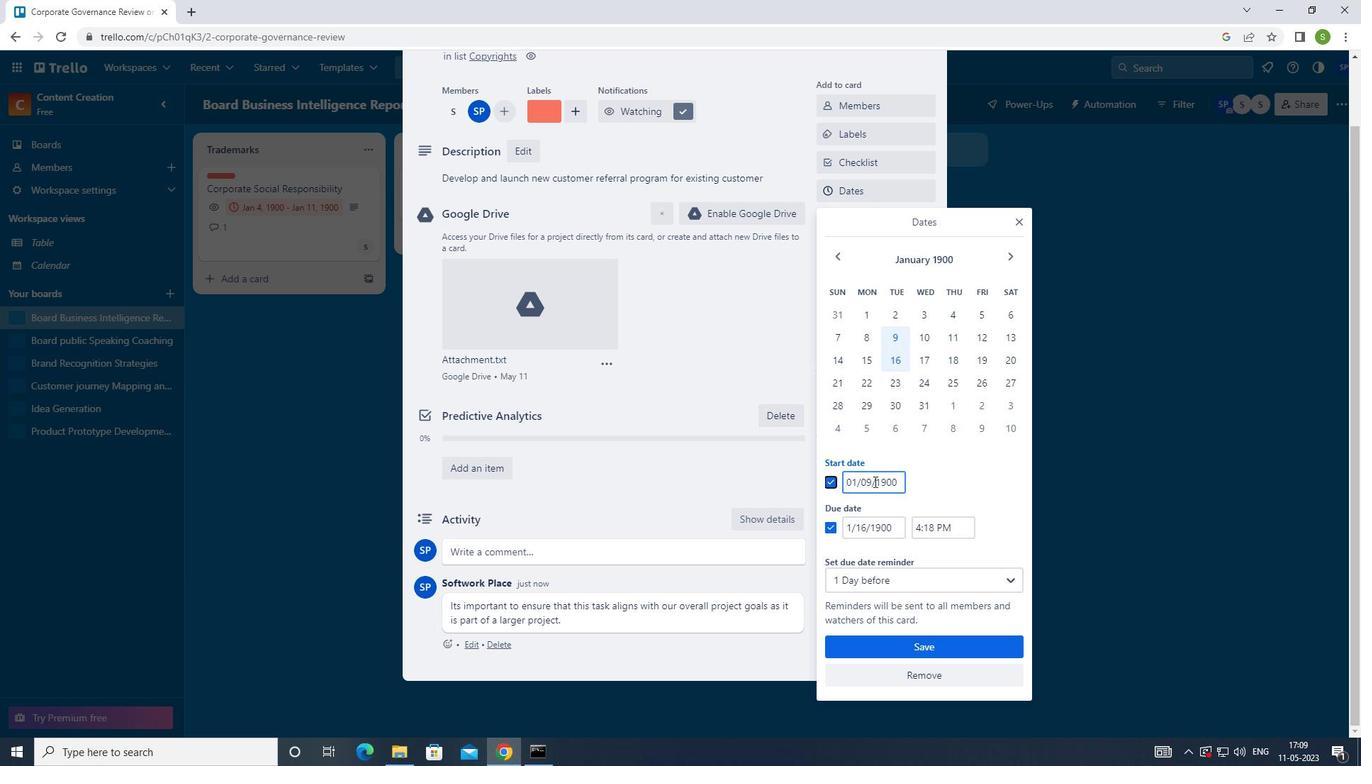 
Action: Mouse moved to (859, 483)
Screenshot: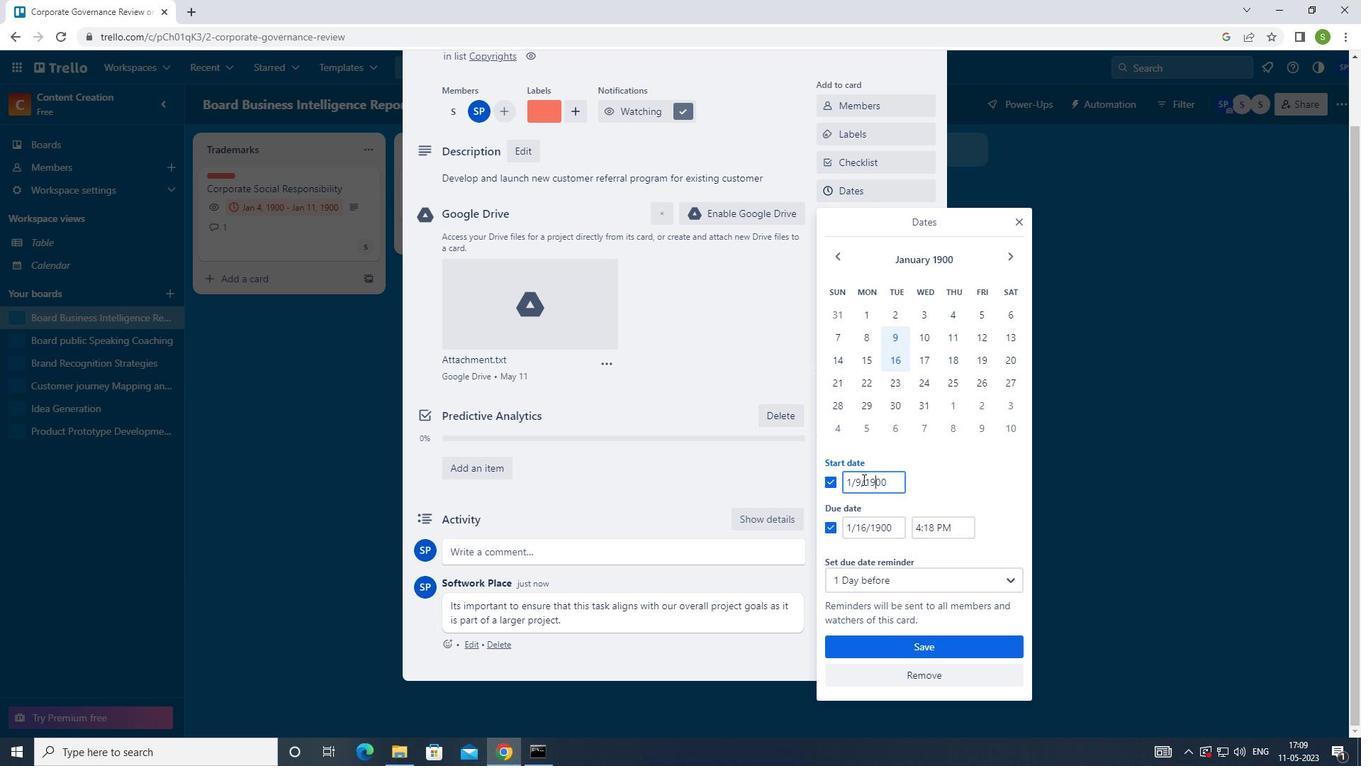
Action: Mouse pressed left at (859, 483)
Screenshot: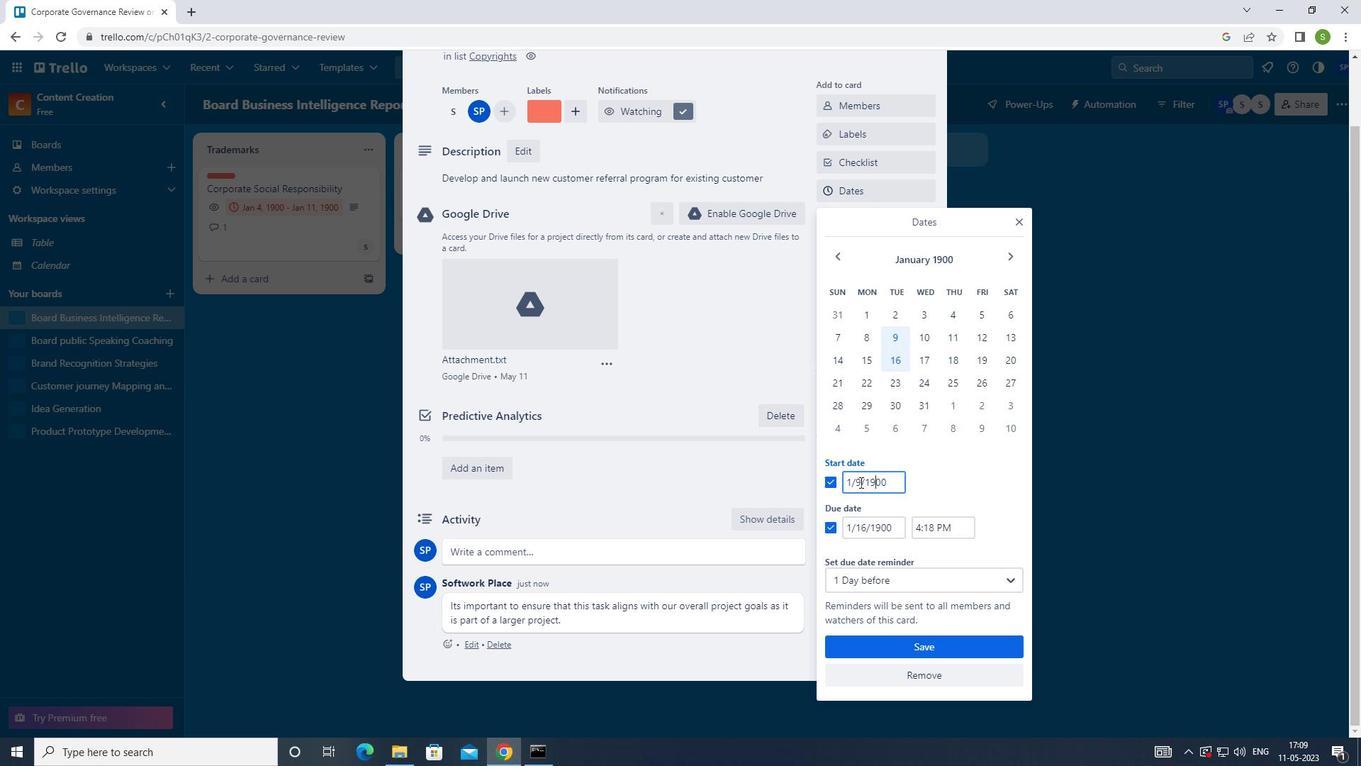 
Action: Mouse moved to (874, 478)
Screenshot: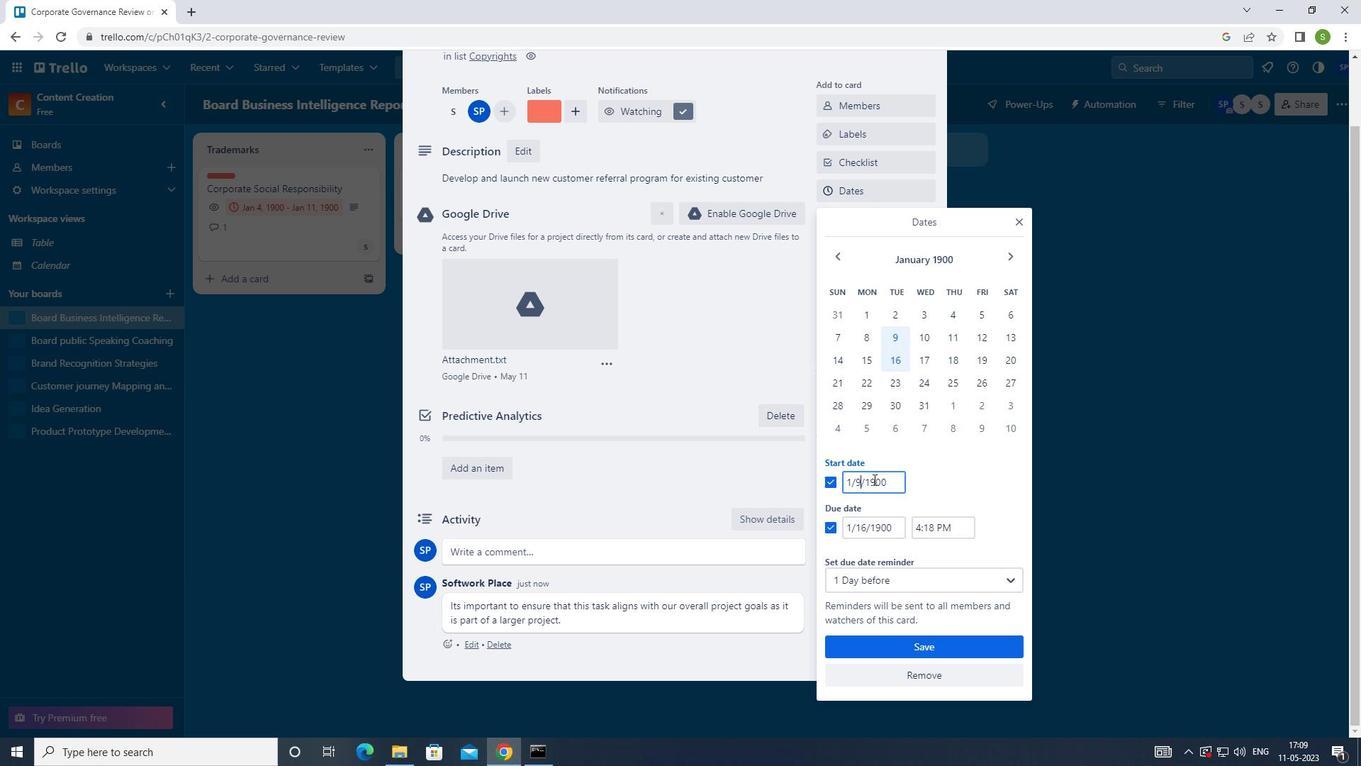 
Action: Key pressed <Key.backspace>10
Screenshot: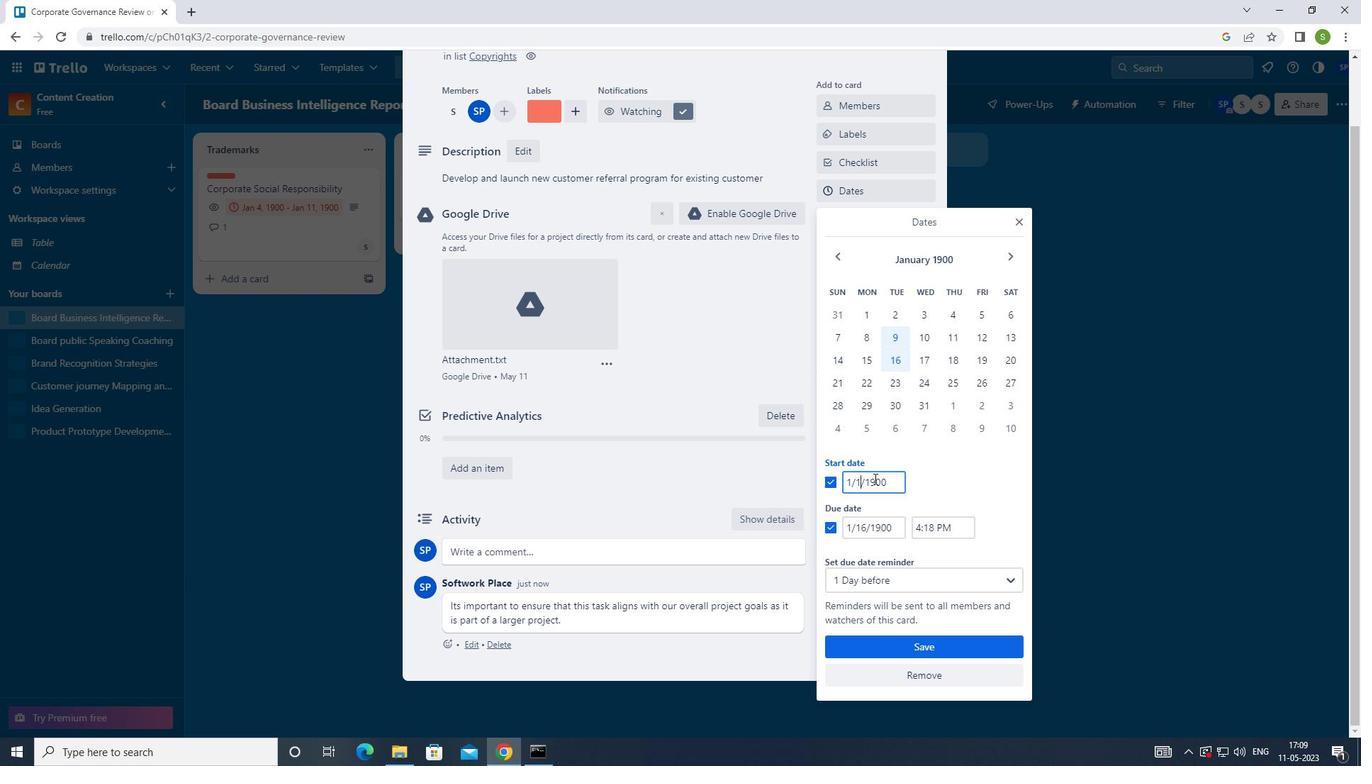 
Action: Mouse moved to (866, 529)
Screenshot: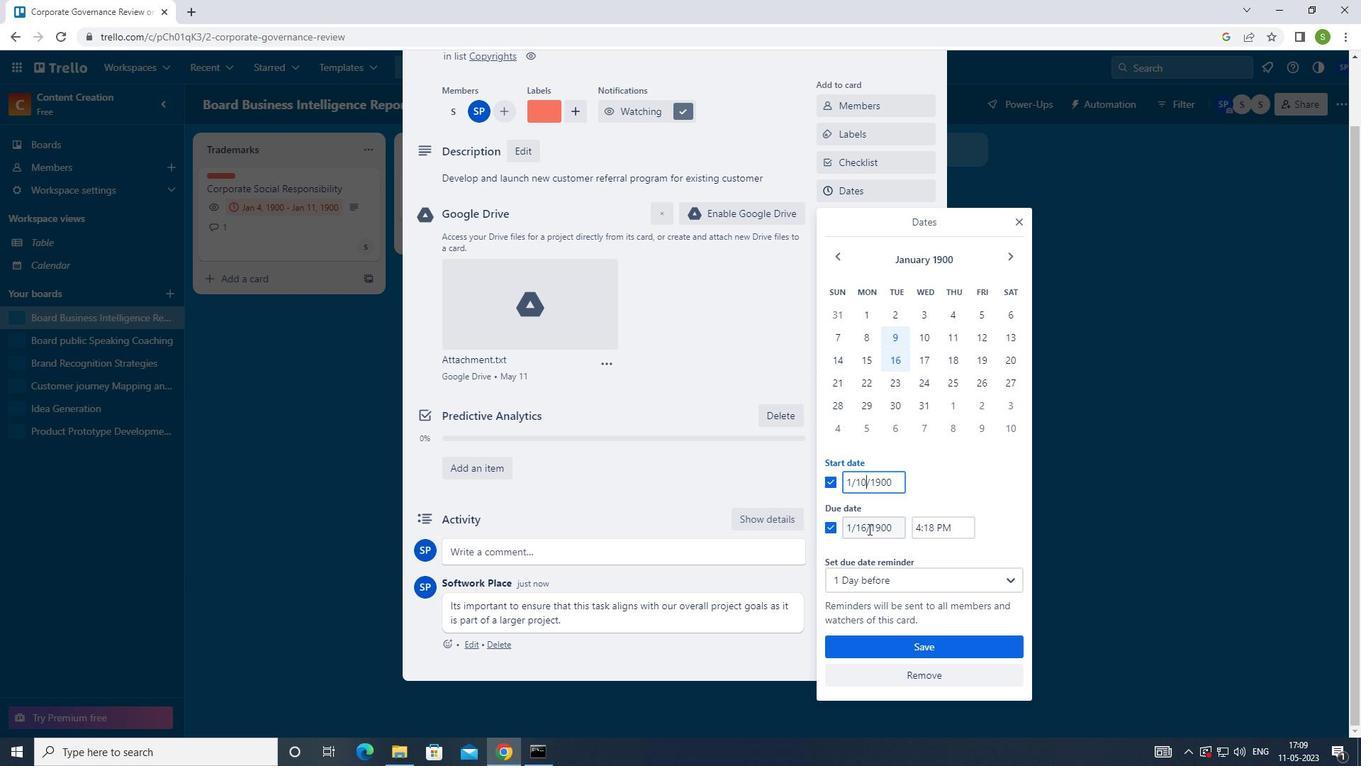
Action: Mouse pressed left at (866, 529)
Screenshot: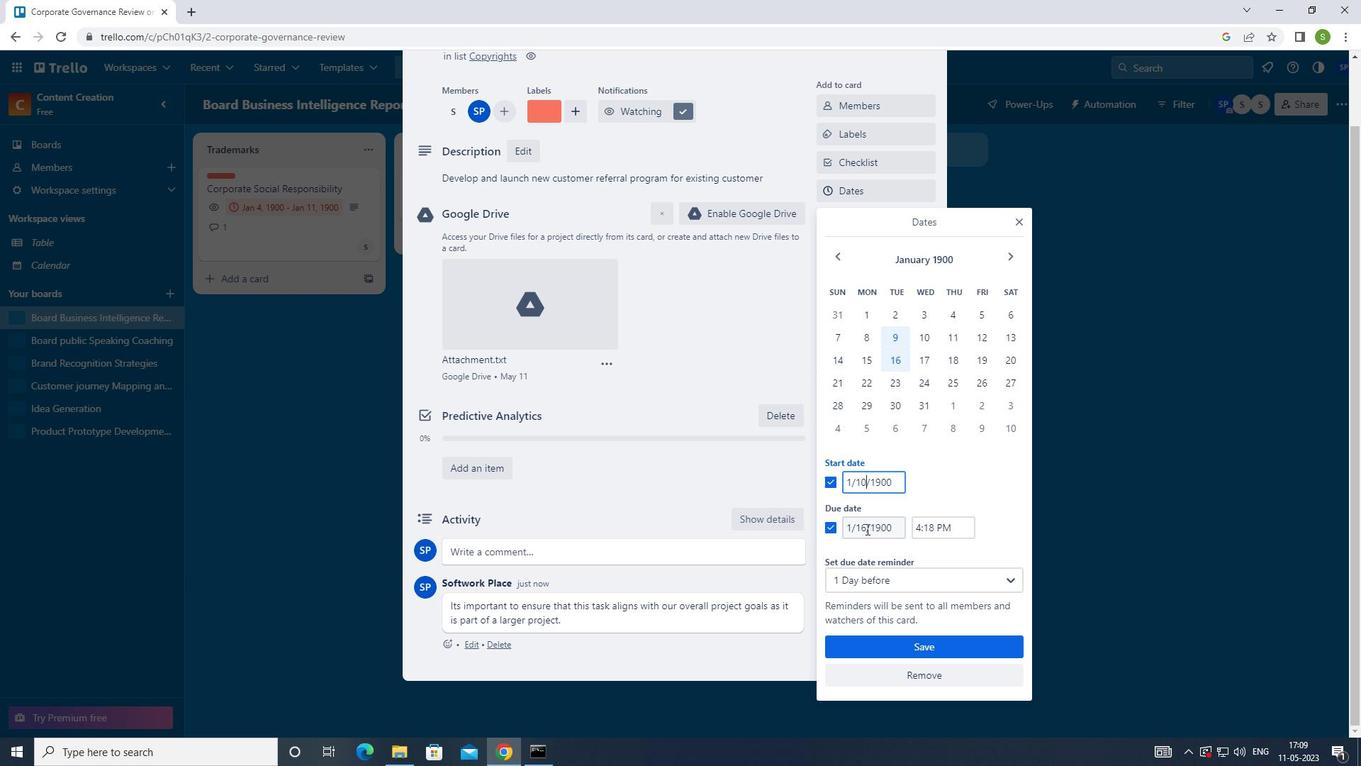 
Action: Mouse moved to (871, 524)
Screenshot: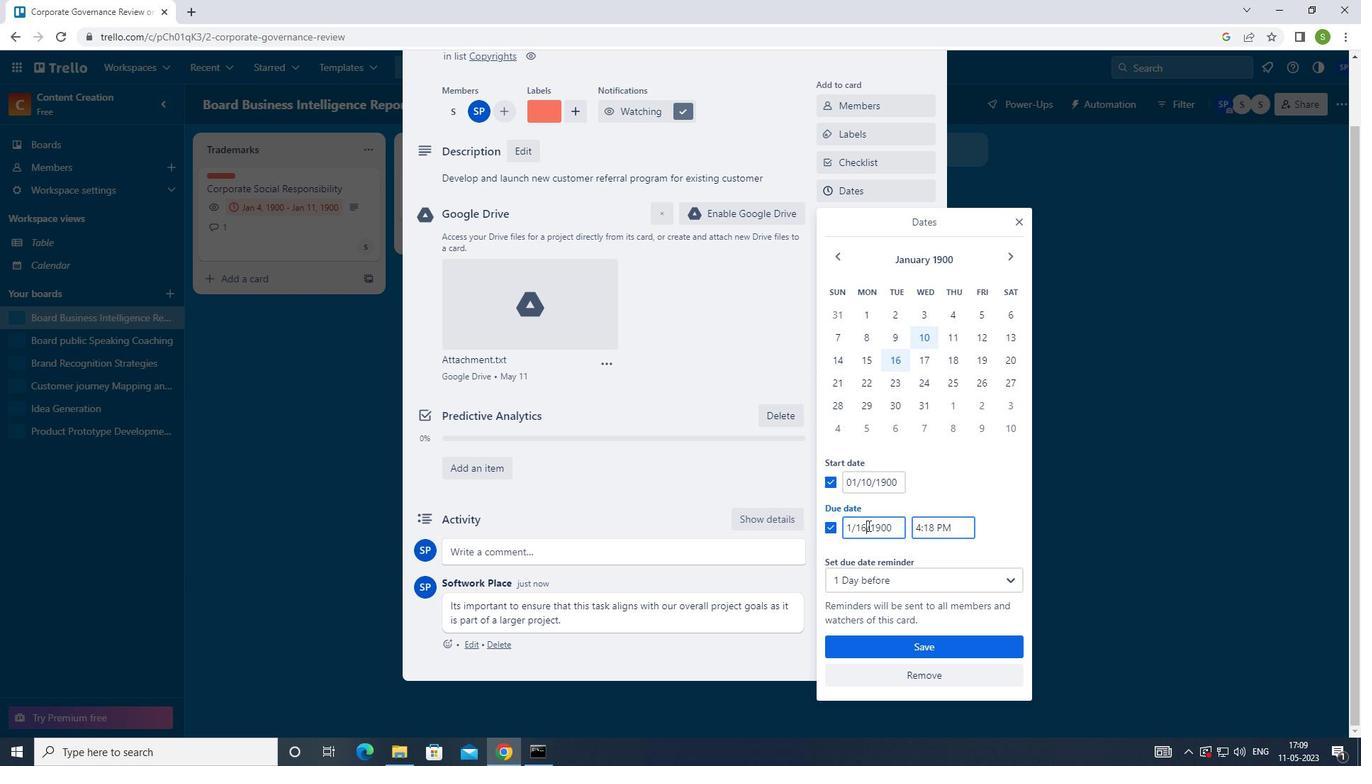 
Action: Key pressed <Key.backspace>7
Screenshot: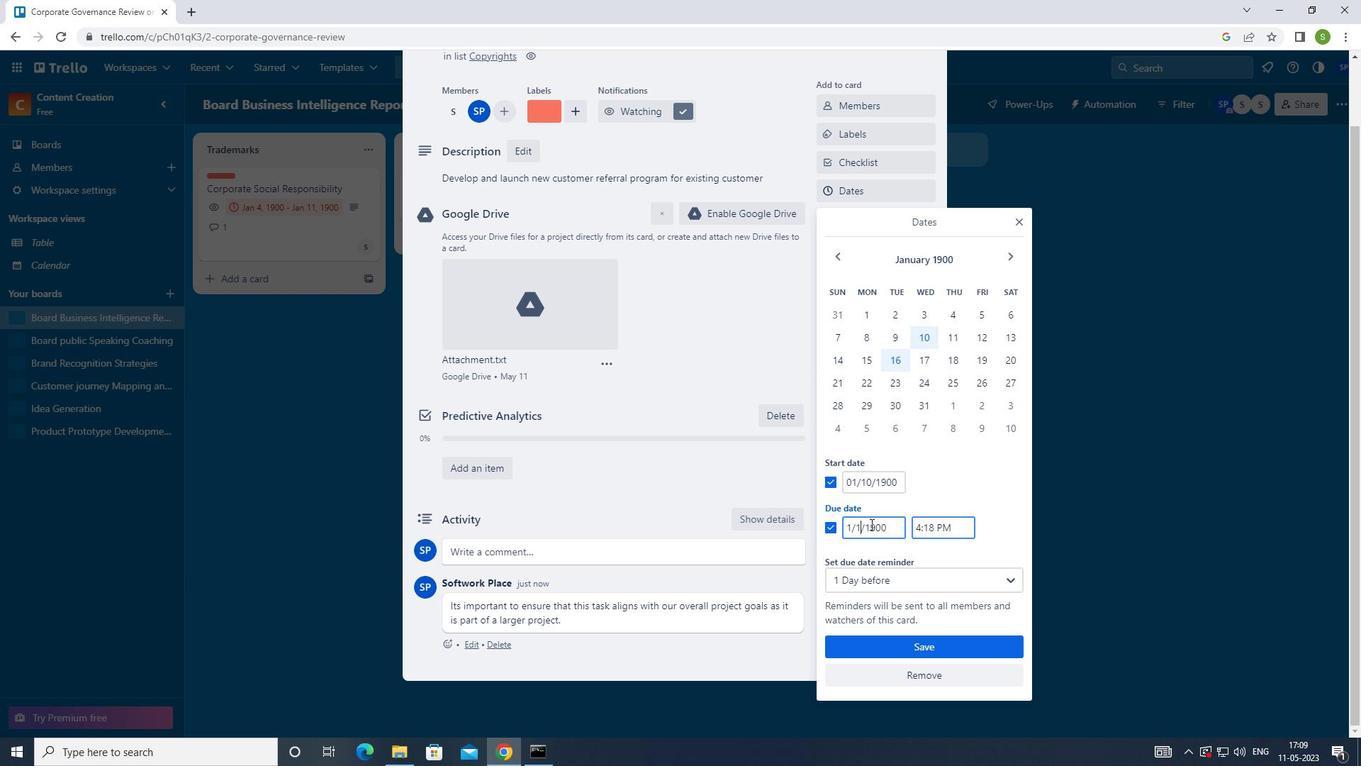 
Action: Mouse moved to (876, 645)
Screenshot: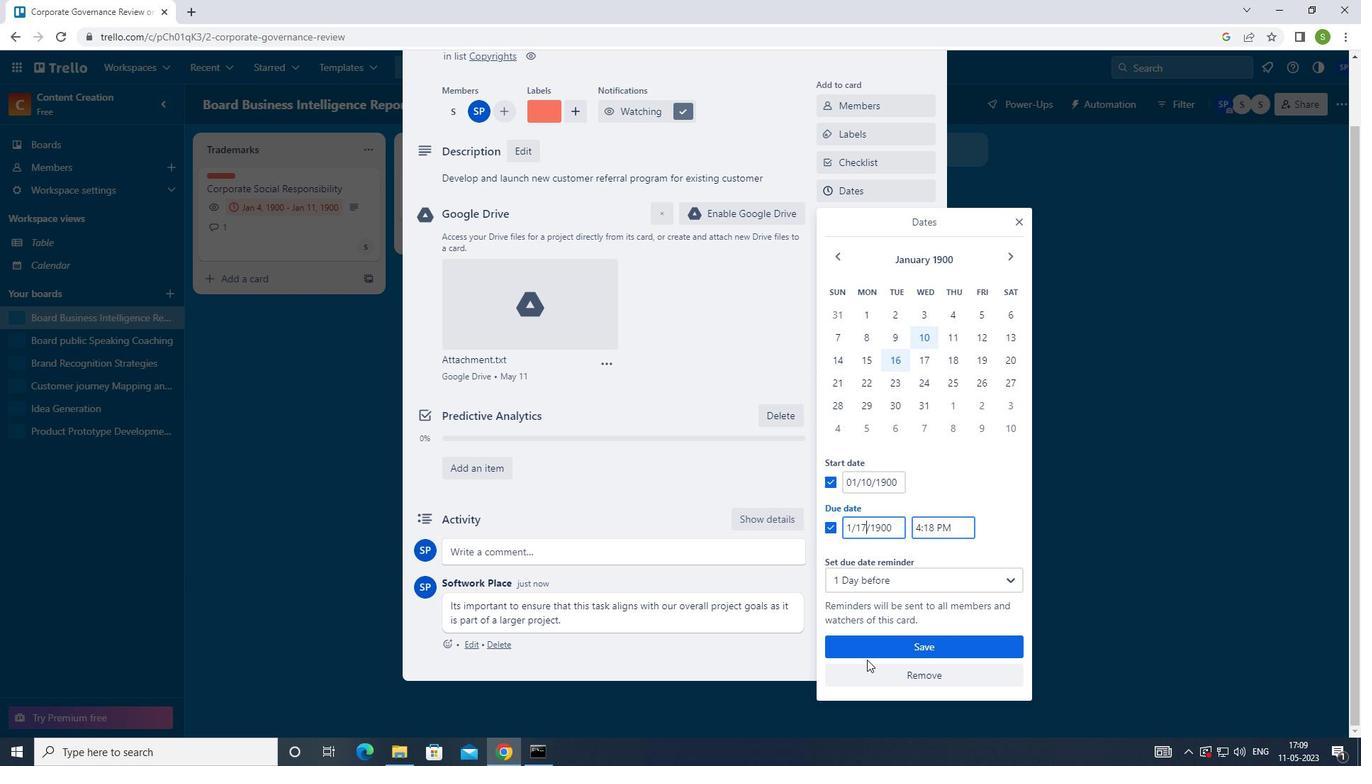 
Action: Mouse pressed left at (876, 645)
Screenshot: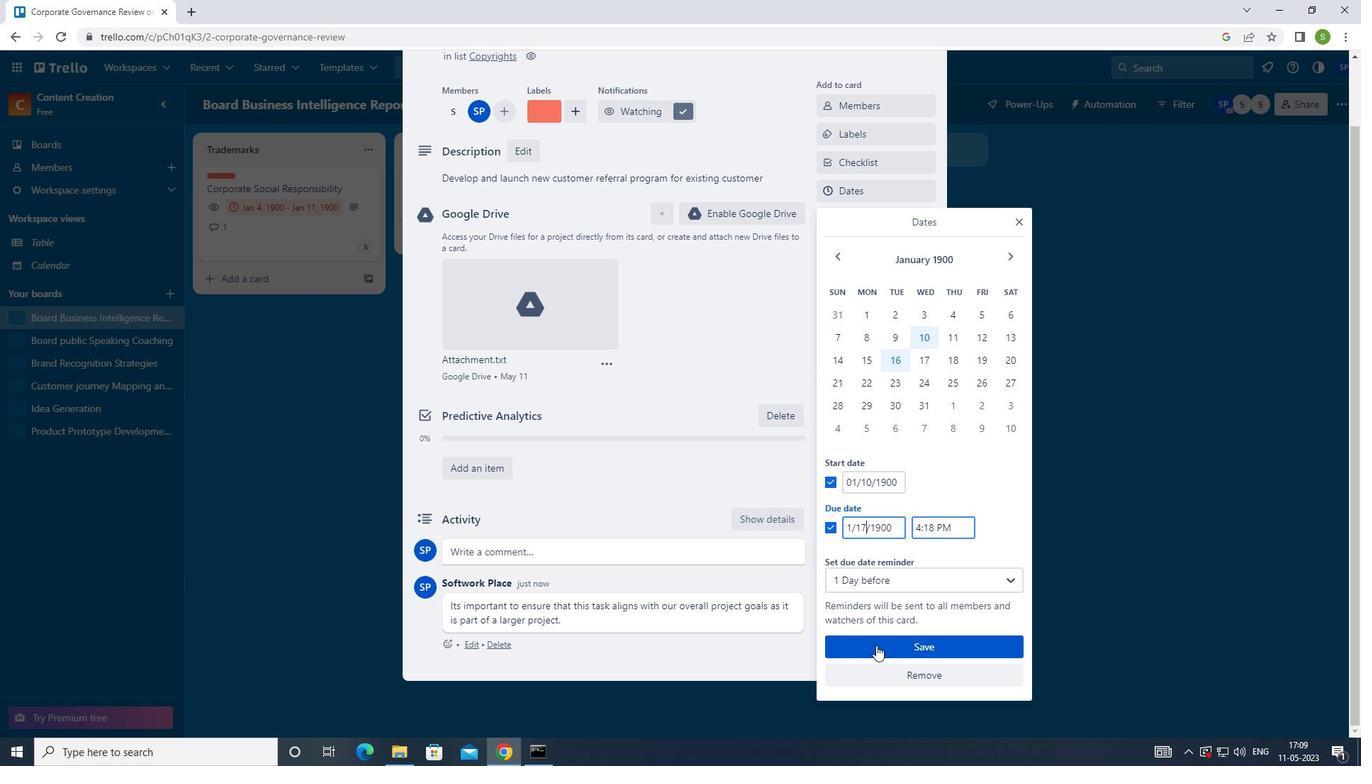 
Action: Key pressed <Key.f8>
Screenshot: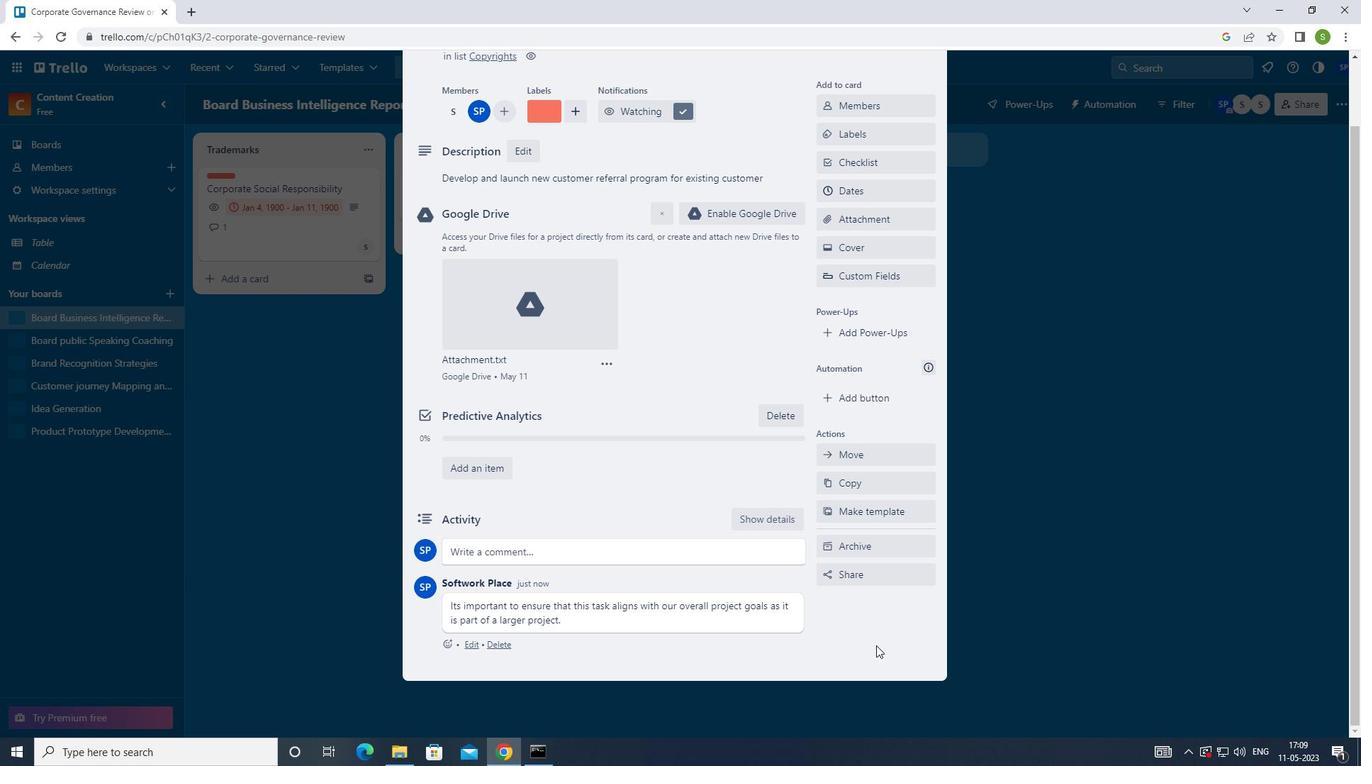 
